 Task: Create a due date automation trigger when advanced on, on the tuesday of the week a card is due add fields without custom field "Resume" set to a date less than 1 working days ago at 11:00 AM.
Action: Mouse moved to (982, 344)
Screenshot: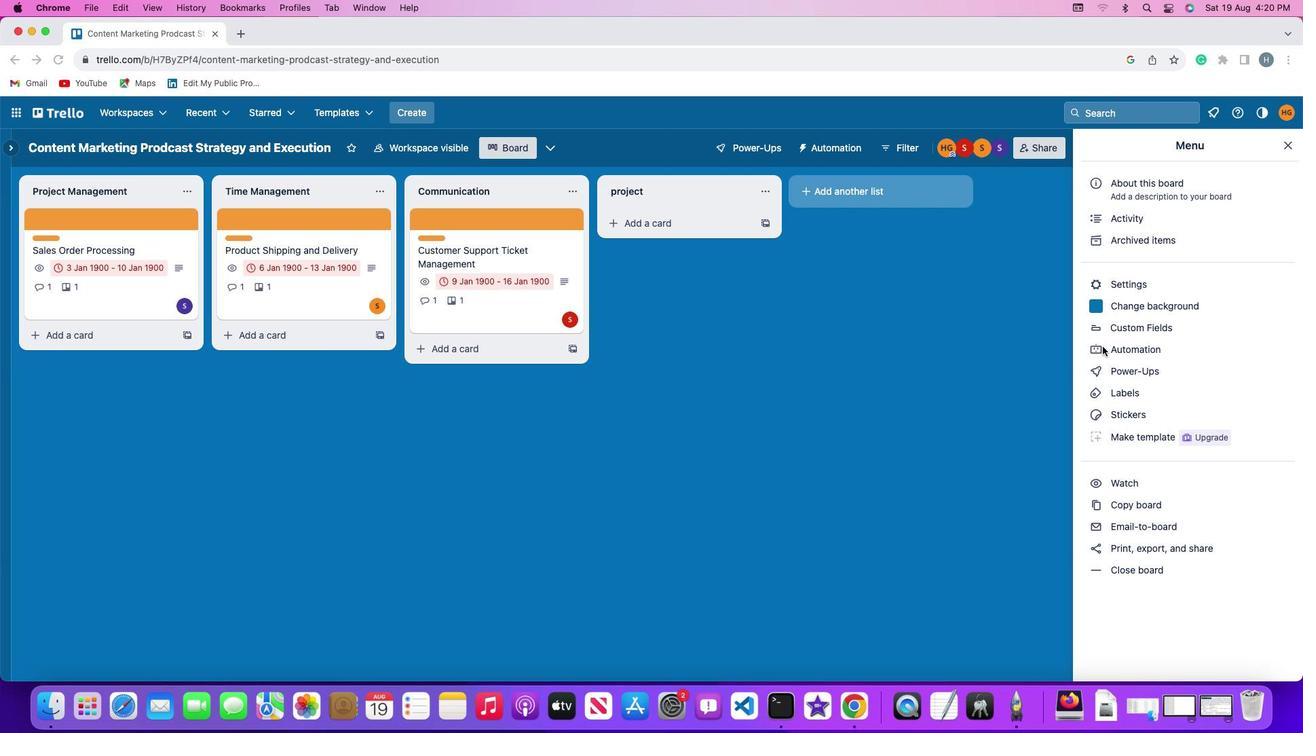 
Action: Mouse pressed left at (982, 344)
Screenshot: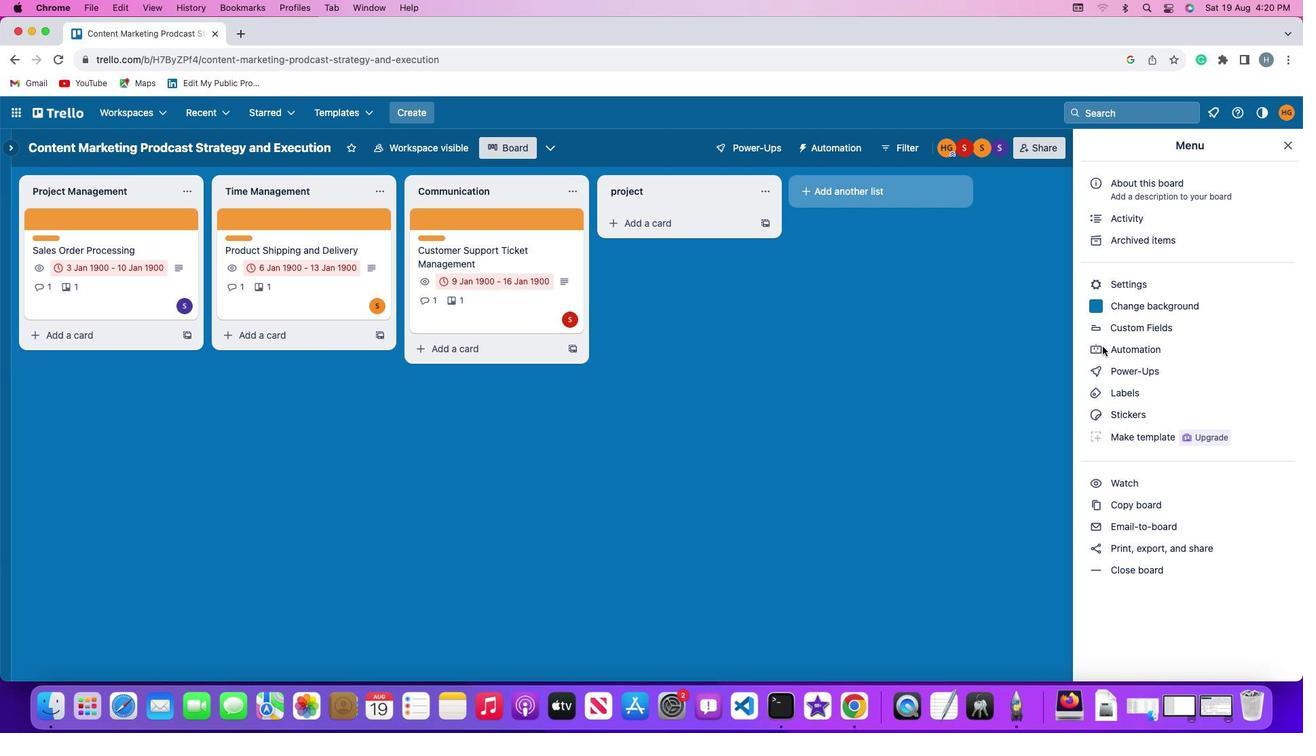 
Action: Mouse pressed left at (982, 344)
Screenshot: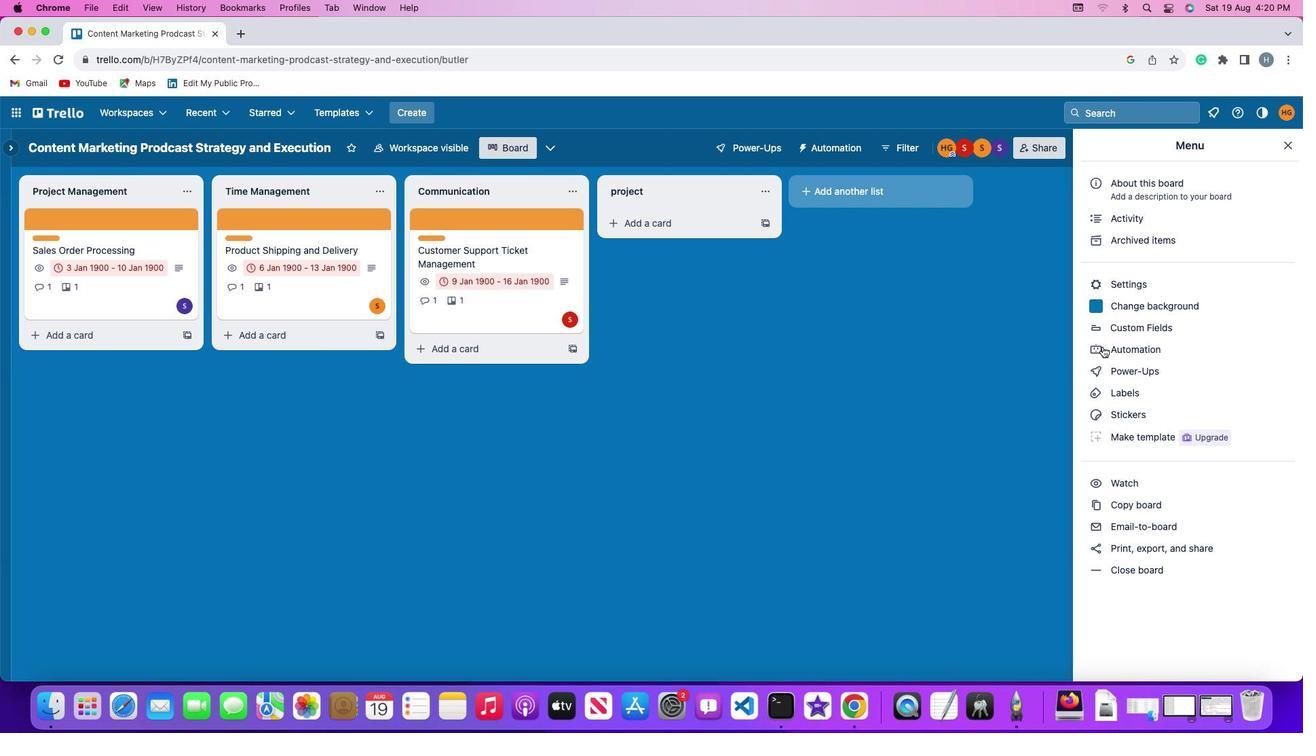 
Action: Mouse moved to (152, 327)
Screenshot: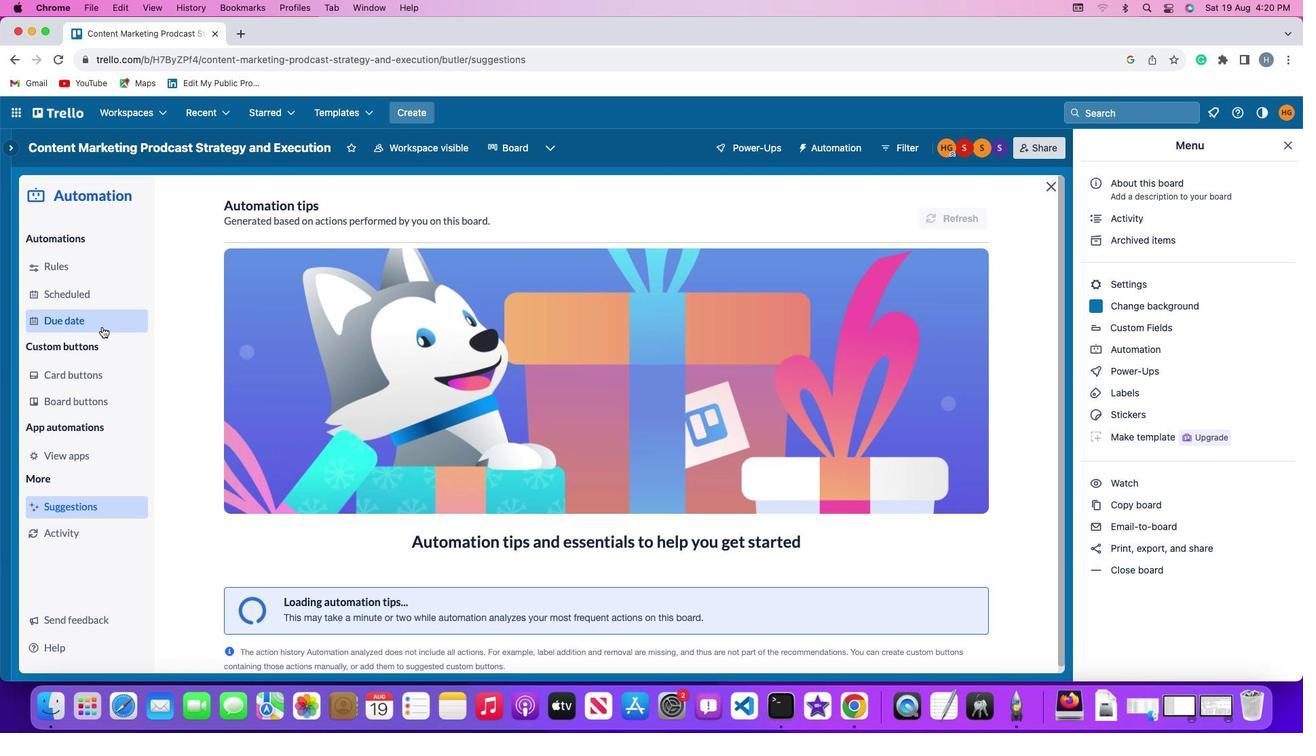 
Action: Mouse pressed left at (152, 327)
Screenshot: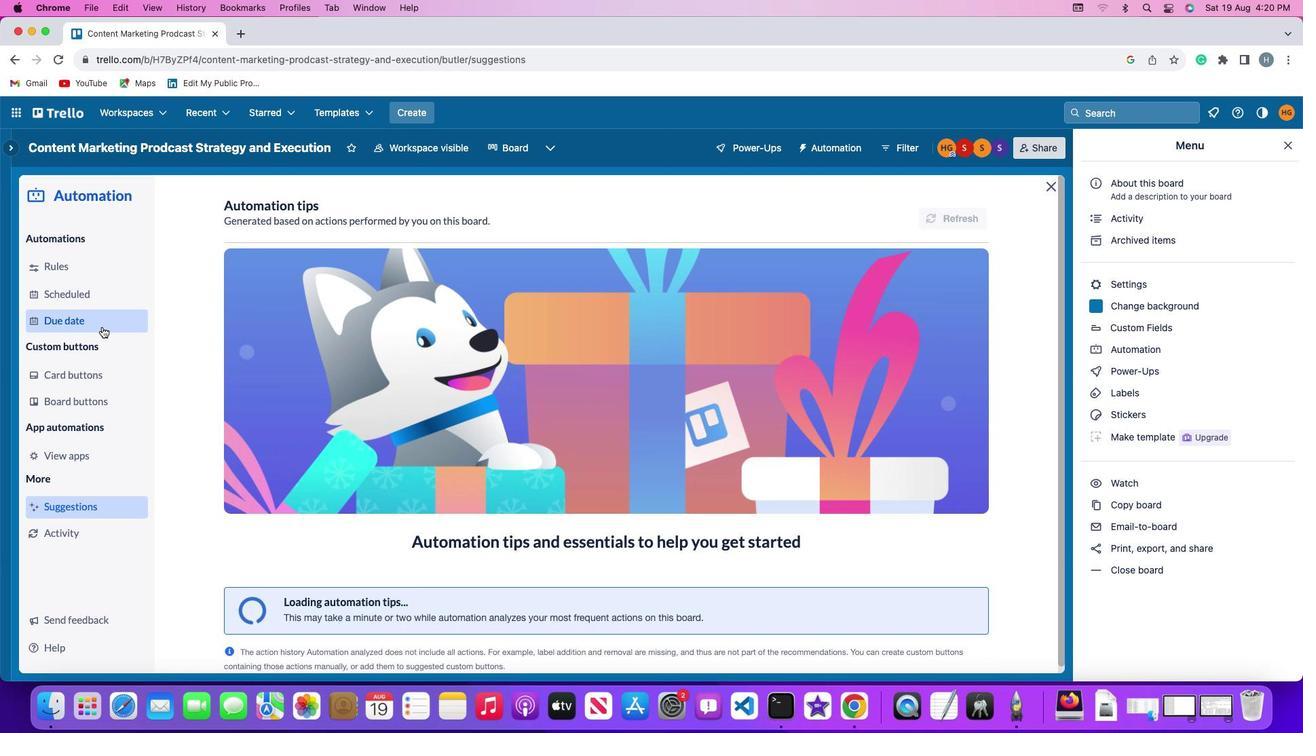 
Action: Mouse moved to (816, 221)
Screenshot: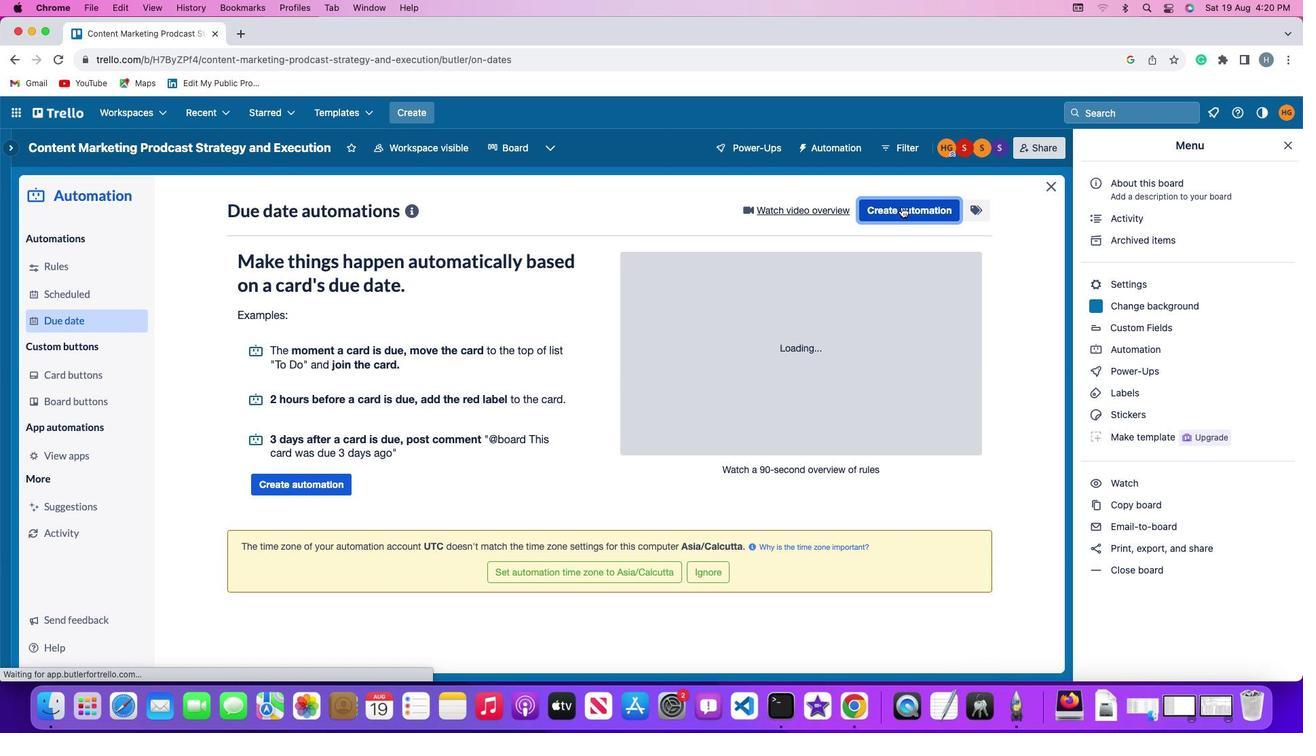 
Action: Mouse pressed left at (816, 221)
Screenshot: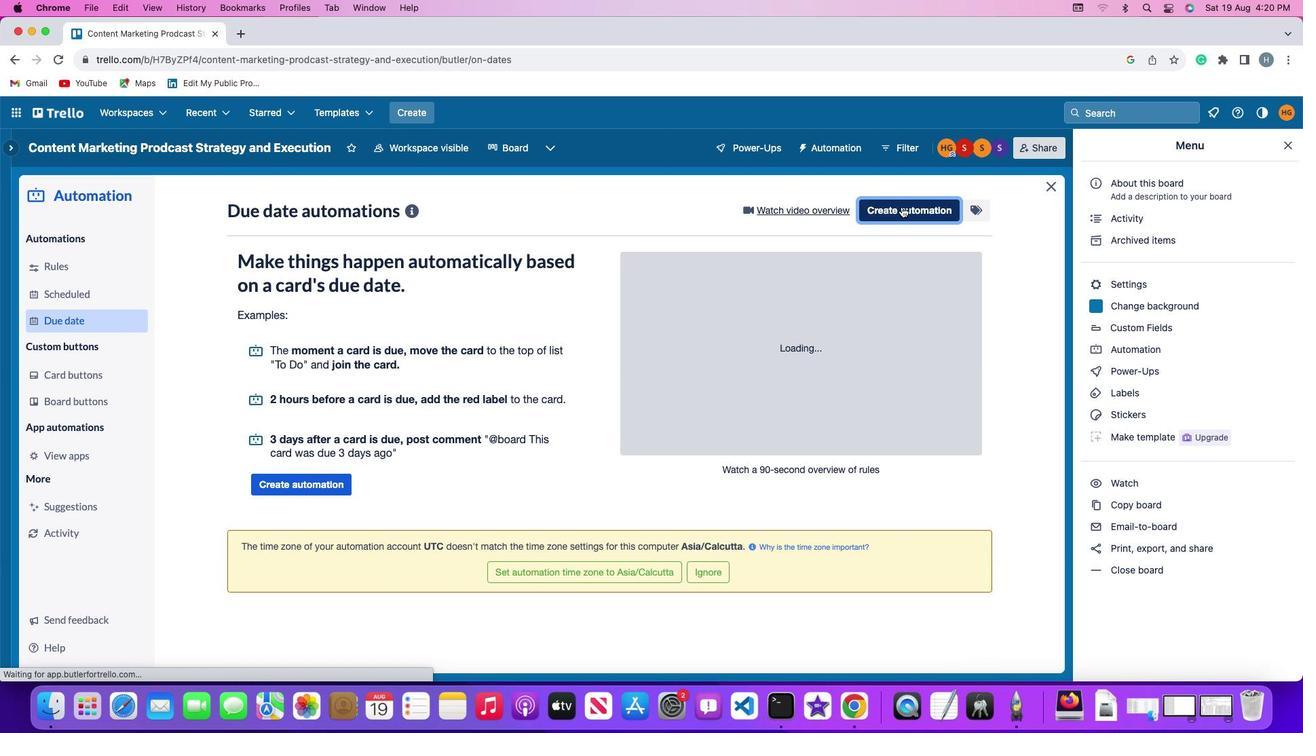 
Action: Mouse moved to (279, 340)
Screenshot: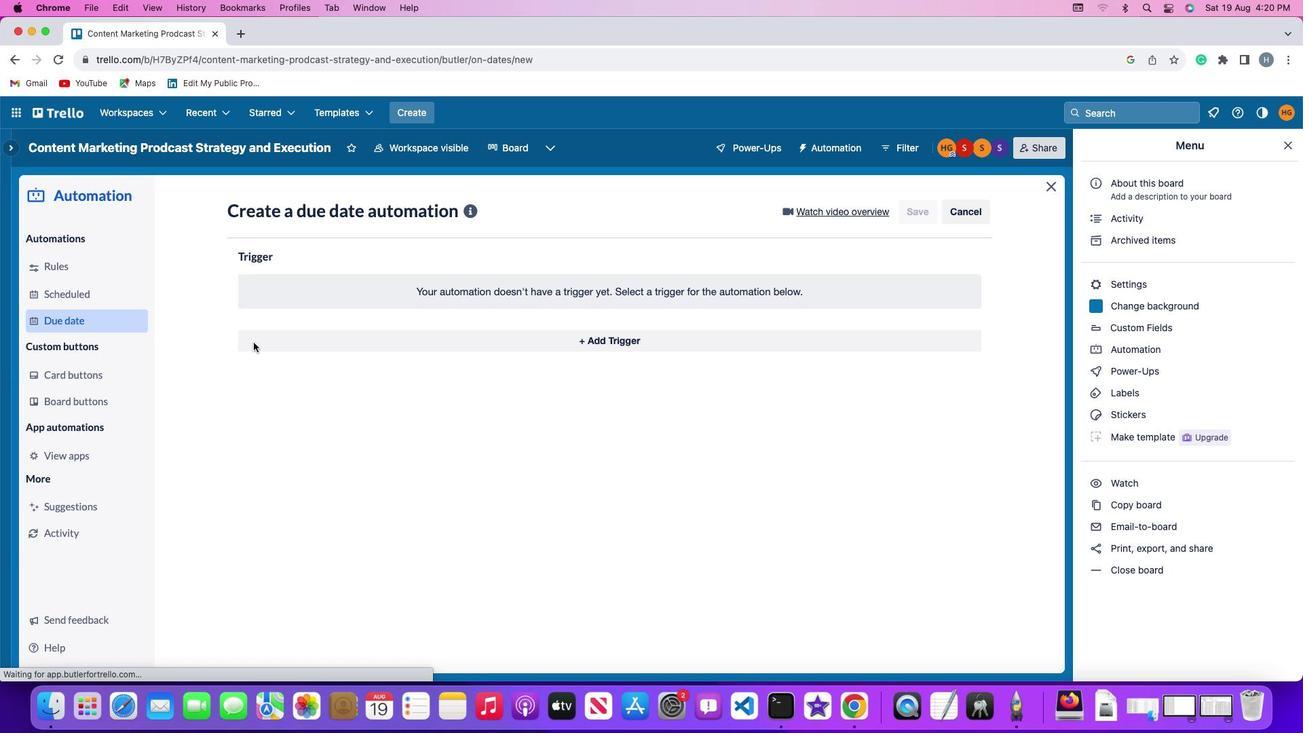 
Action: Mouse pressed left at (279, 340)
Screenshot: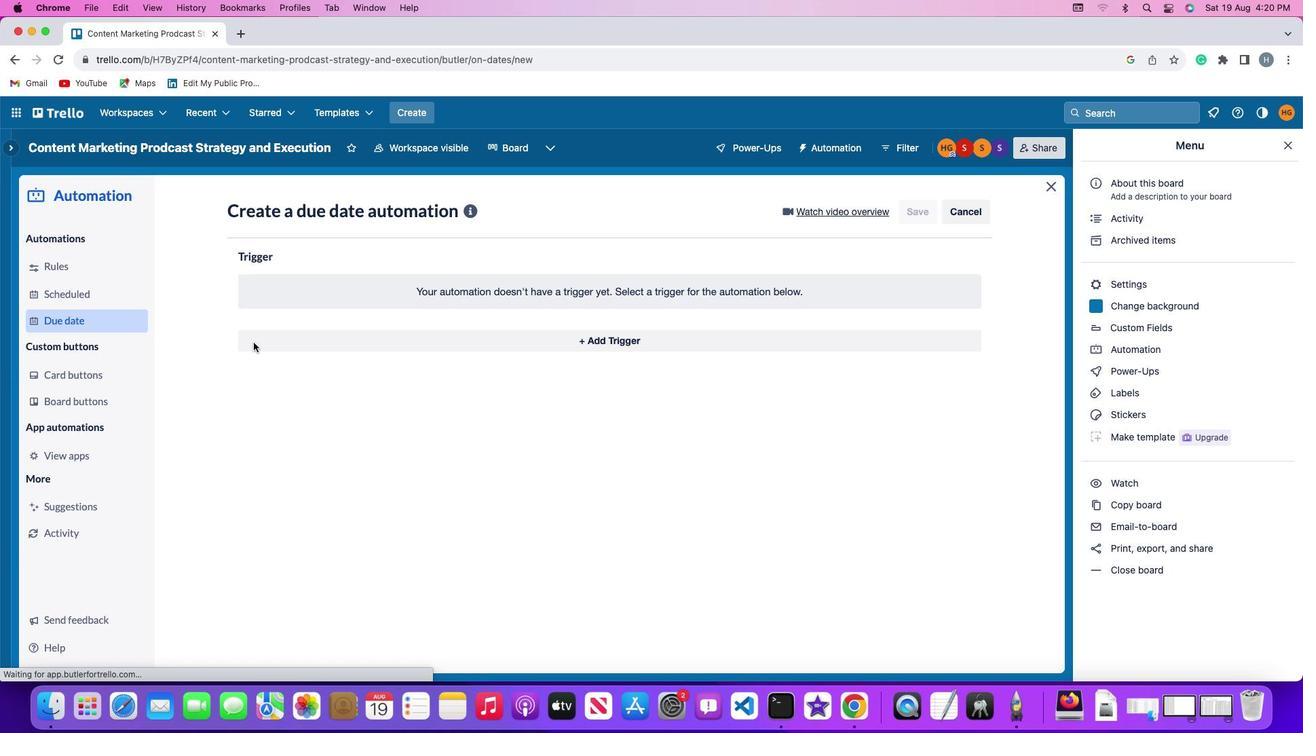 
Action: Mouse moved to (307, 553)
Screenshot: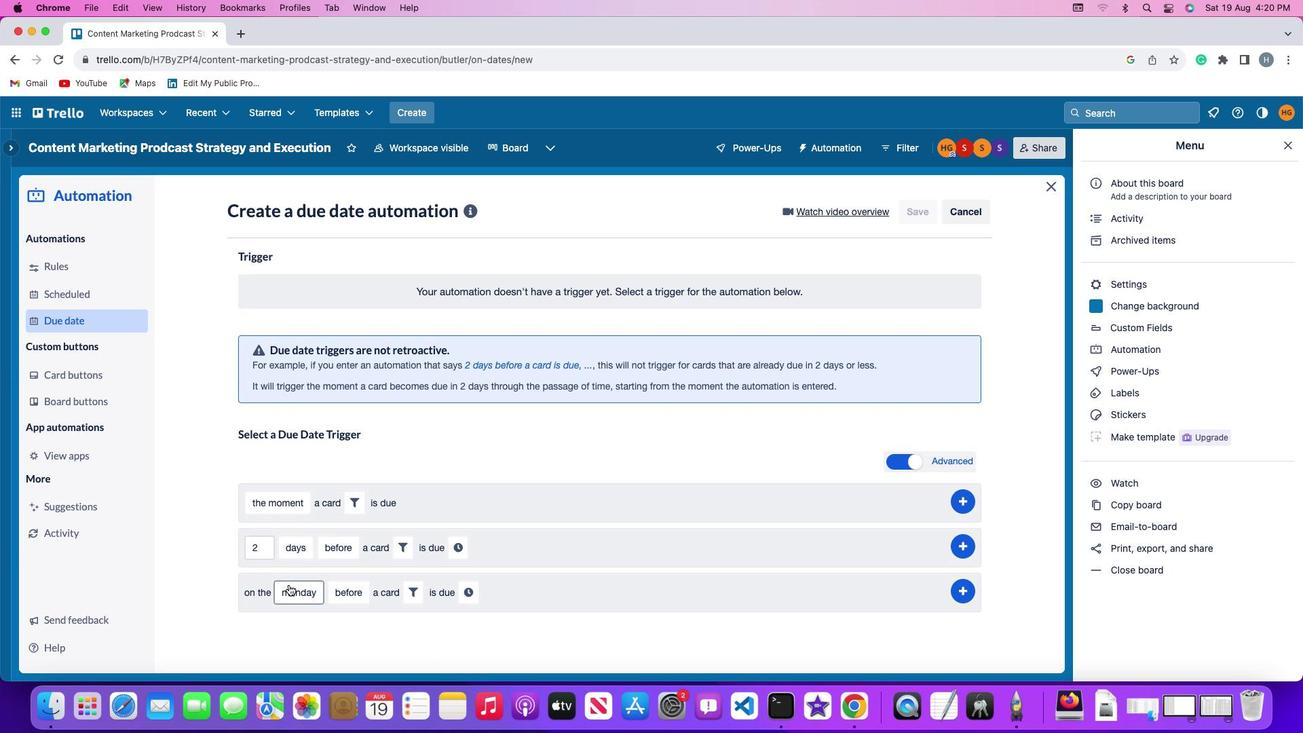 
Action: Mouse pressed left at (307, 553)
Screenshot: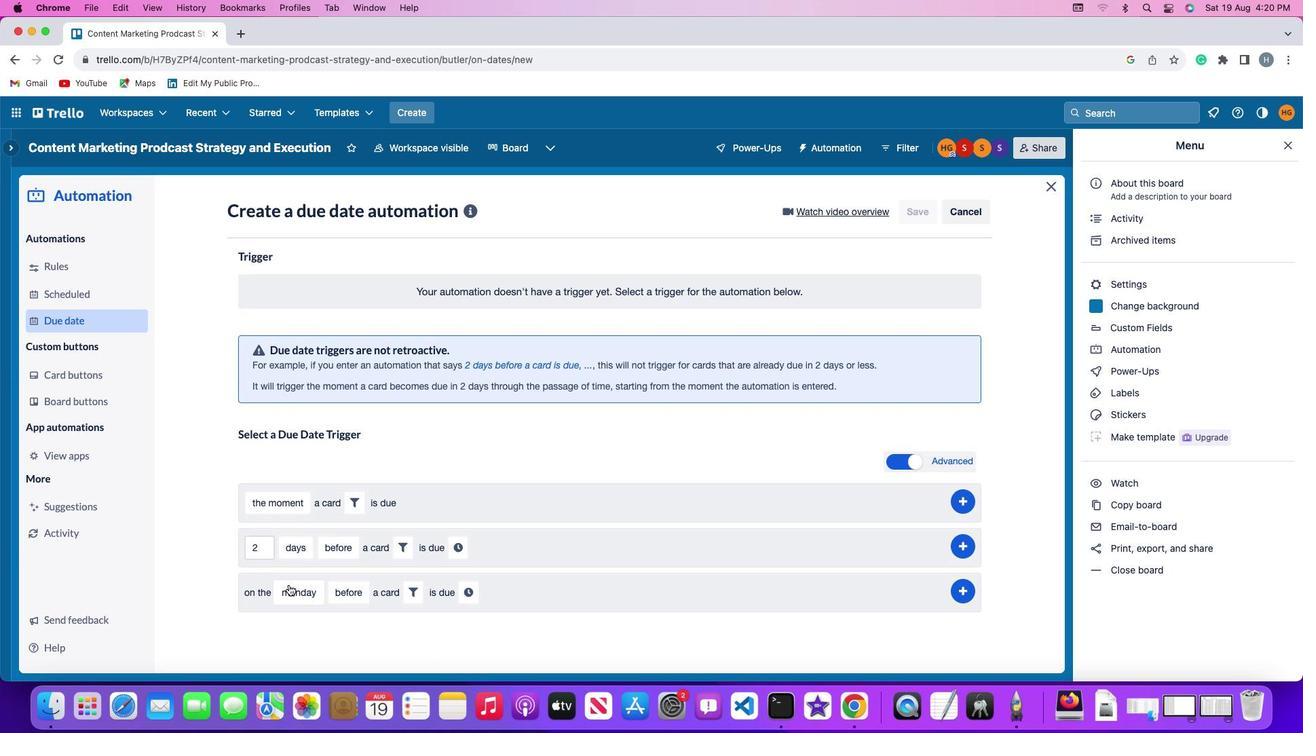 
Action: Mouse moved to (338, 416)
Screenshot: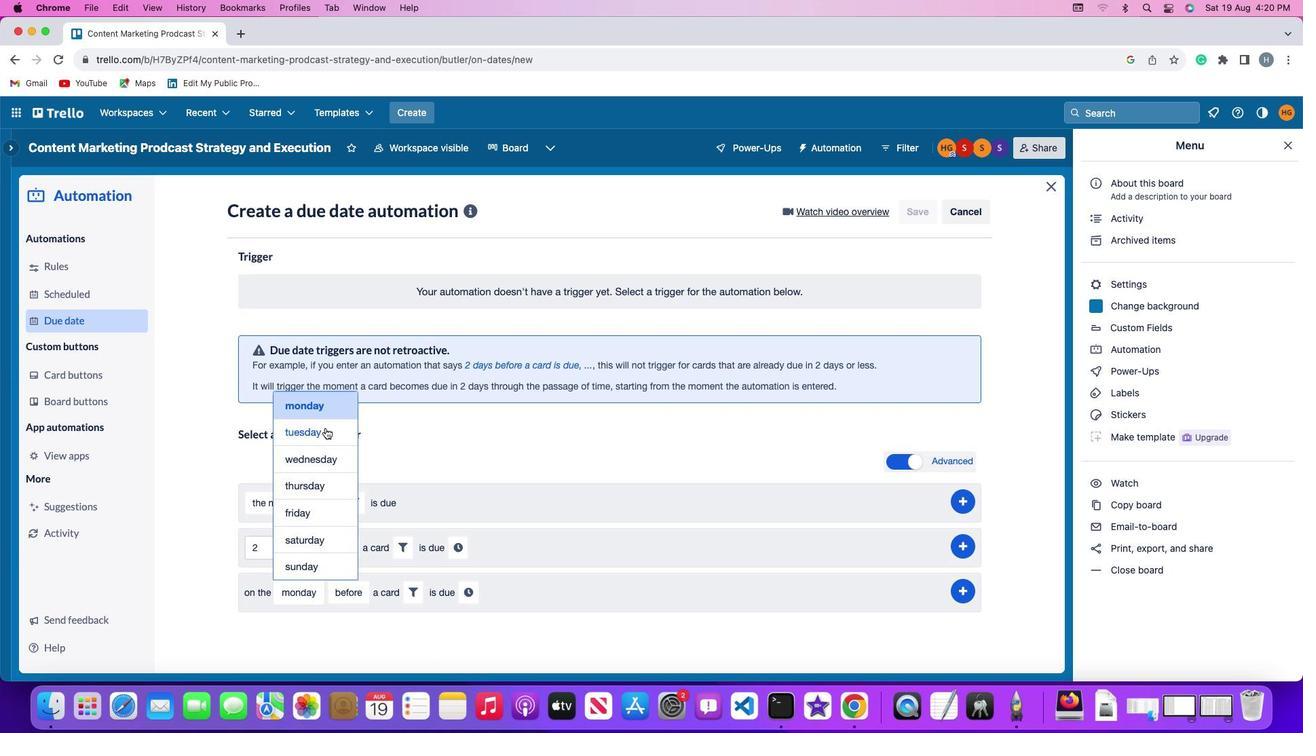 
Action: Mouse pressed left at (338, 416)
Screenshot: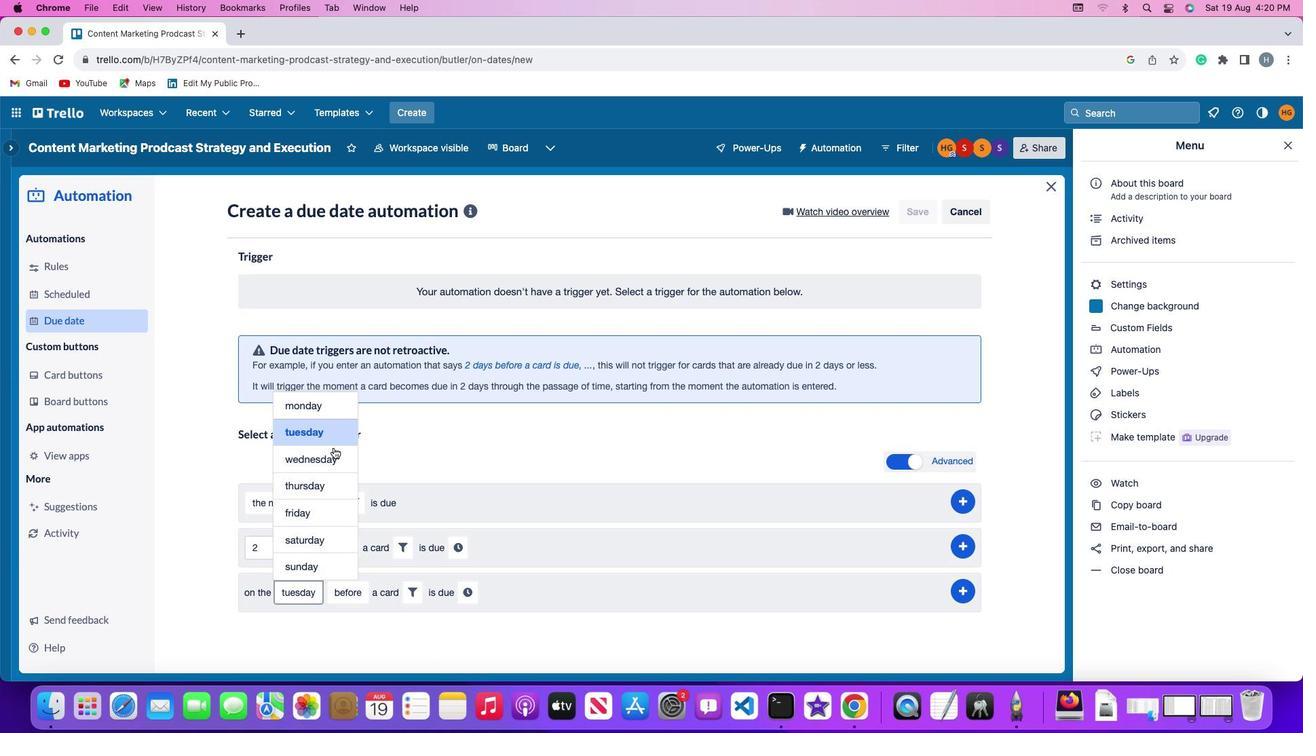 
Action: Mouse moved to (359, 560)
Screenshot: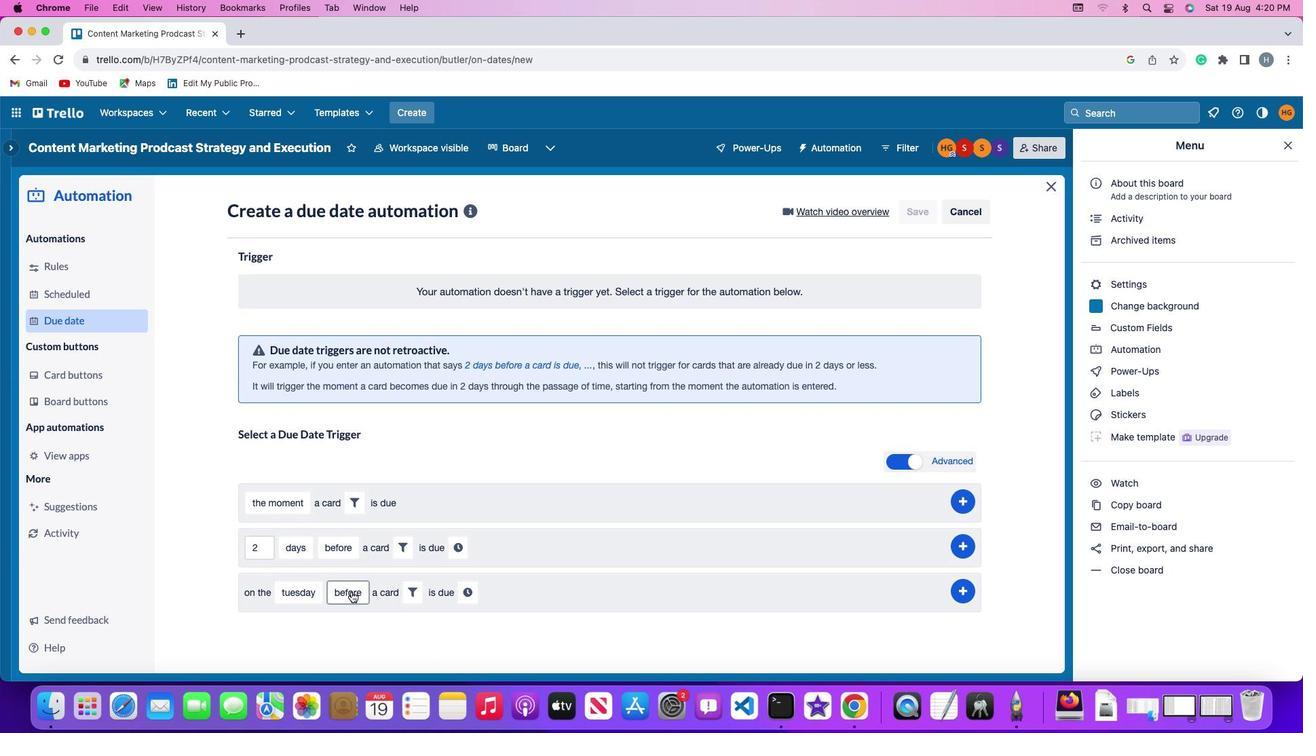 
Action: Mouse pressed left at (359, 560)
Screenshot: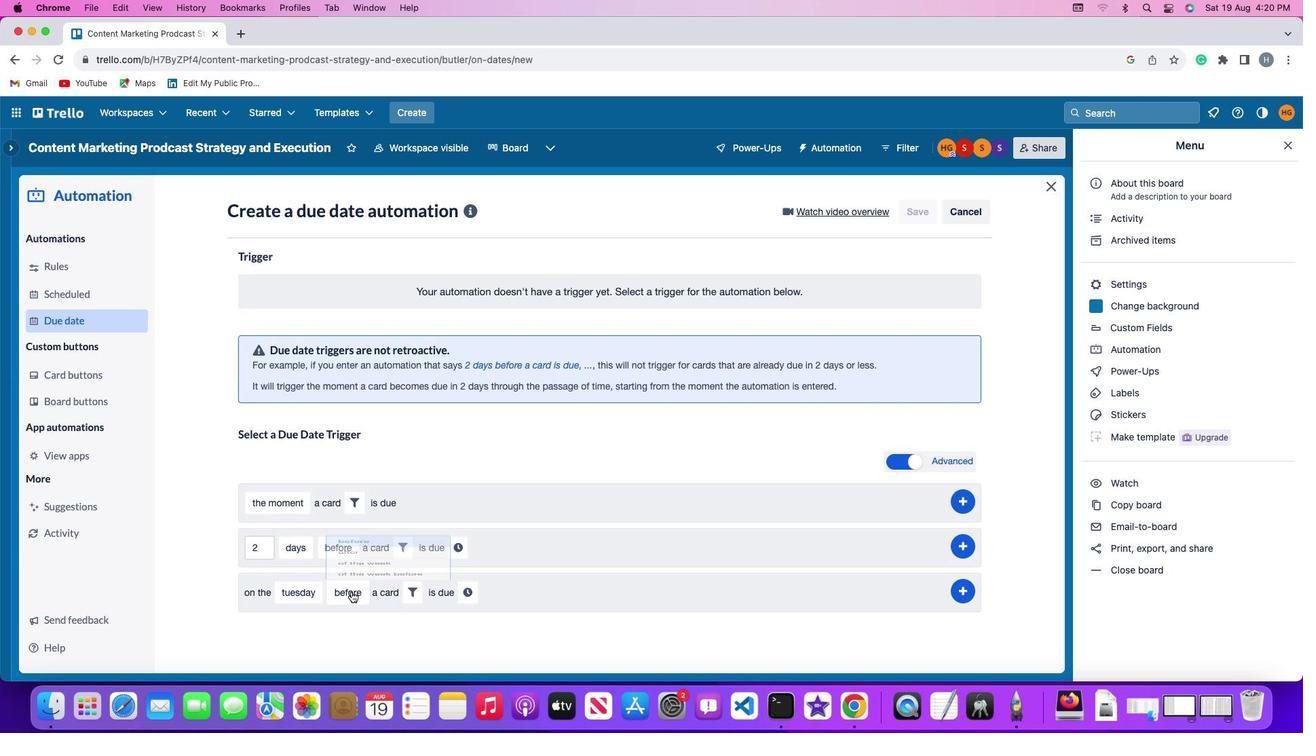 
Action: Mouse moved to (384, 512)
Screenshot: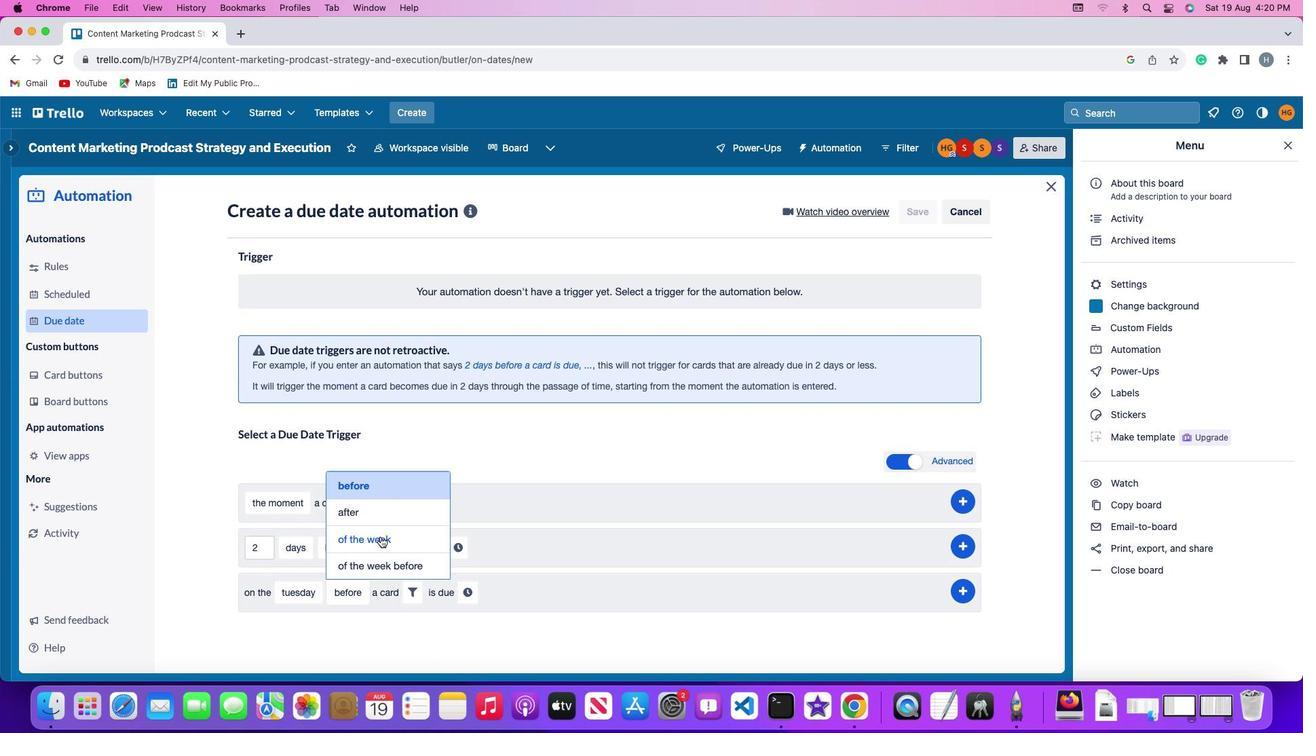 
Action: Mouse pressed left at (384, 512)
Screenshot: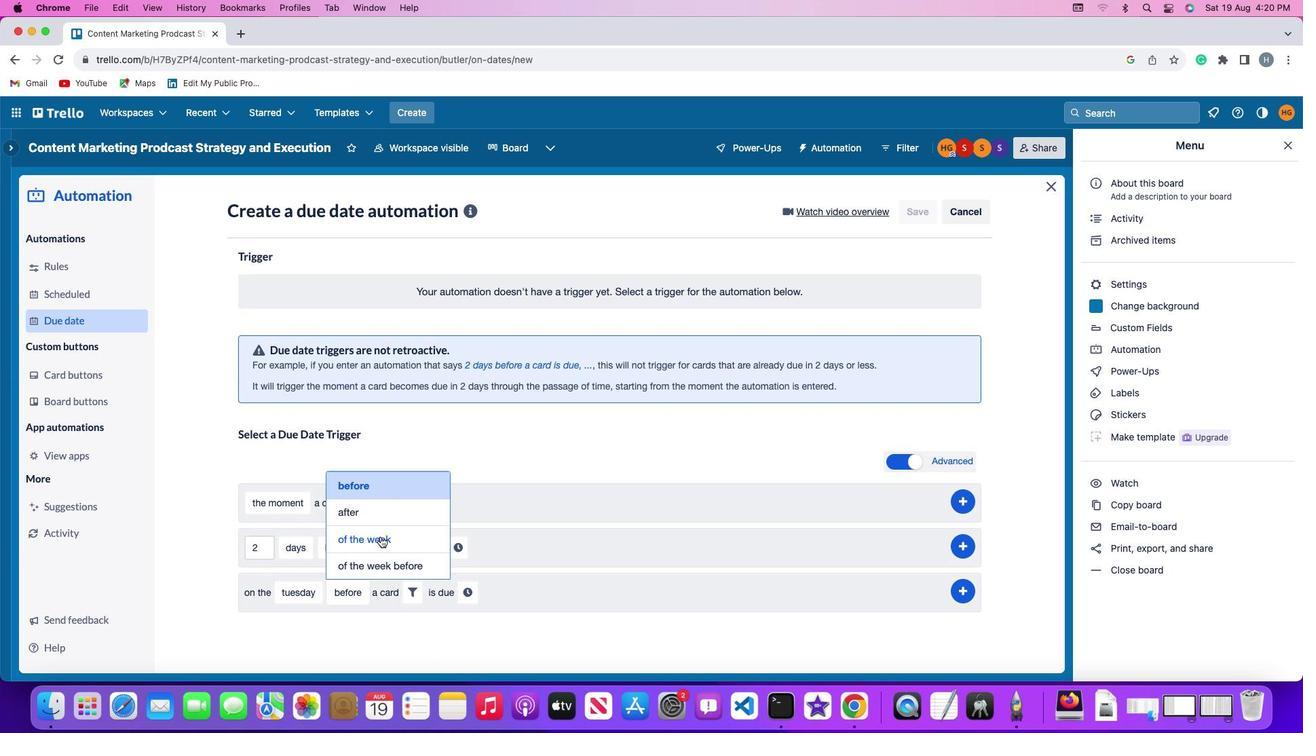 
Action: Mouse moved to (433, 560)
Screenshot: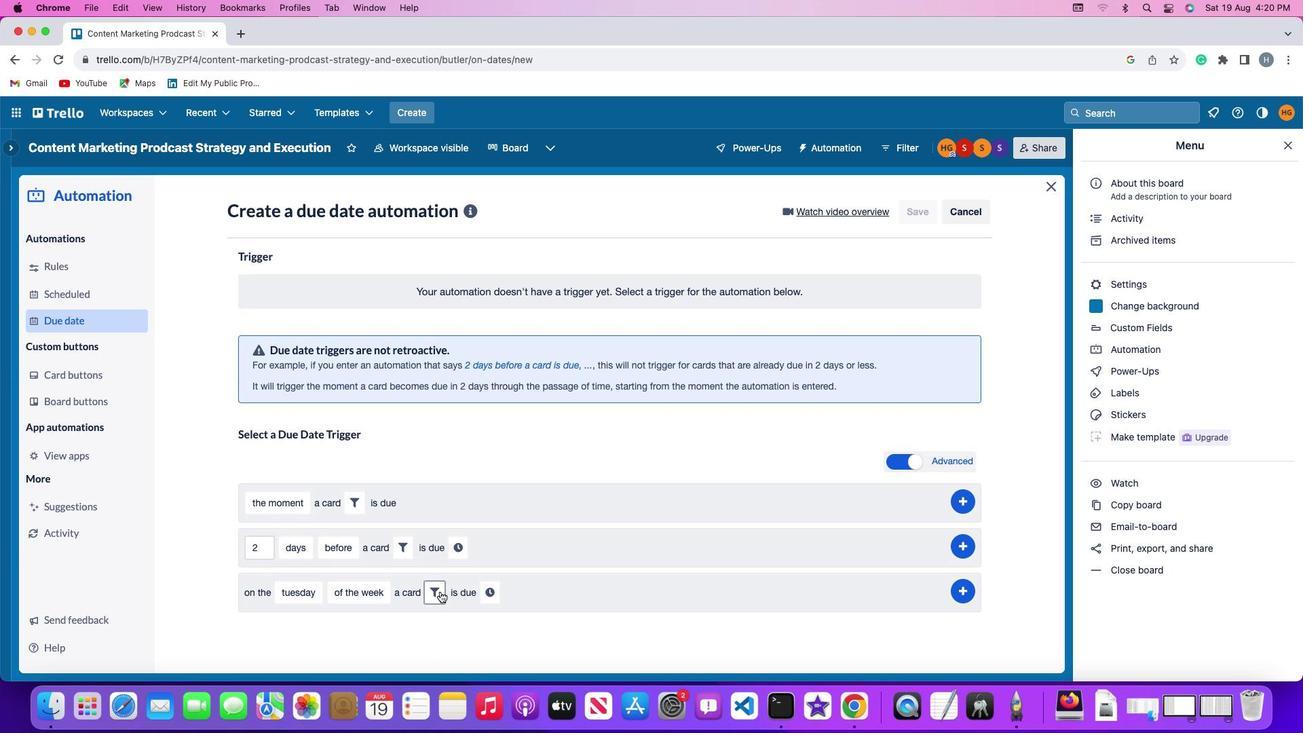 
Action: Mouse pressed left at (433, 560)
Screenshot: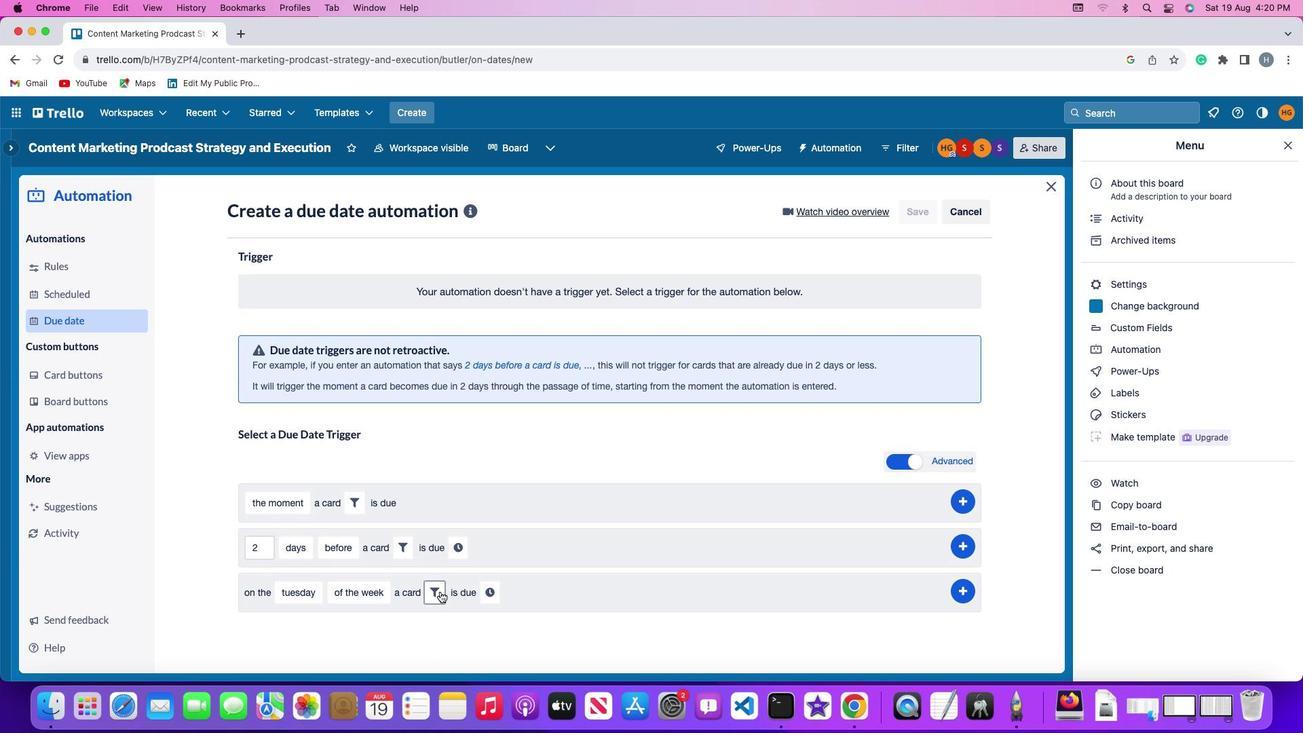 
Action: Mouse moved to (608, 602)
Screenshot: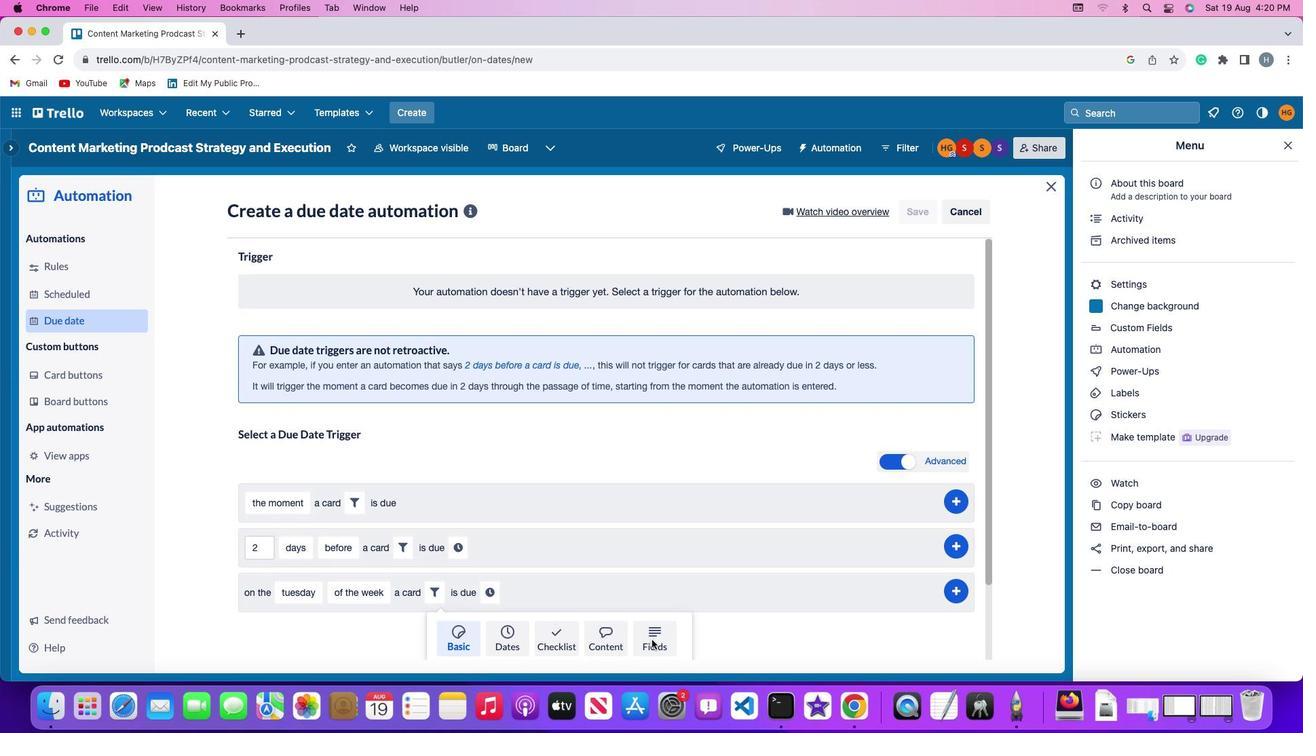 
Action: Mouse pressed left at (608, 602)
Screenshot: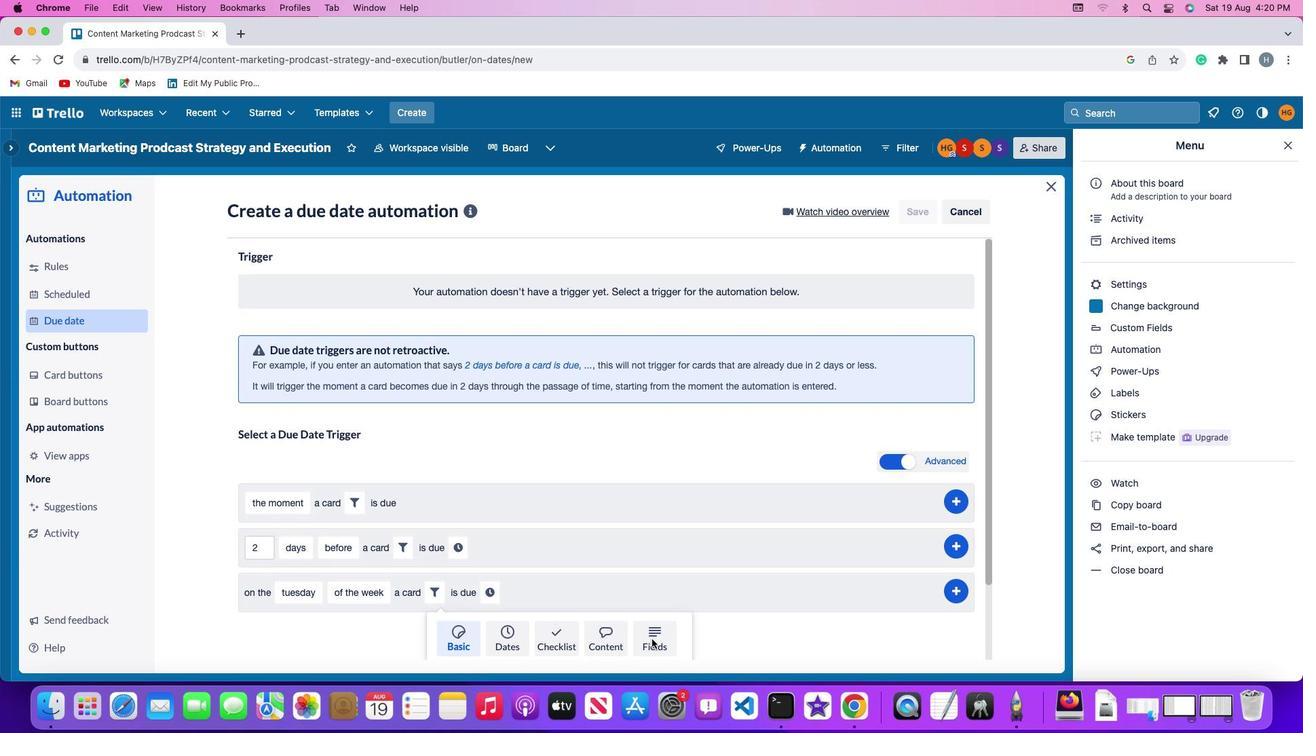 
Action: Mouse moved to (378, 588)
Screenshot: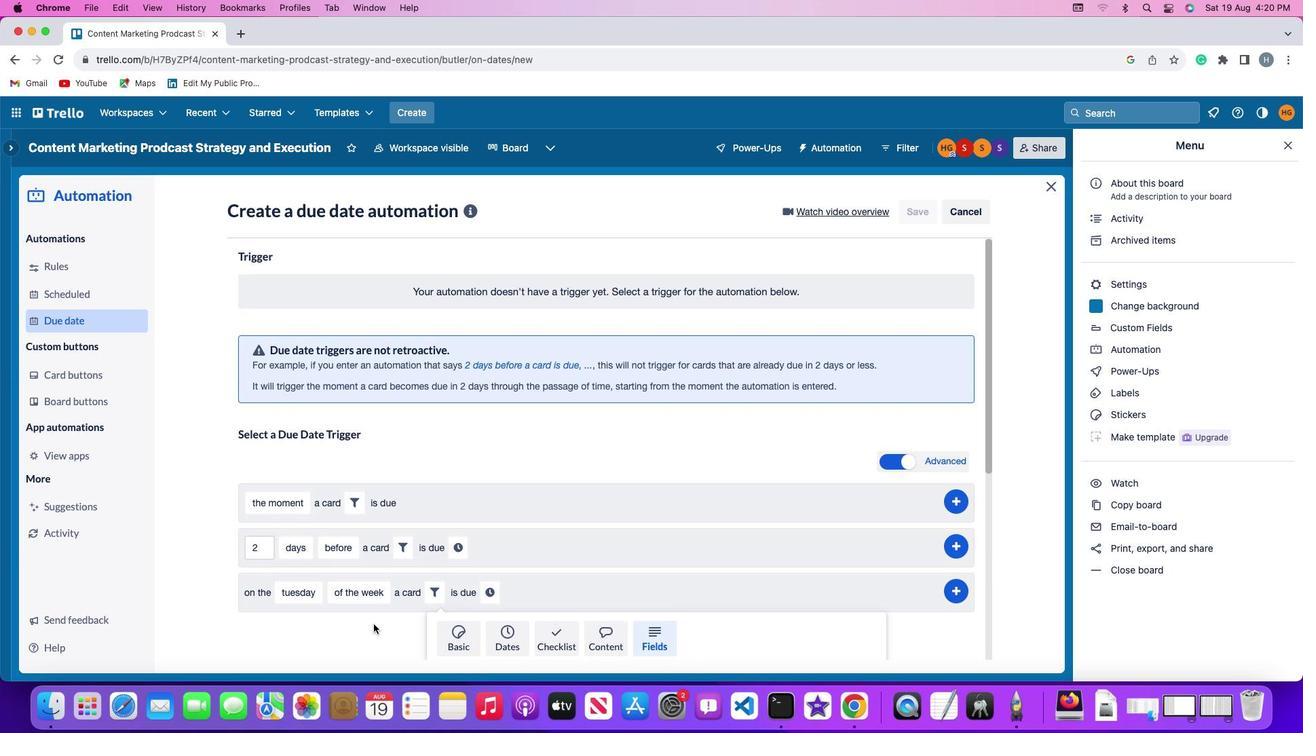 
Action: Mouse scrolled (378, 588) with delta (68, 38)
Screenshot: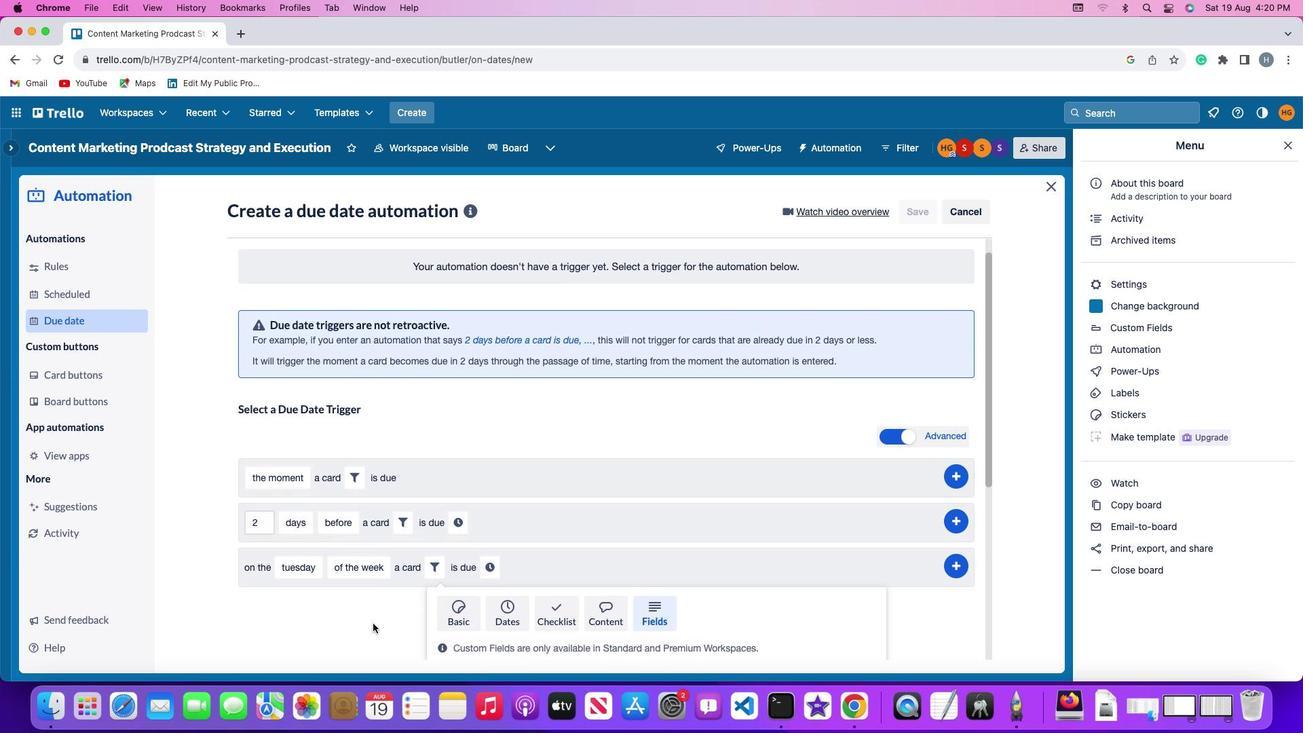 
Action: Mouse scrolled (378, 588) with delta (68, 38)
Screenshot: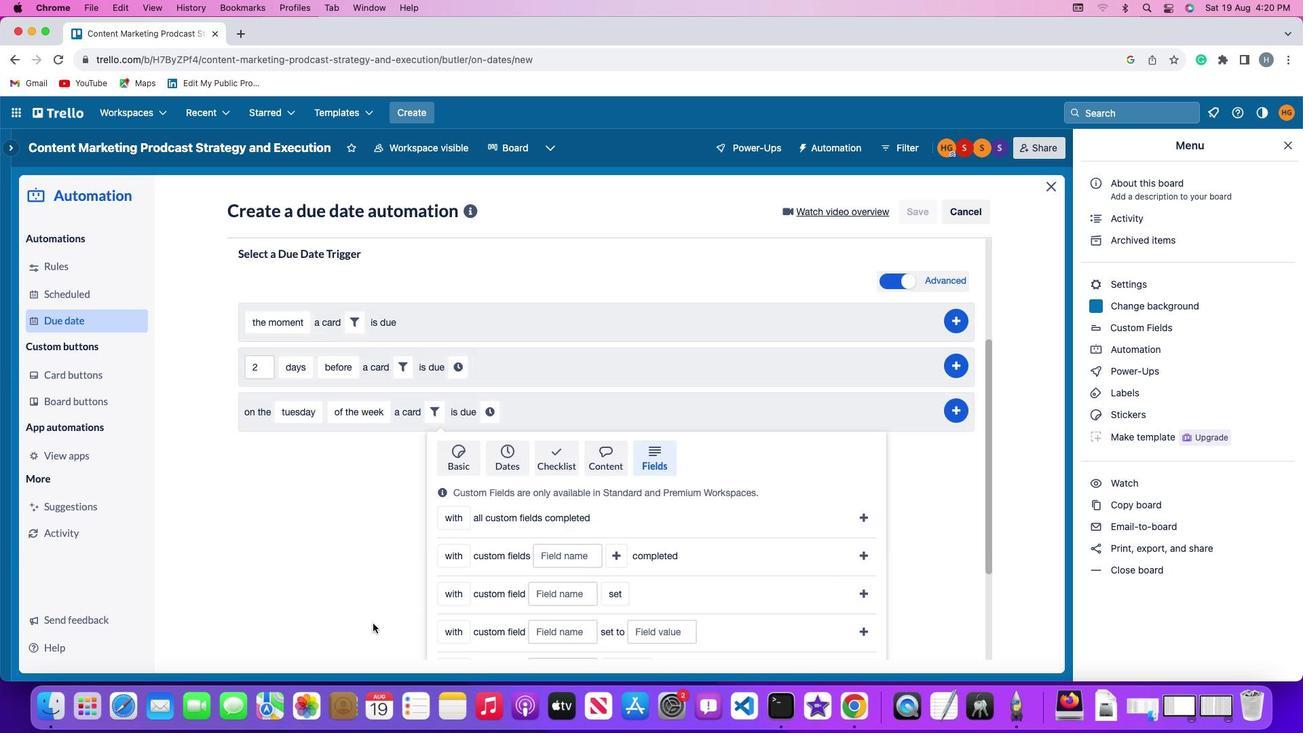 
Action: Mouse scrolled (378, 588) with delta (68, 37)
Screenshot: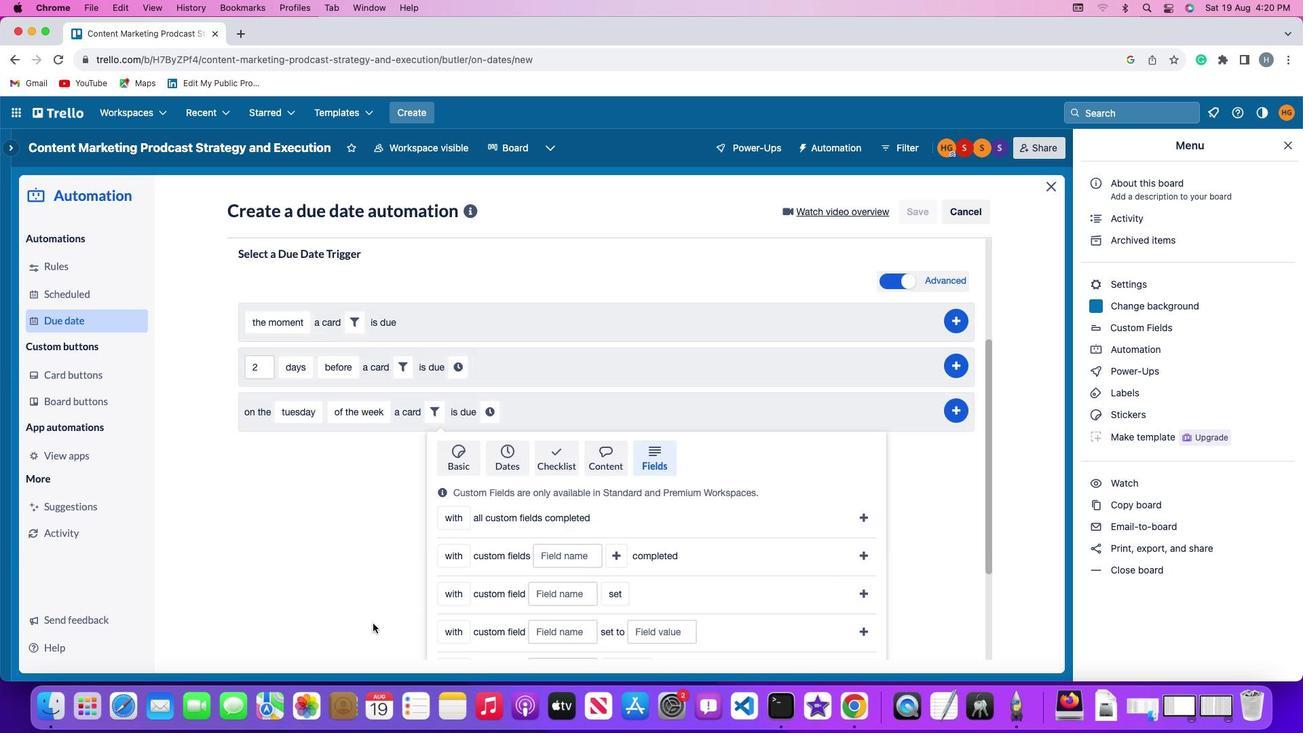 
Action: Mouse scrolled (378, 588) with delta (68, 36)
Screenshot: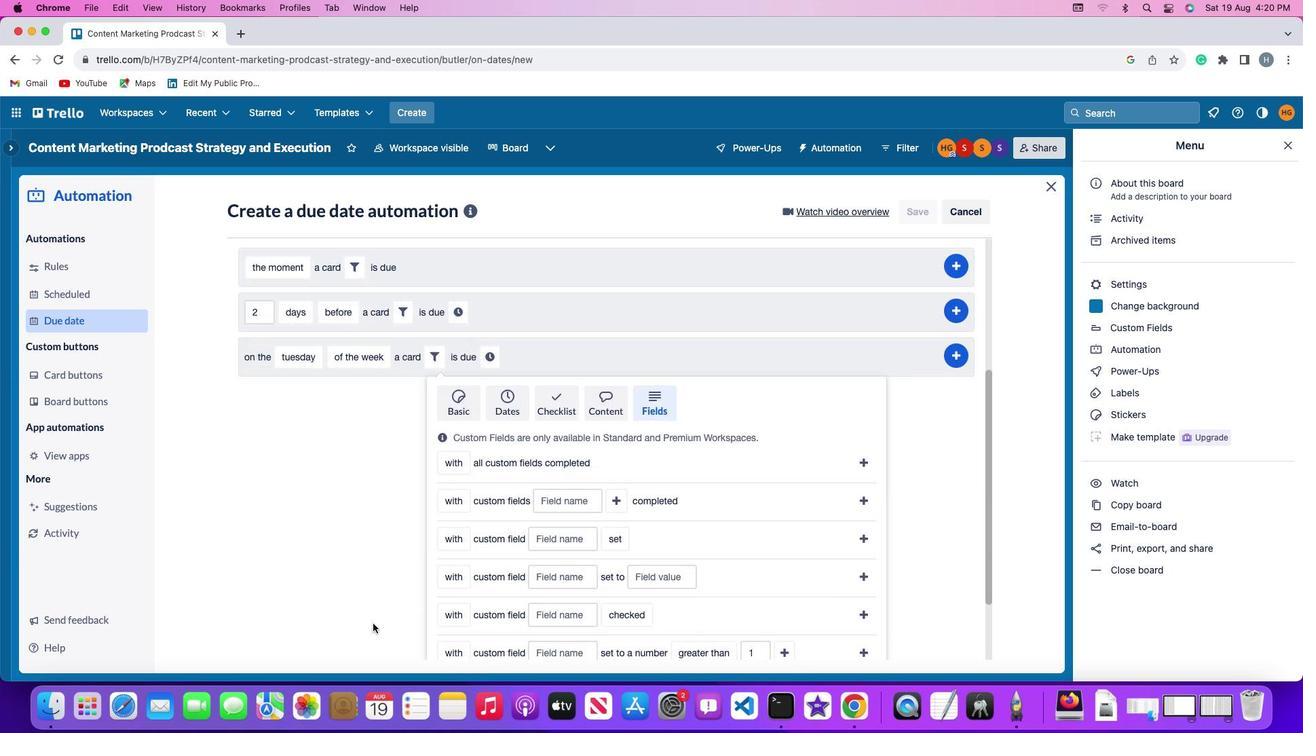 
Action: Mouse moved to (378, 588)
Screenshot: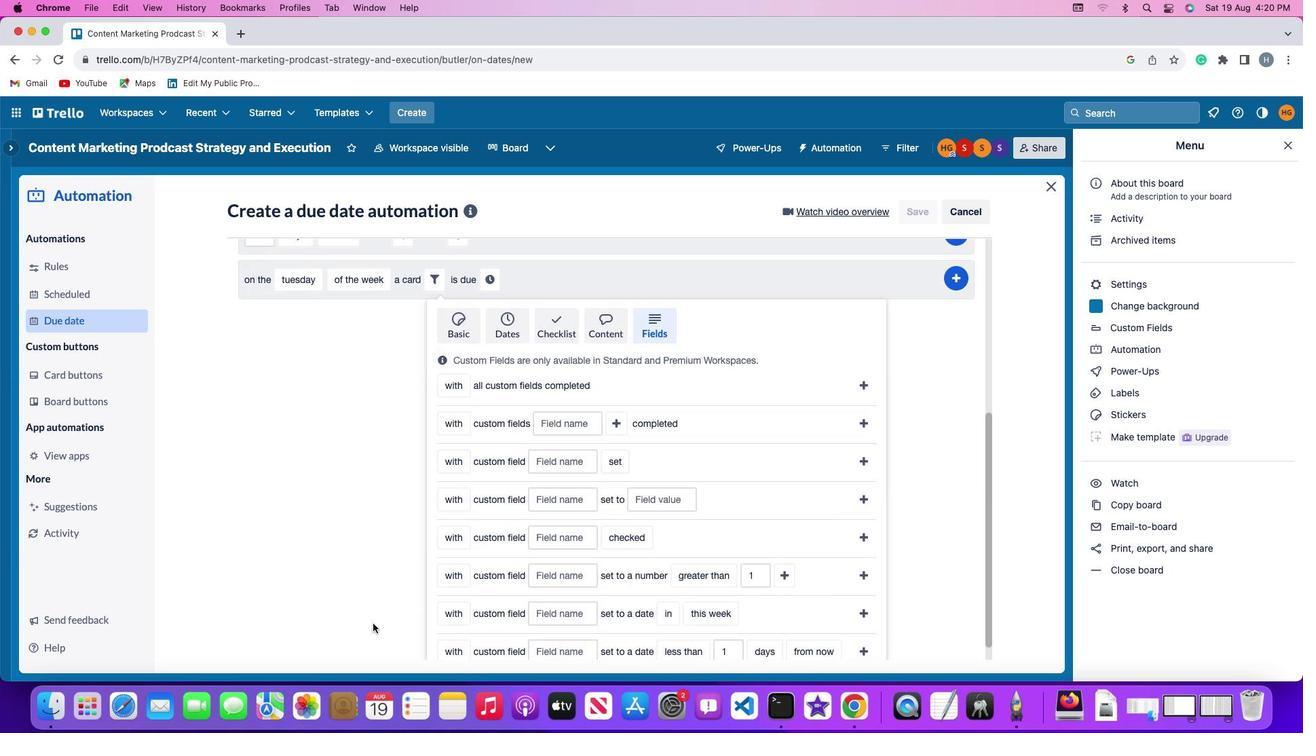 
Action: Mouse scrolled (378, 588) with delta (68, 35)
Screenshot: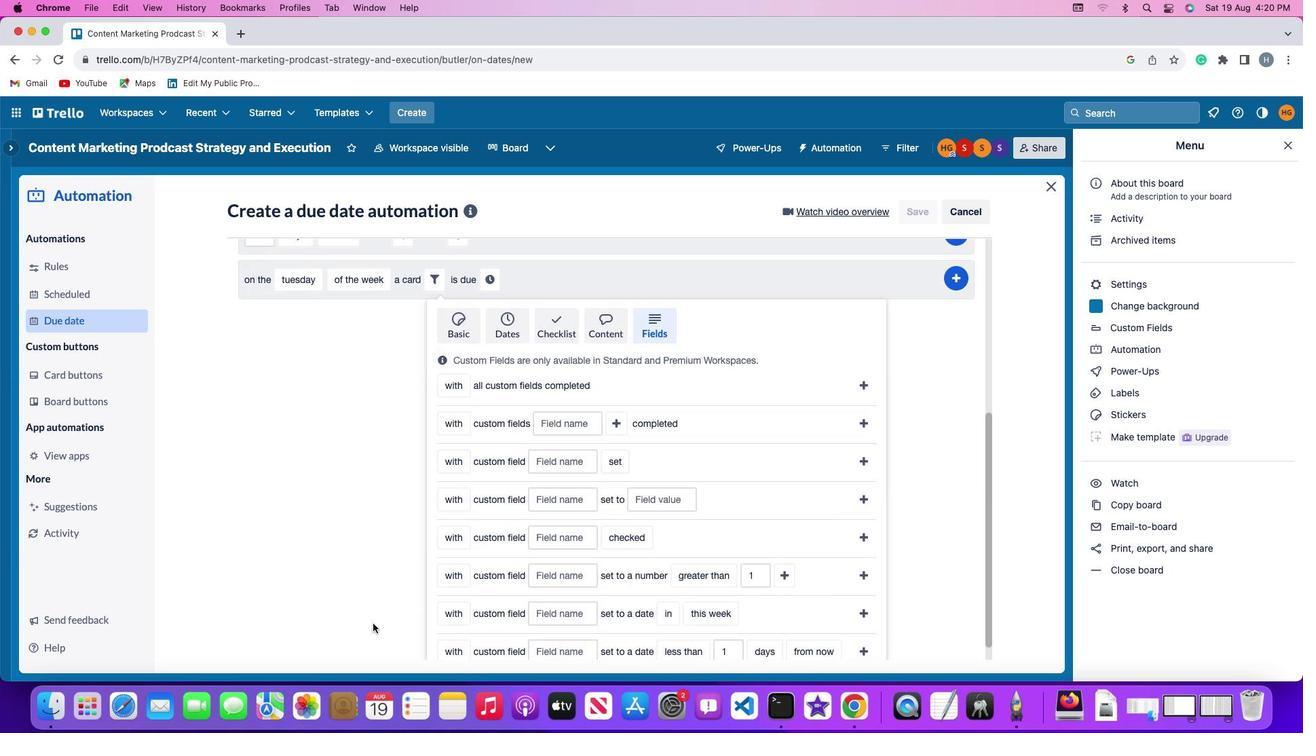 
Action: Mouse moved to (378, 588)
Screenshot: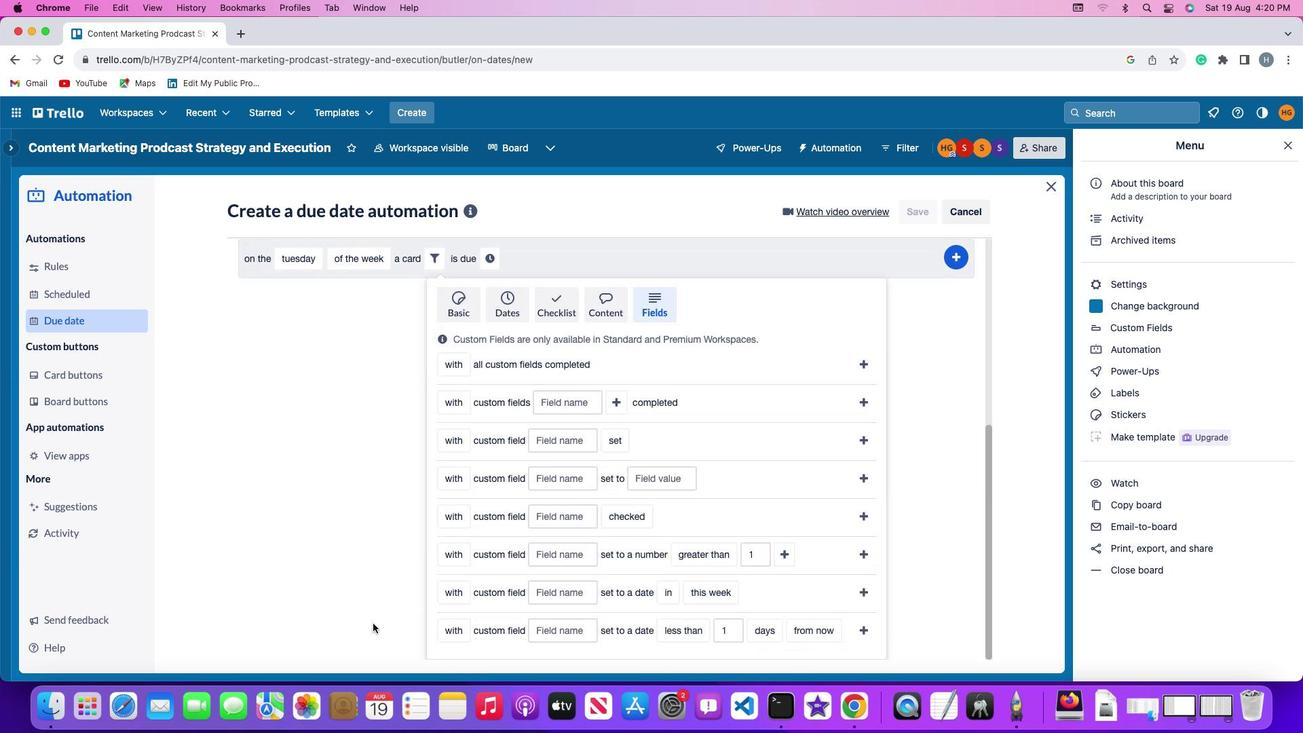 
Action: Mouse scrolled (378, 588) with delta (68, 38)
Screenshot: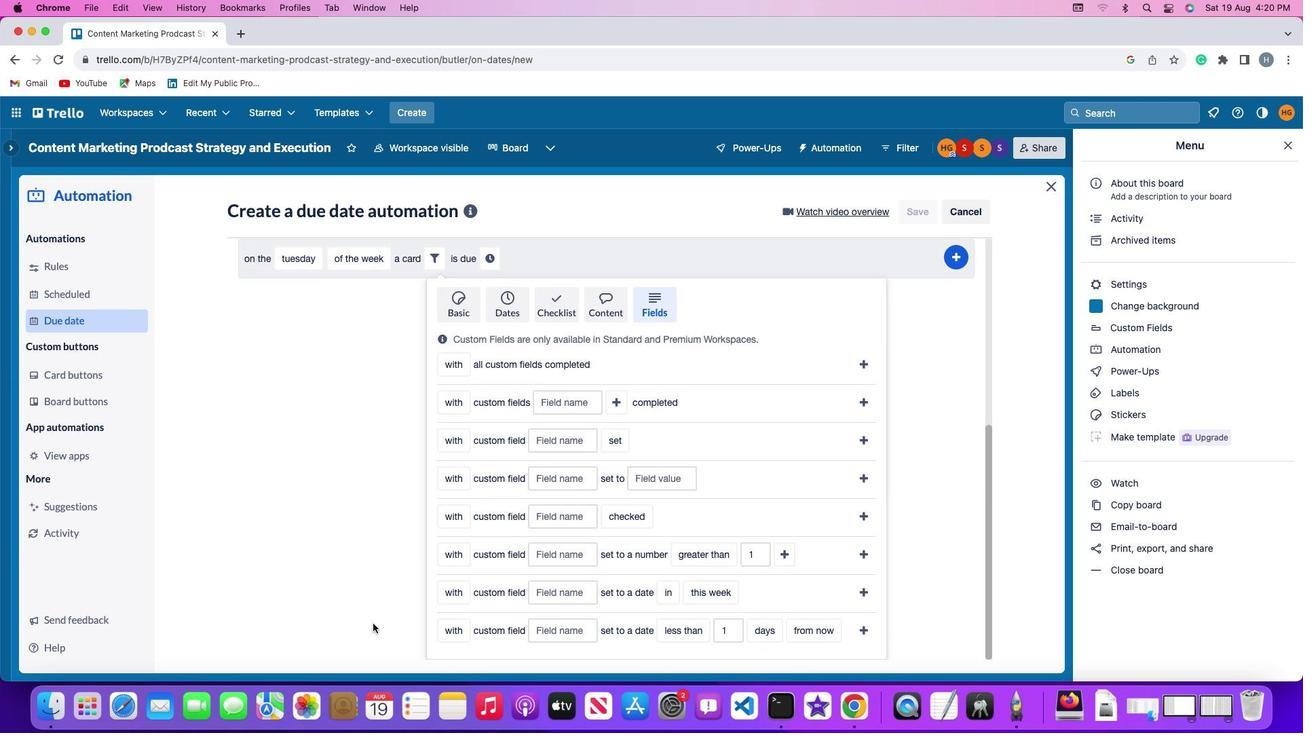 
Action: Mouse scrolled (378, 588) with delta (68, 38)
Screenshot: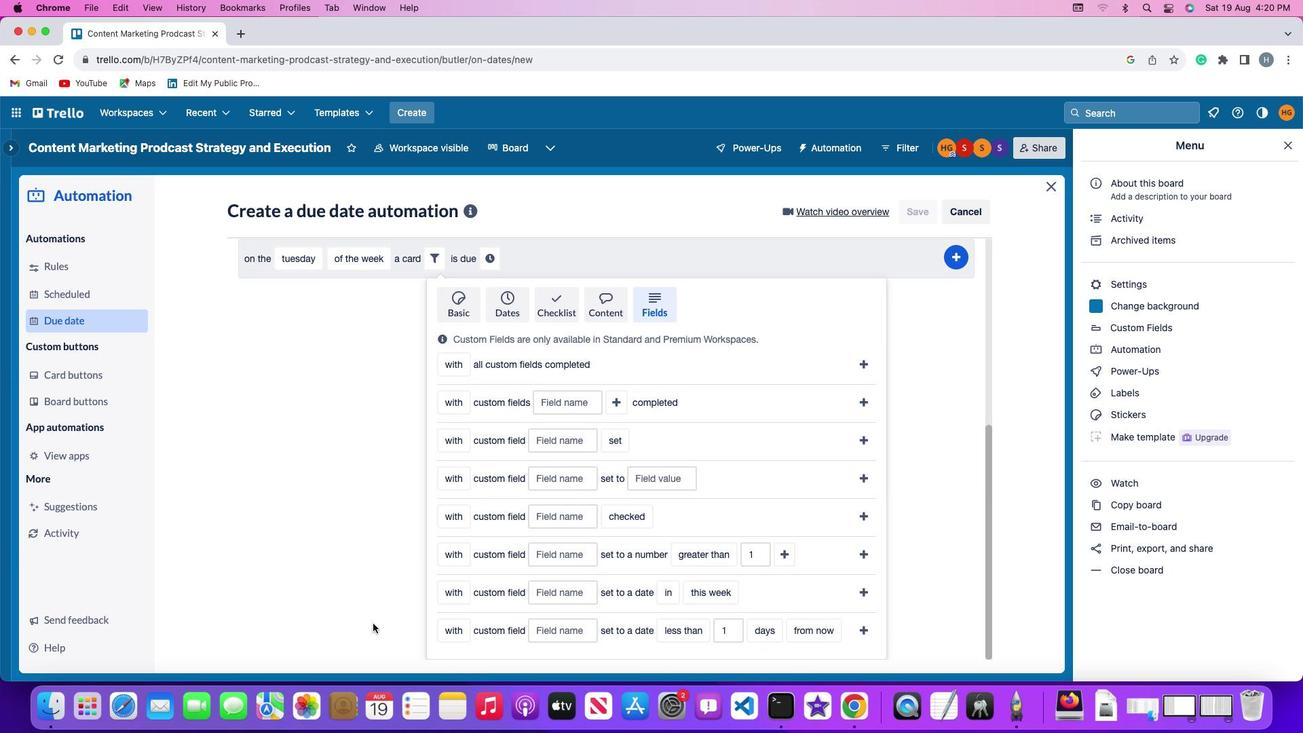 
Action: Mouse scrolled (378, 588) with delta (68, 37)
Screenshot: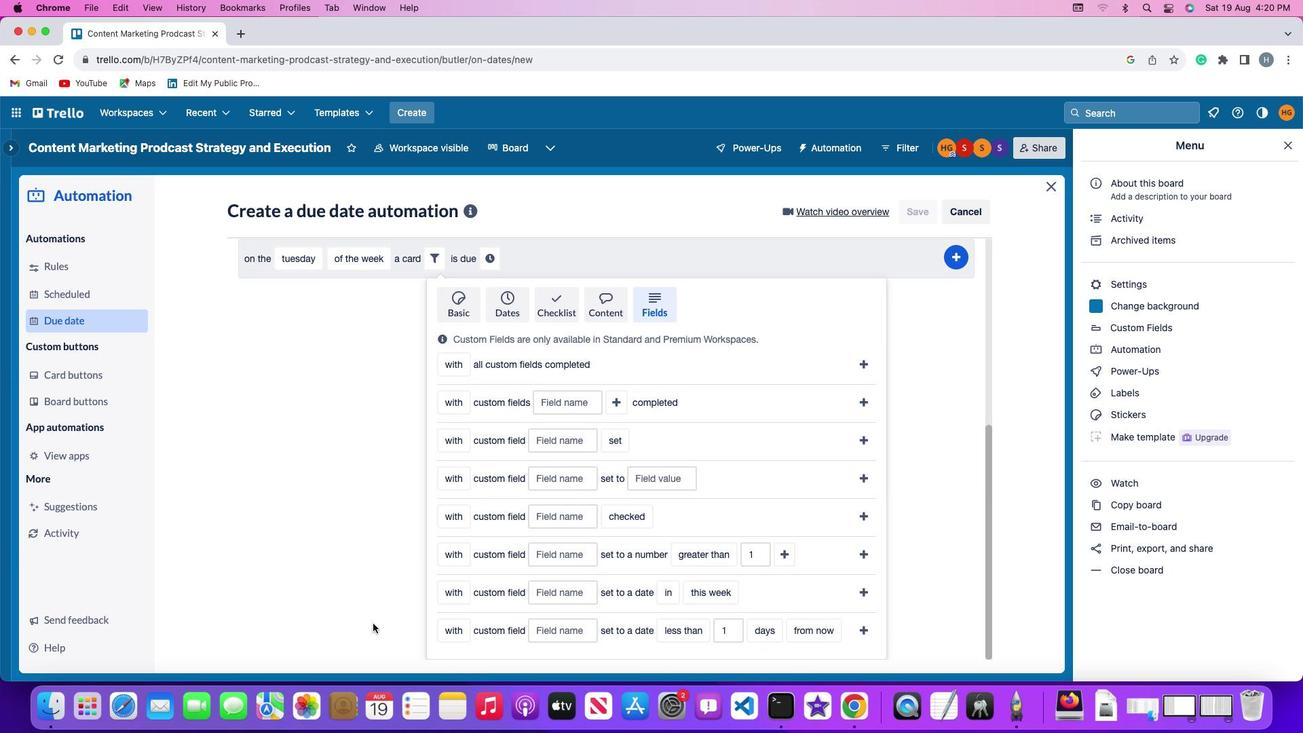 
Action: Mouse scrolled (378, 588) with delta (68, 36)
Screenshot: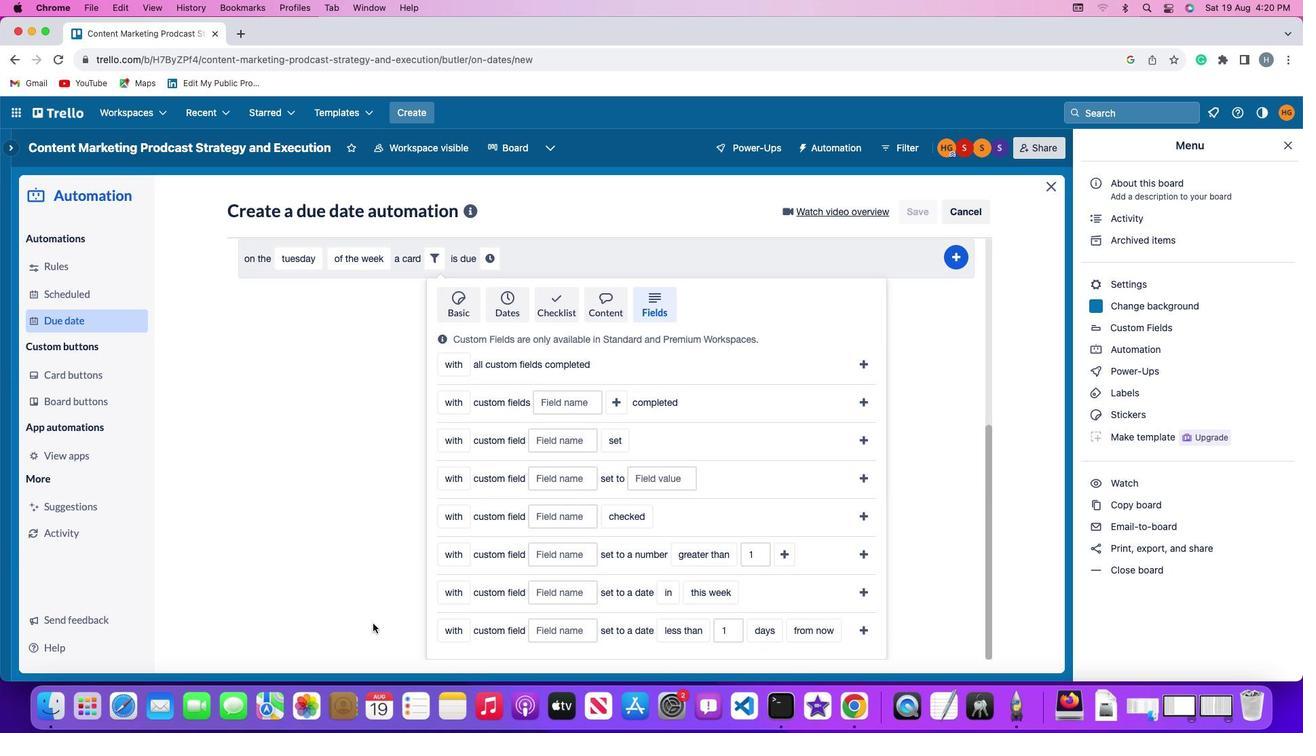 
Action: Mouse moved to (443, 592)
Screenshot: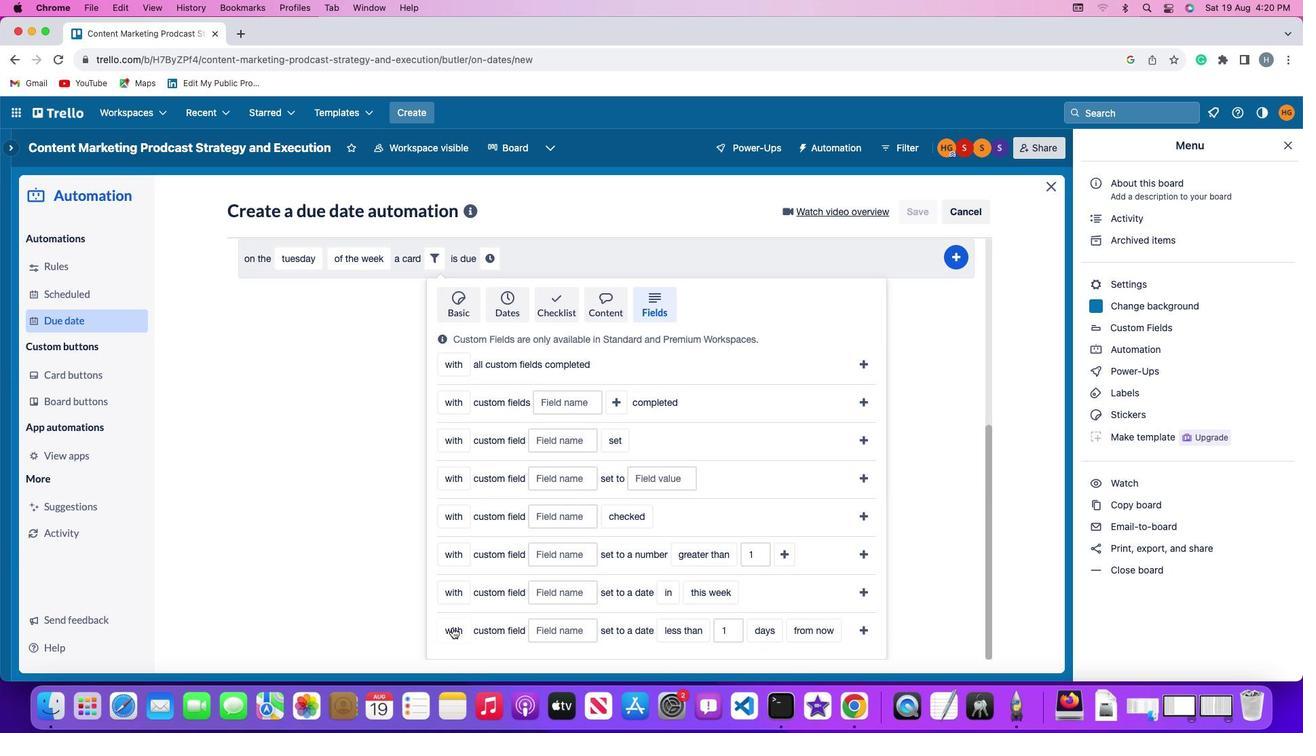
Action: Mouse pressed left at (443, 592)
Screenshot: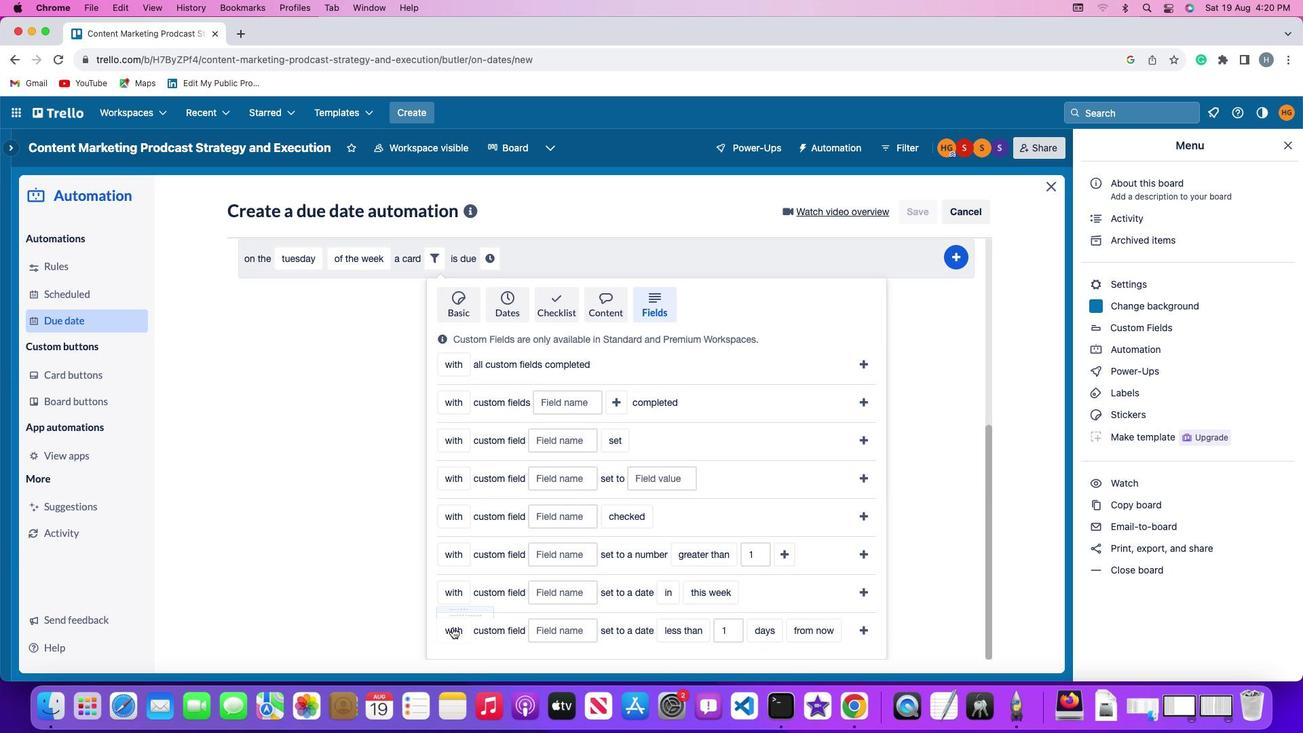 
Action: Mouse moved to (446, 575)
Screenshot: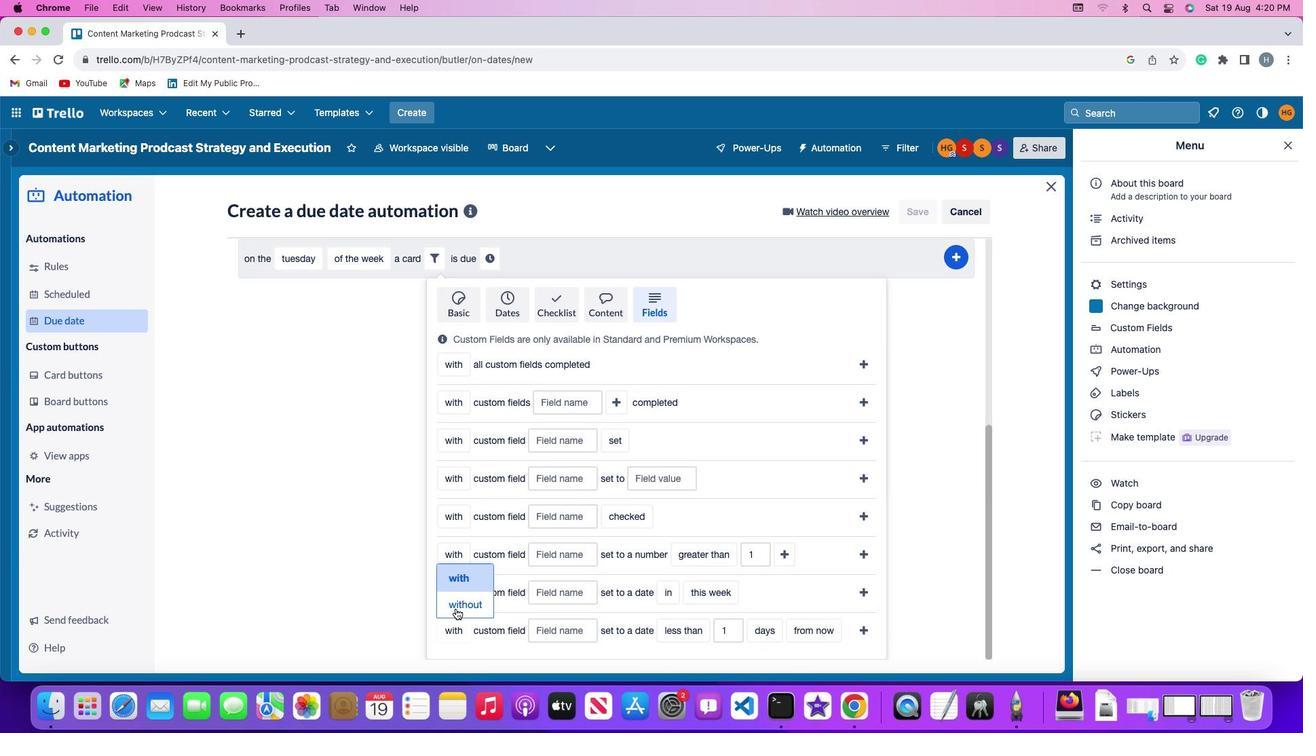 
Action: Mouse pressed left at (446, 575)
Screenshot: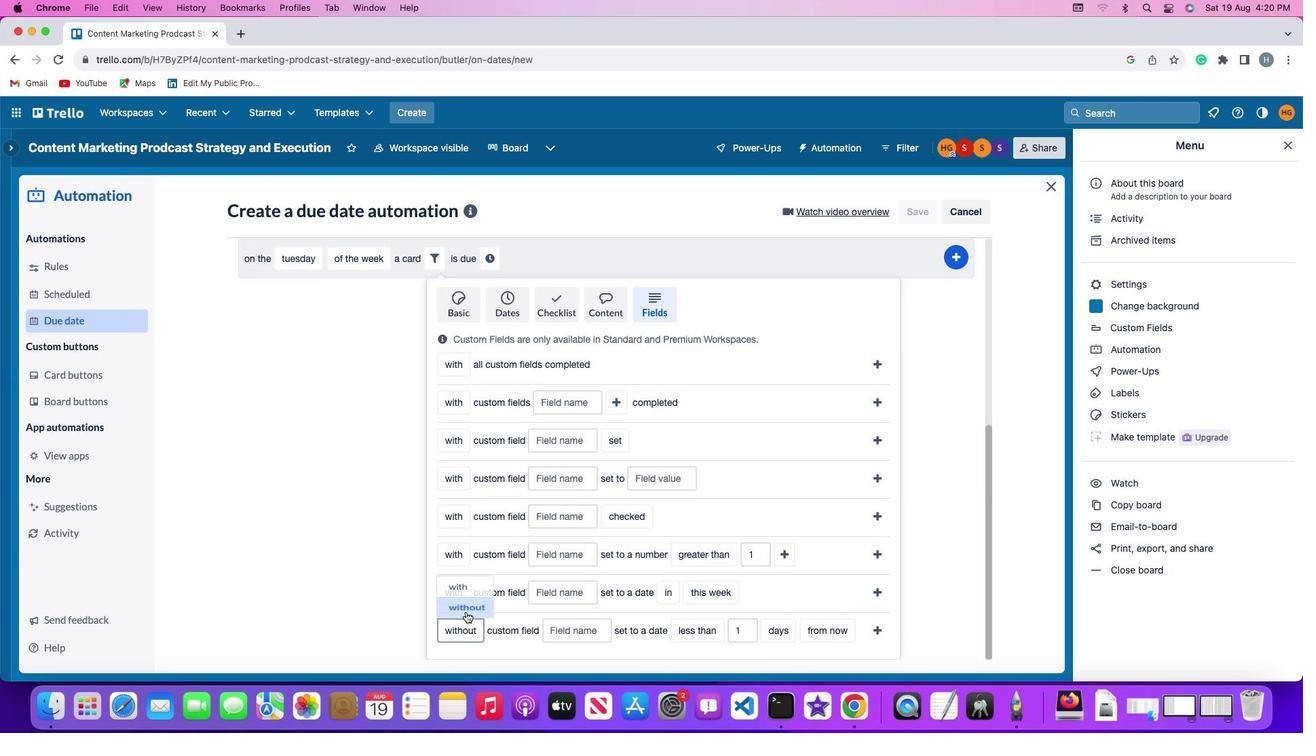 
Action: Mouse moved to (540, 595)
Screenshot: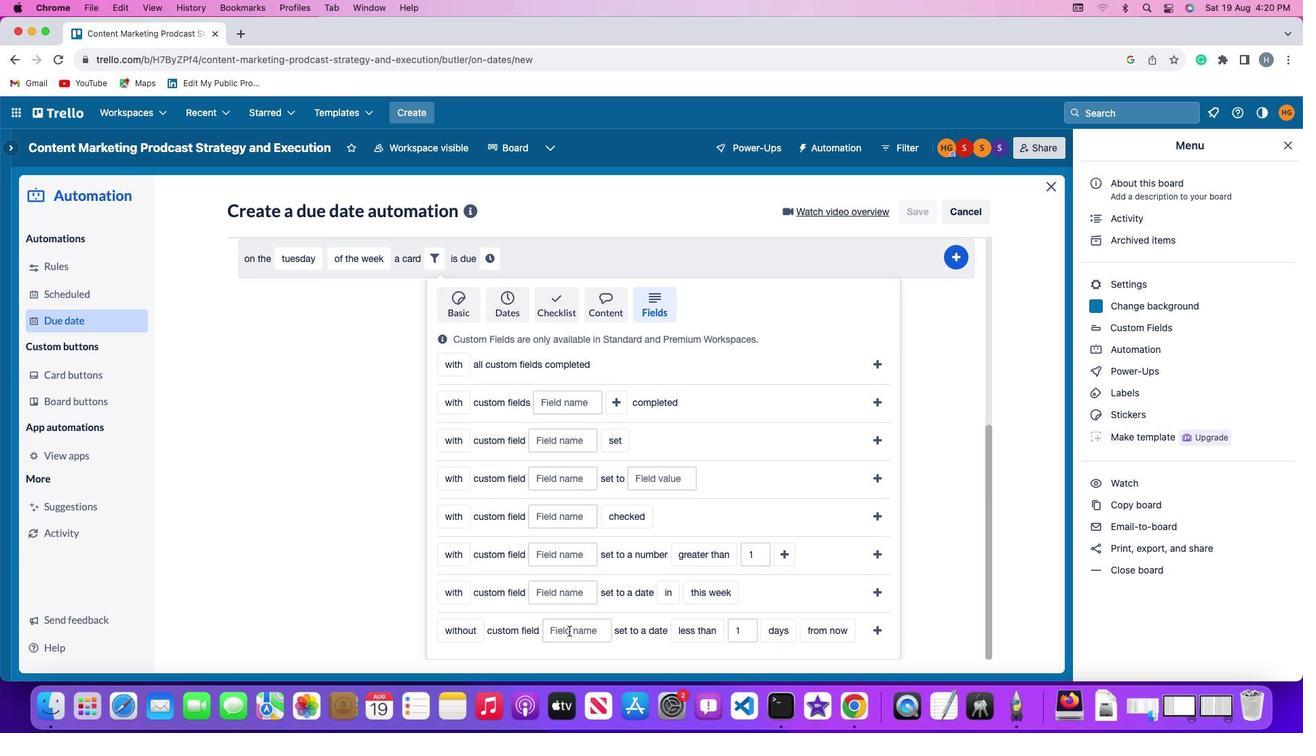 
Action: Mouse pressed left at (540, 595)
Screenshot: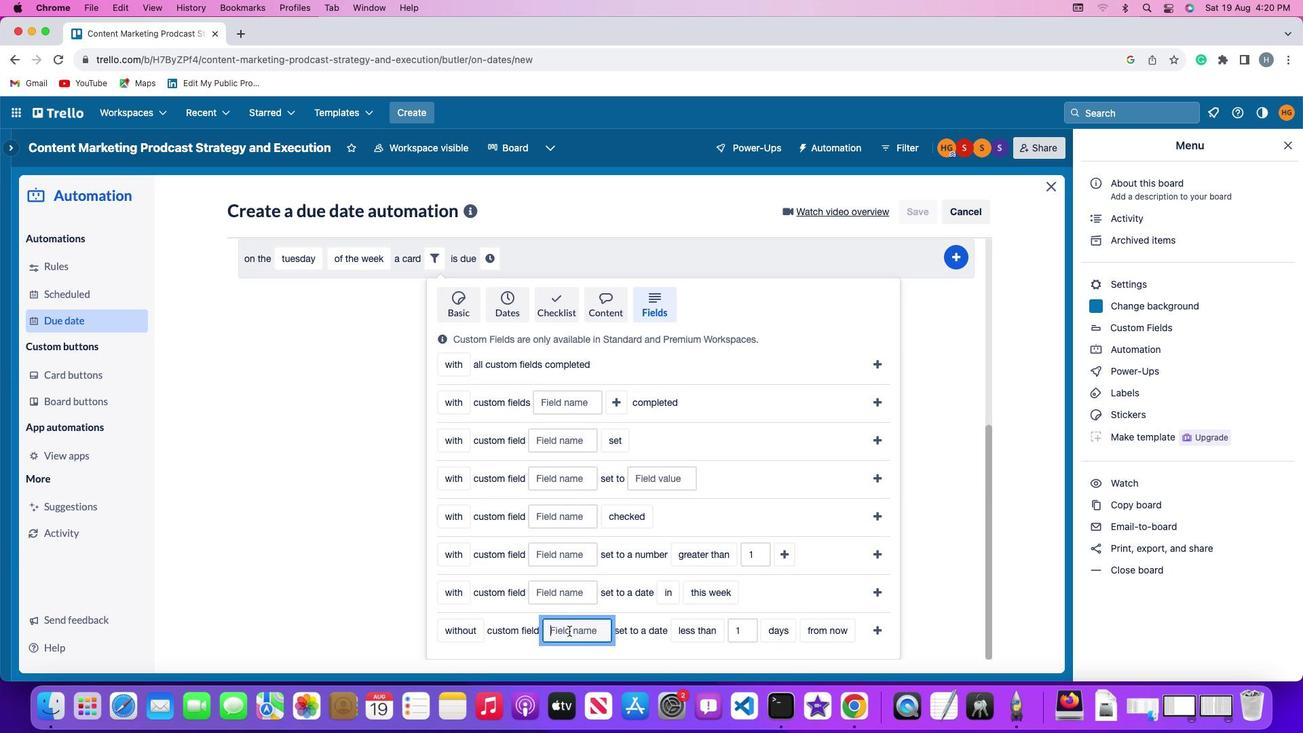 
Action: Mouse moved to (542, 594)
Screenshot: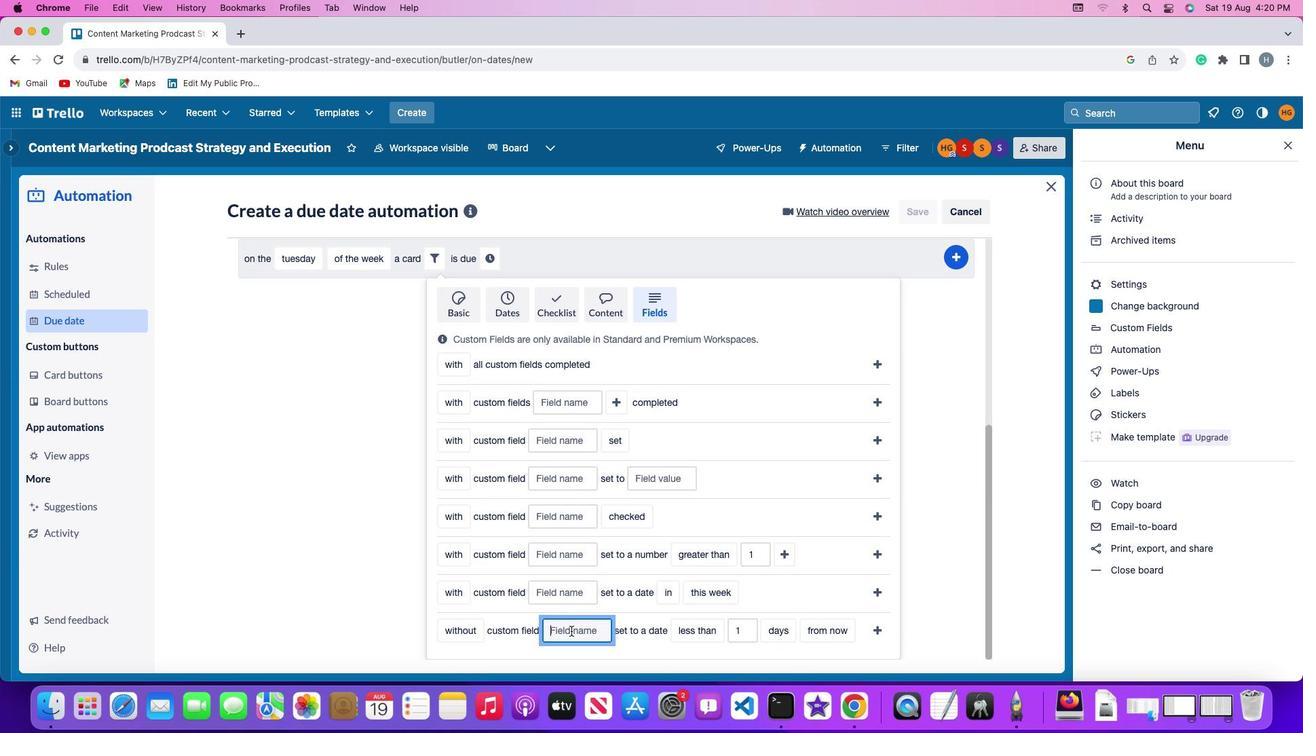 
Action: Key pressed Key.shift'R''e''s''u''m''e'
Screenshot: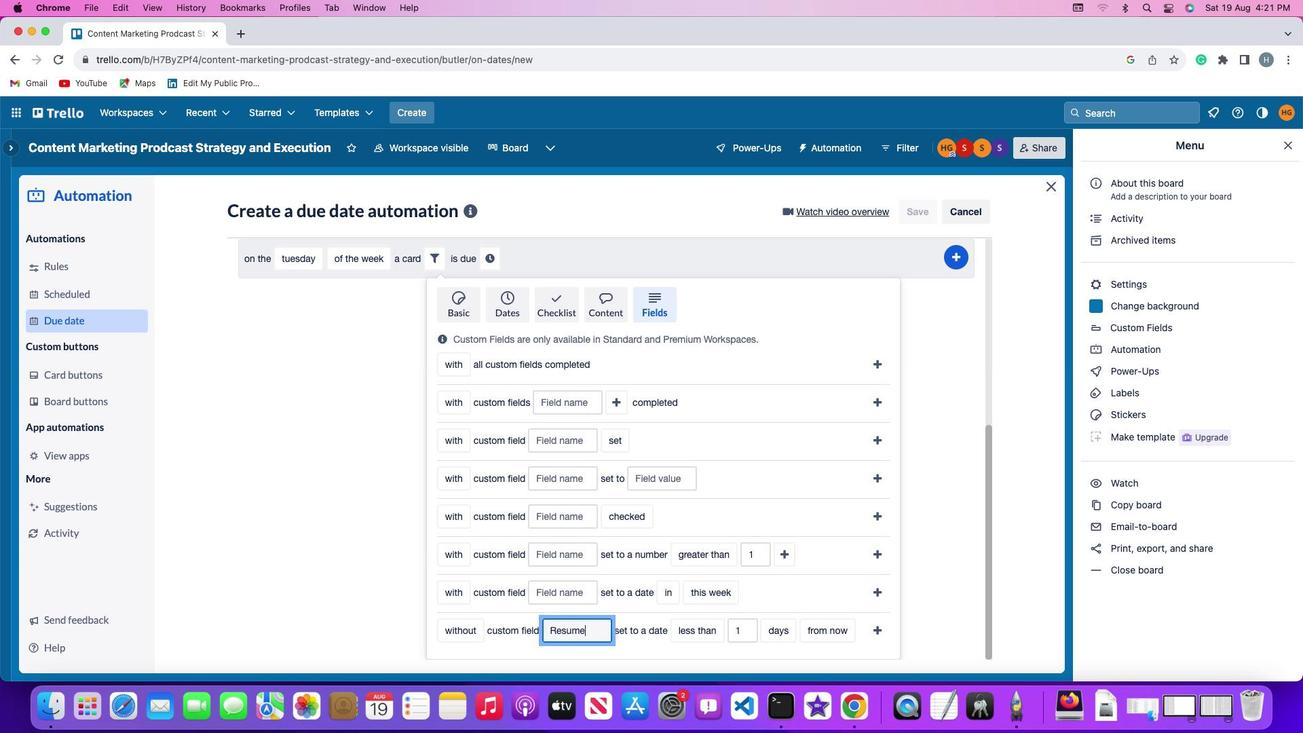 
Action: Mouse moved to (641, 592)
Screenshot: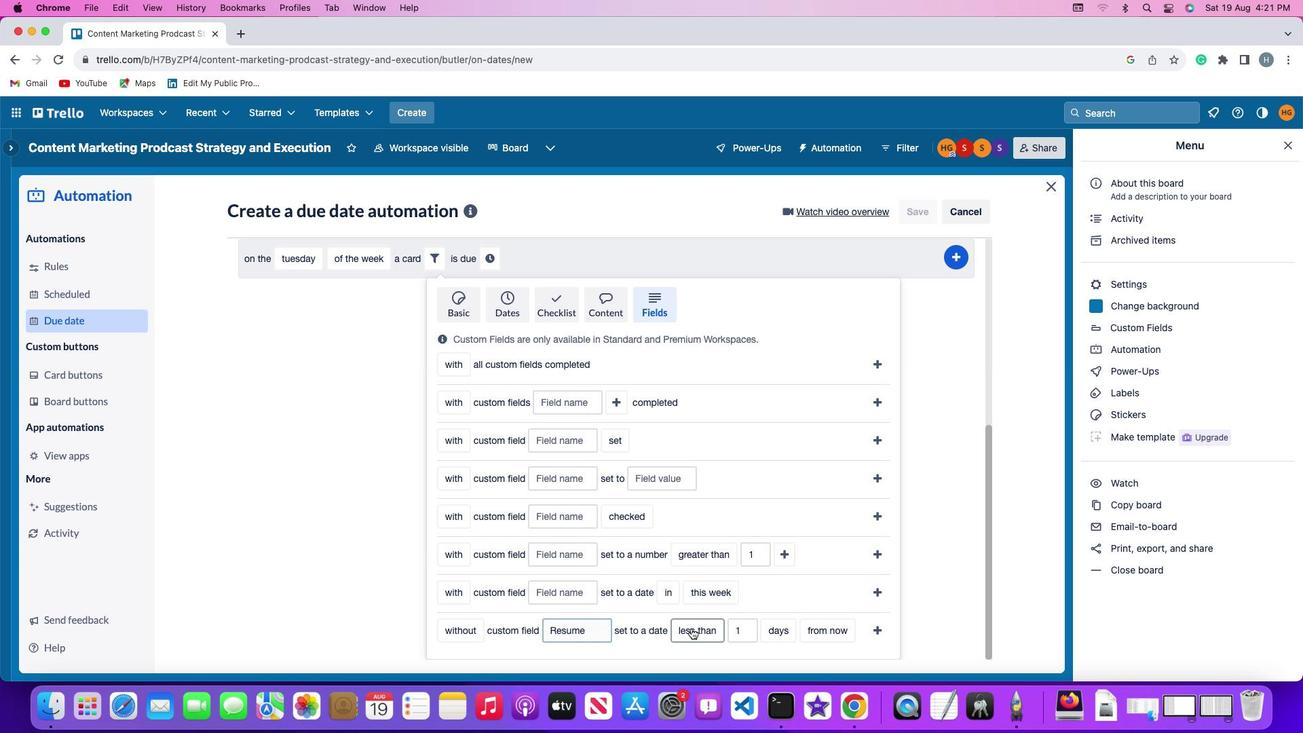 
Action: Mouse pressed left at (641, 592)
Screenshot: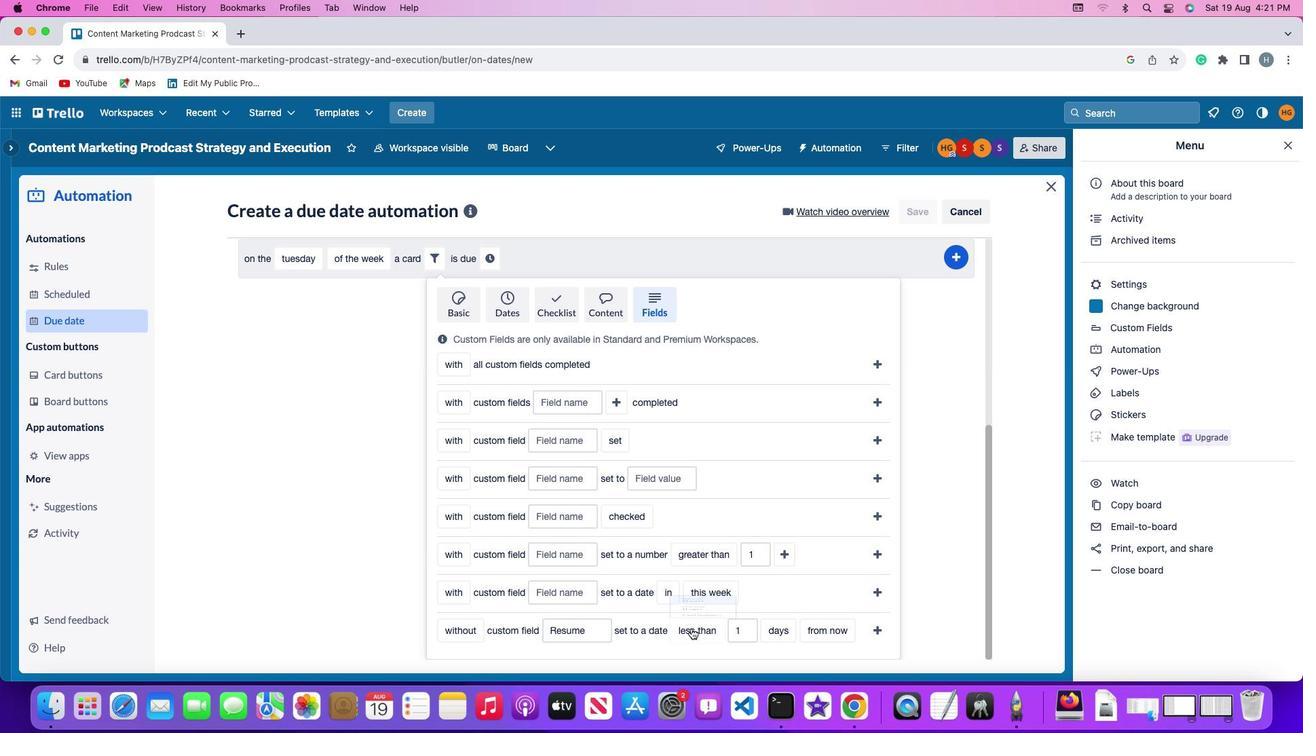 
Action: Mouse moved to (655, 517)
Screenshot: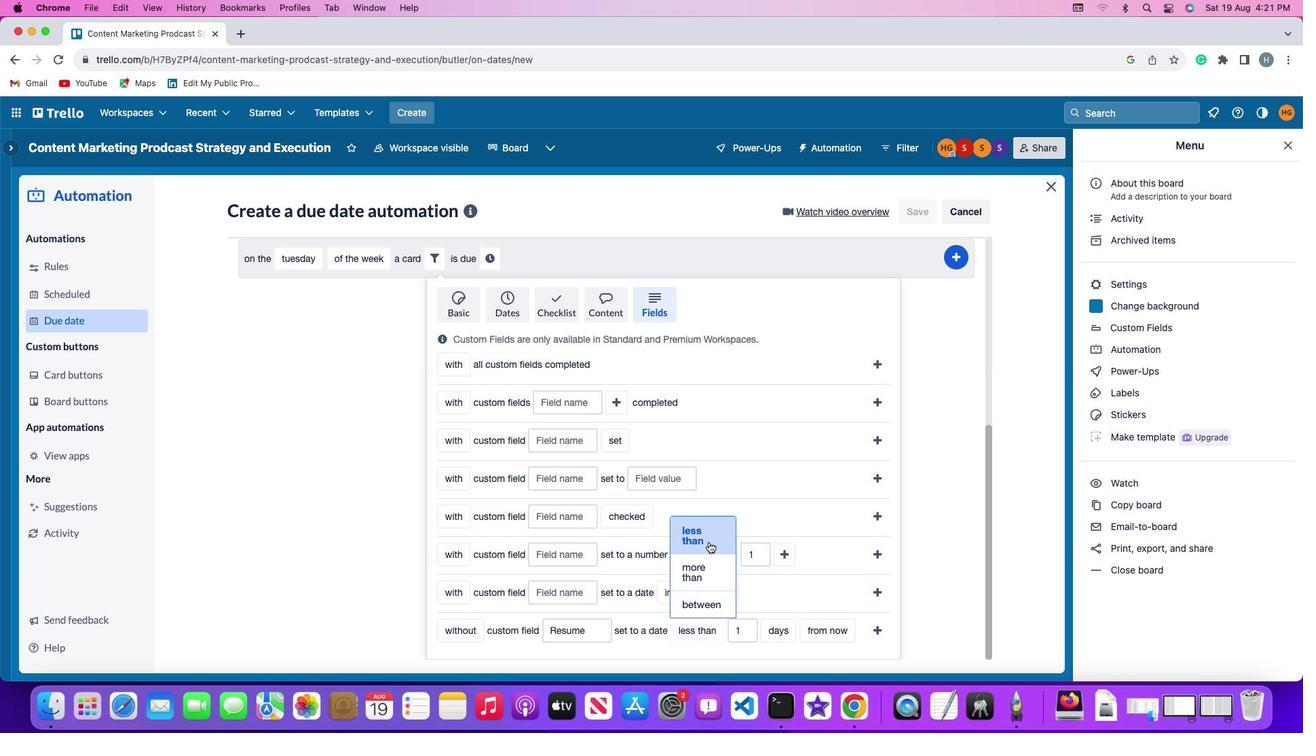 
Action: Mouse pressed left at (655, 517)
Screenshot: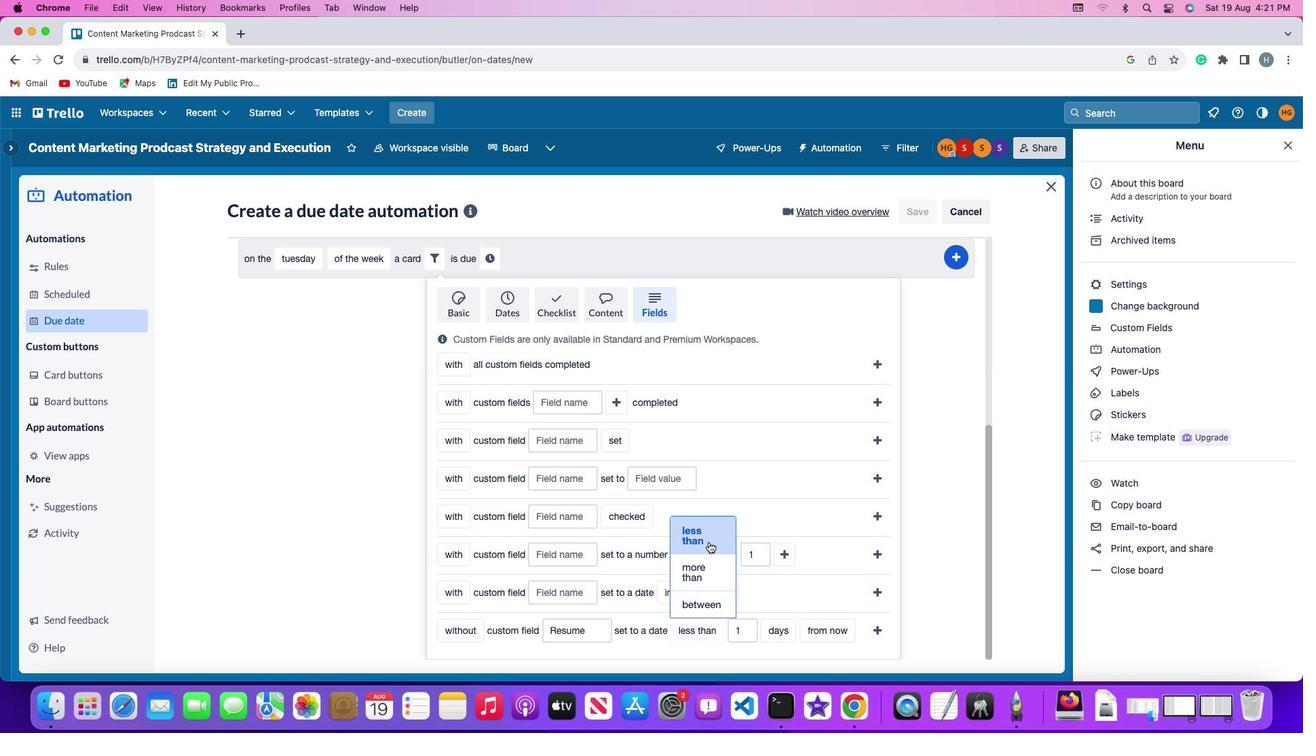 
Action: Mouse moved to (689, 599)
Screenshot: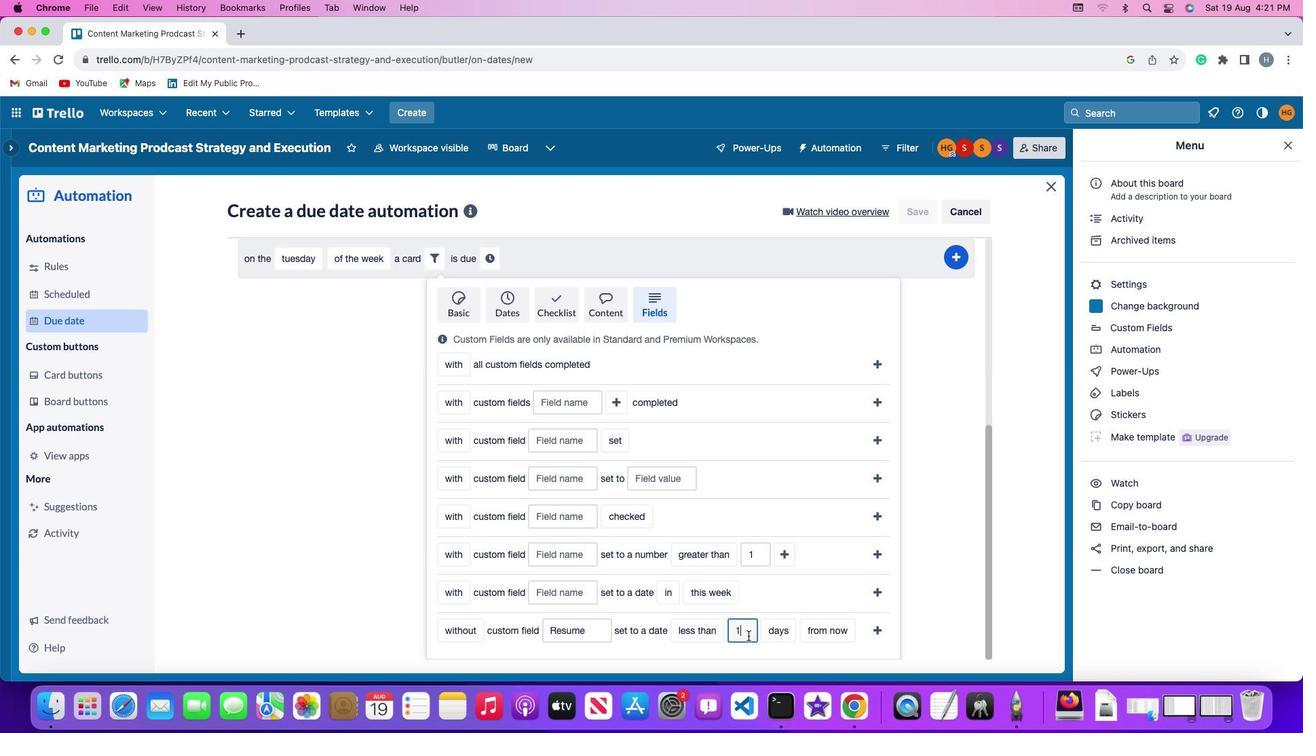 
Action: Mouse pressed left at (689, 599)
Screenshot: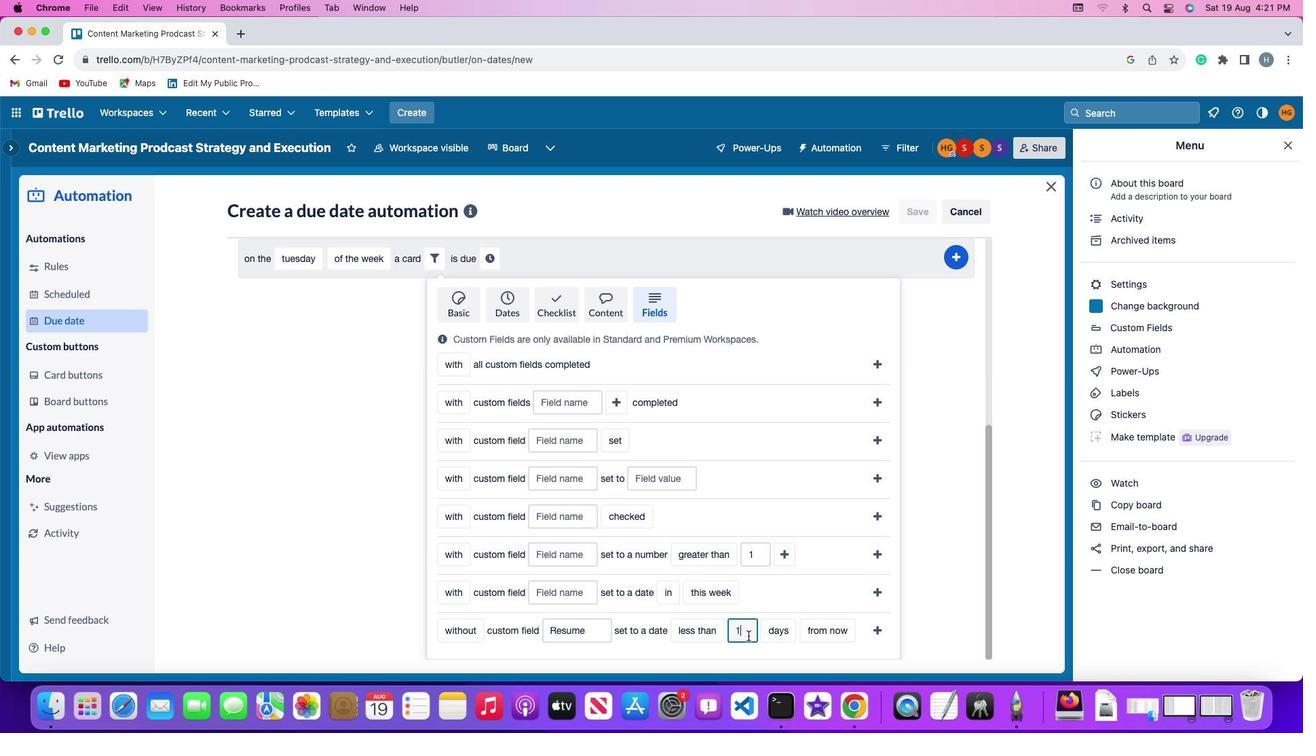 
Action: Mouse moved to (689, 599)
Screenshot: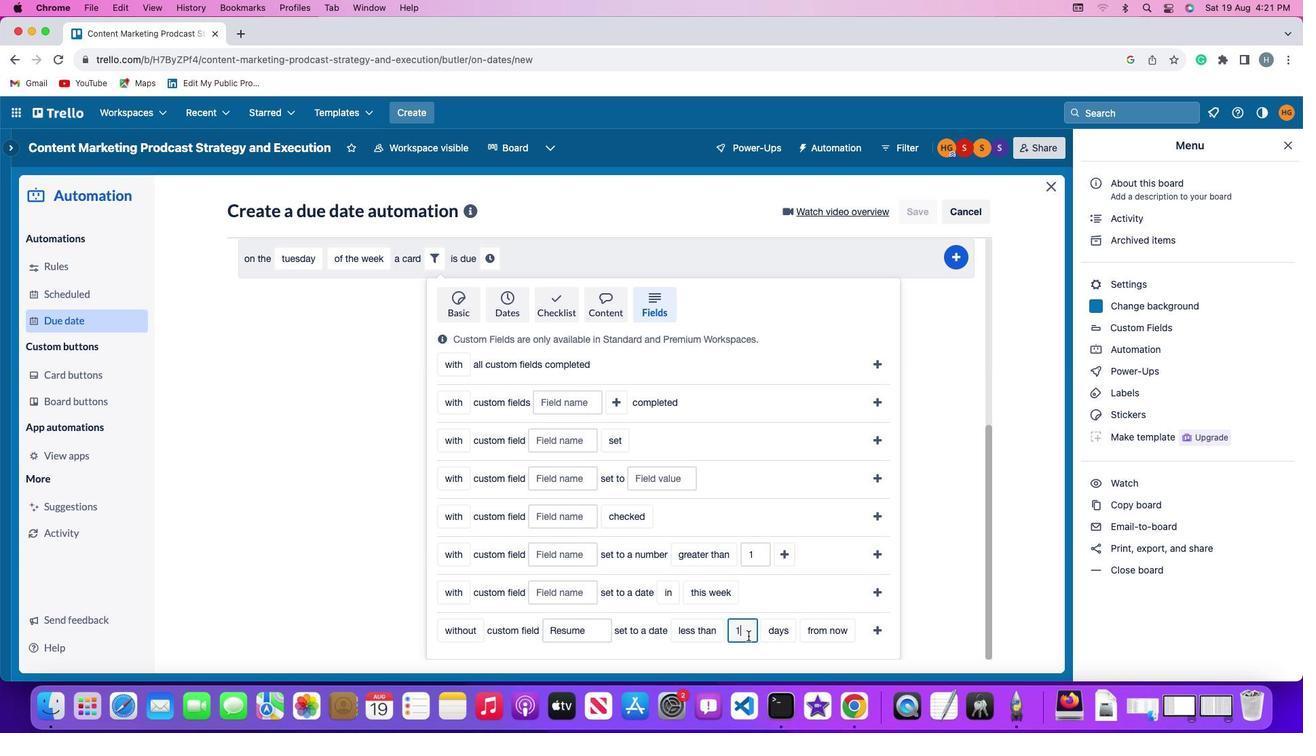 
Action: Key pressed Key.backspace
Screenshot: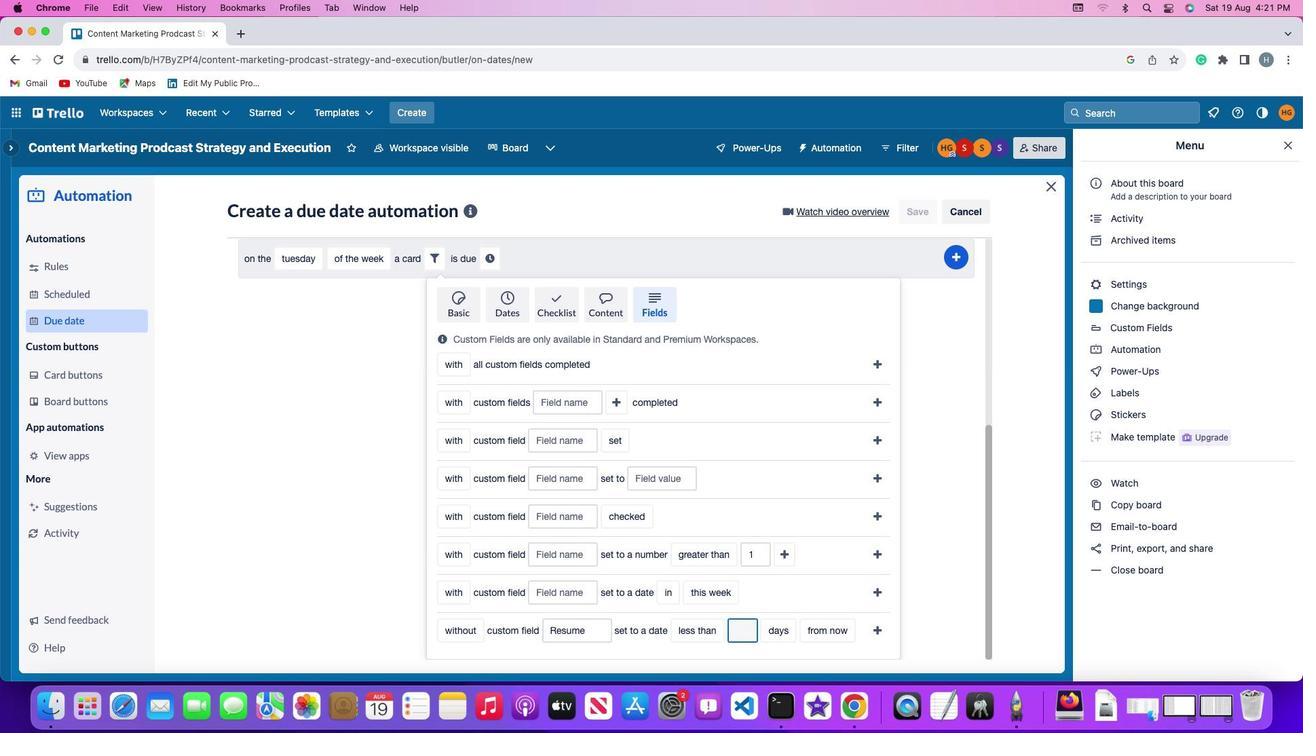 
Action: Mouse moved to (689, 598)
Screenshot: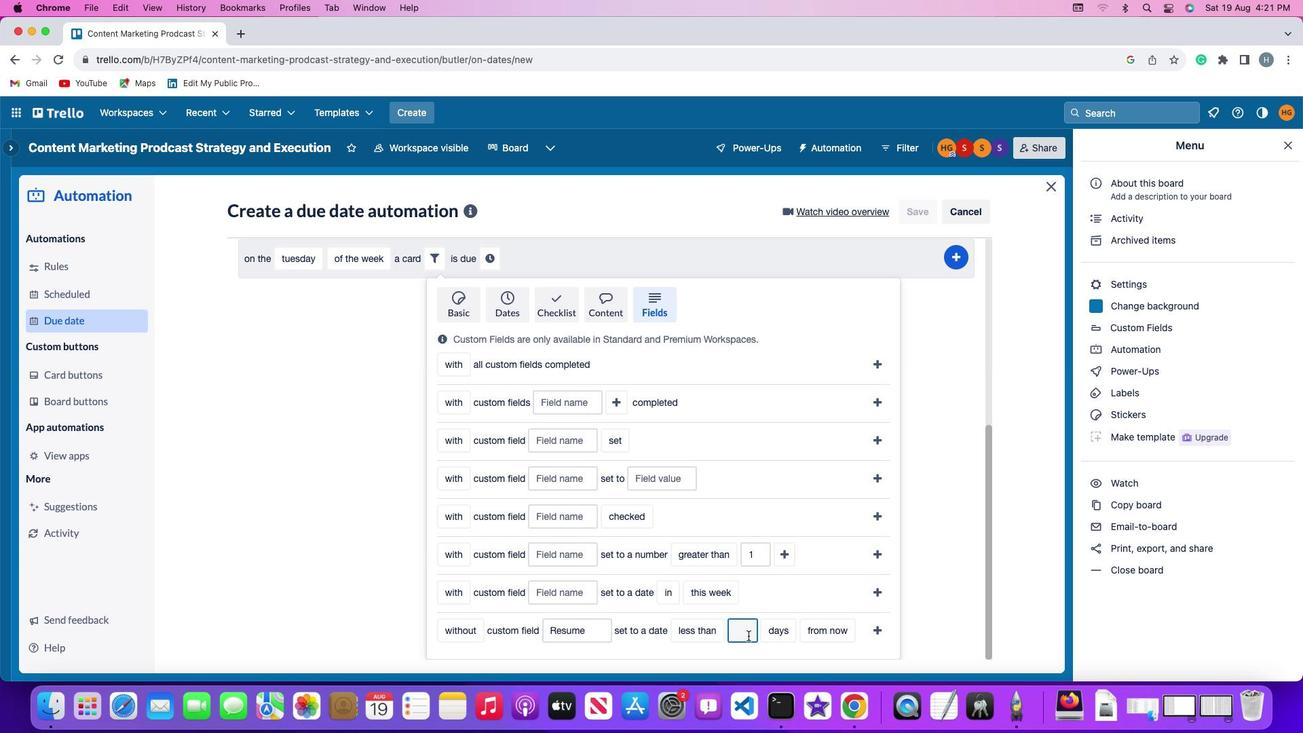 
Action: Key pressed '1'
Screenshot: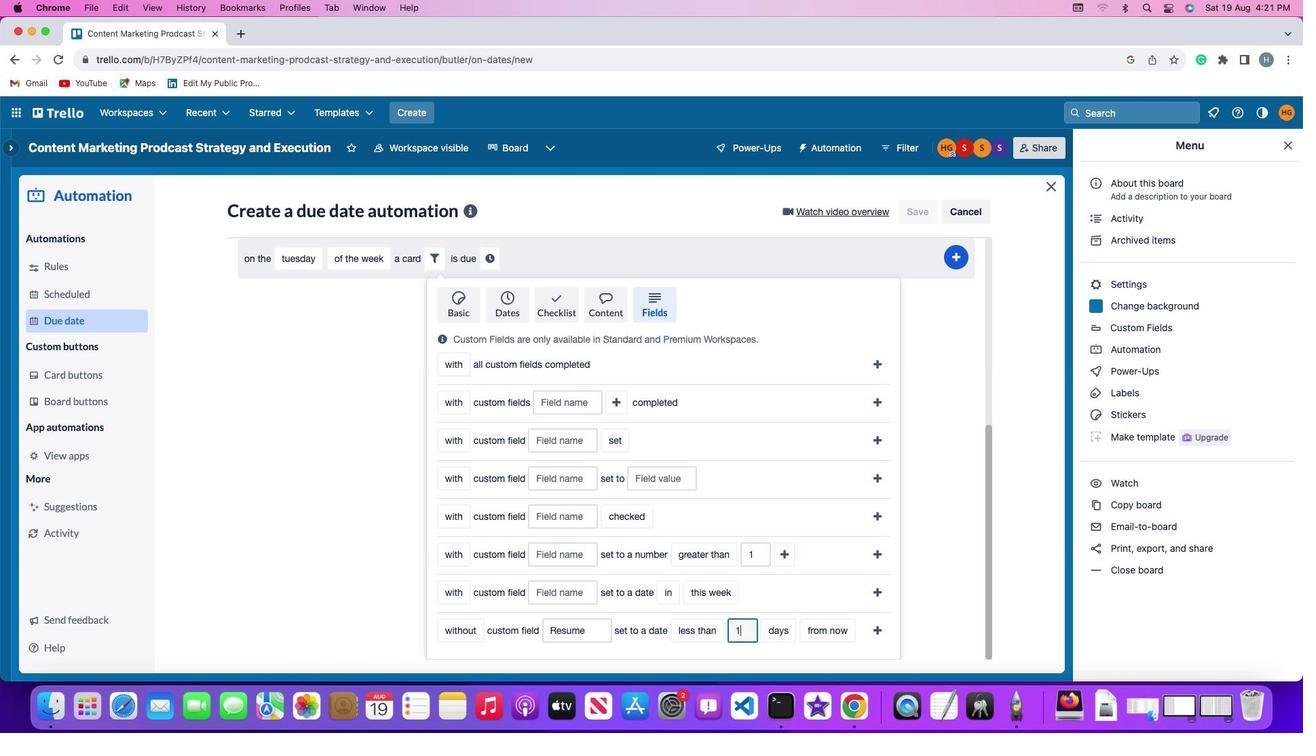 
Action: Mouse moved to (727, 596)
Screenshot: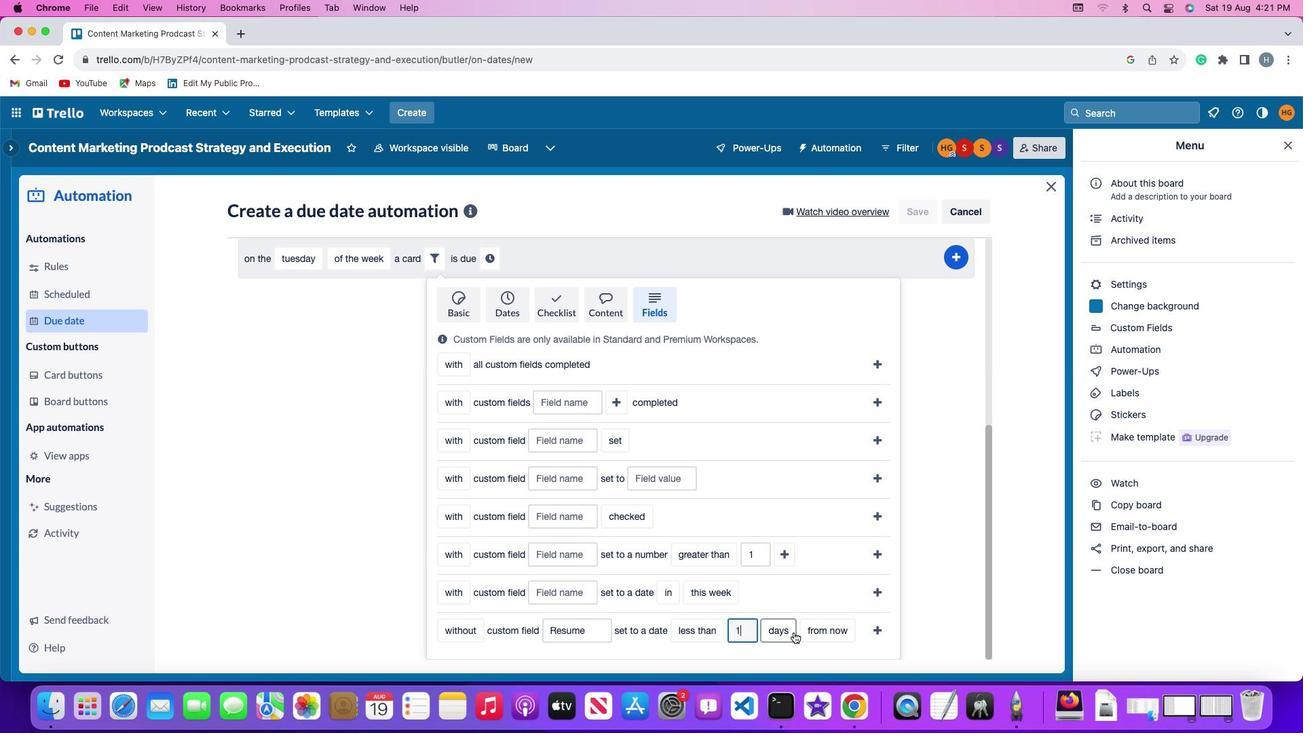 
Action: Mouse pressed left at (727, 596)
Screenshot: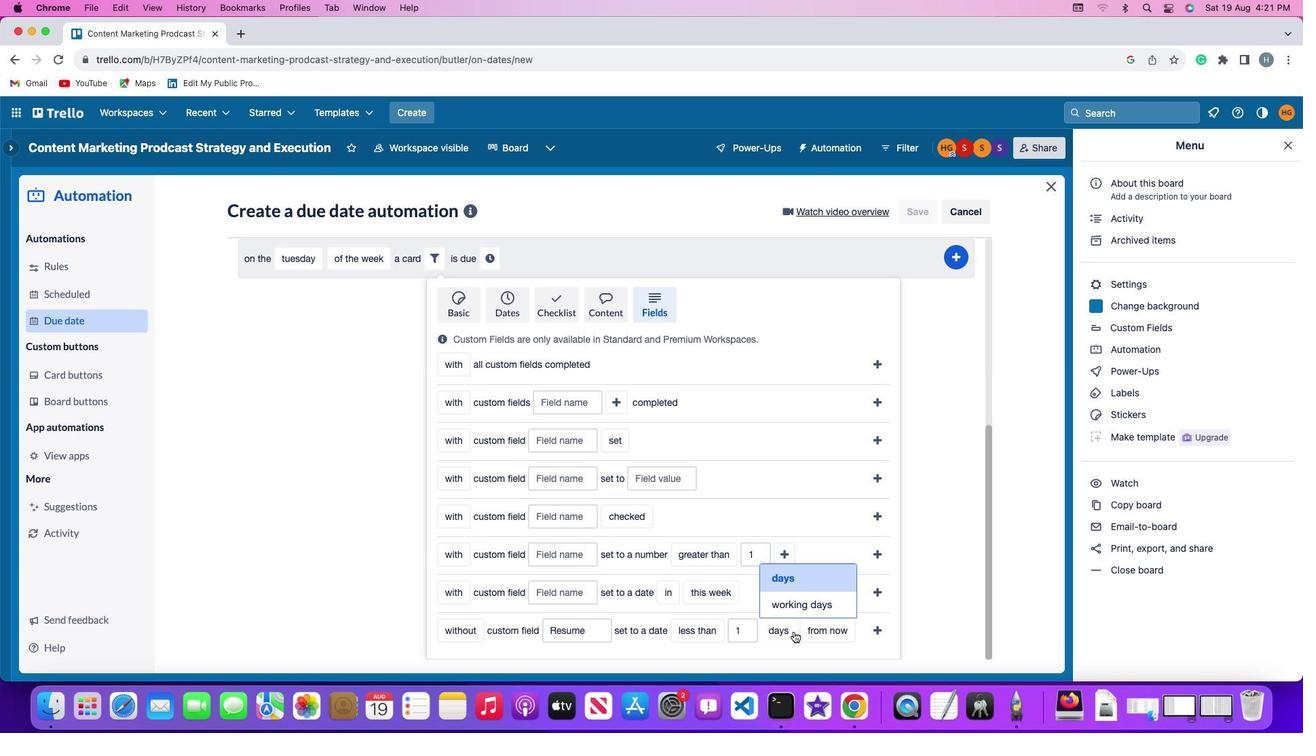 
Action: Mouse moved to (724, 575)
Screenshot: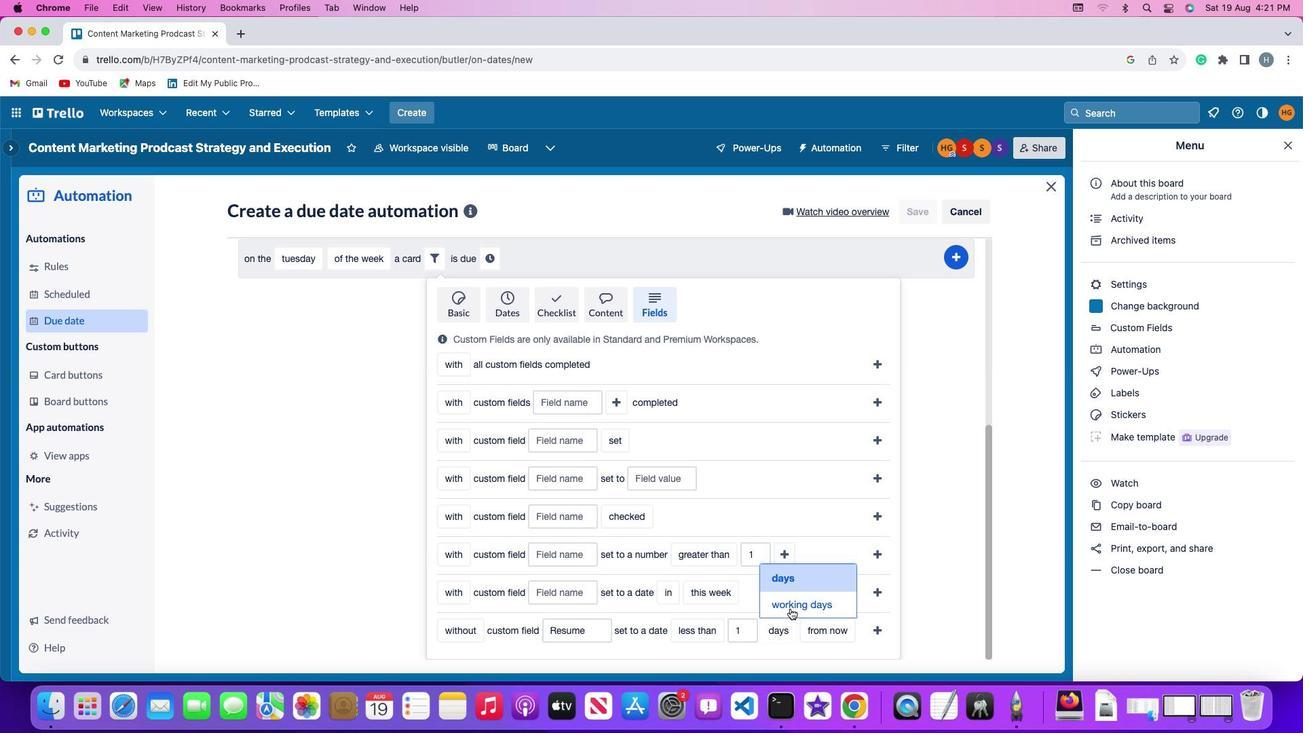 
Action: Mouse pressed left at (724, 575)
Screenshot: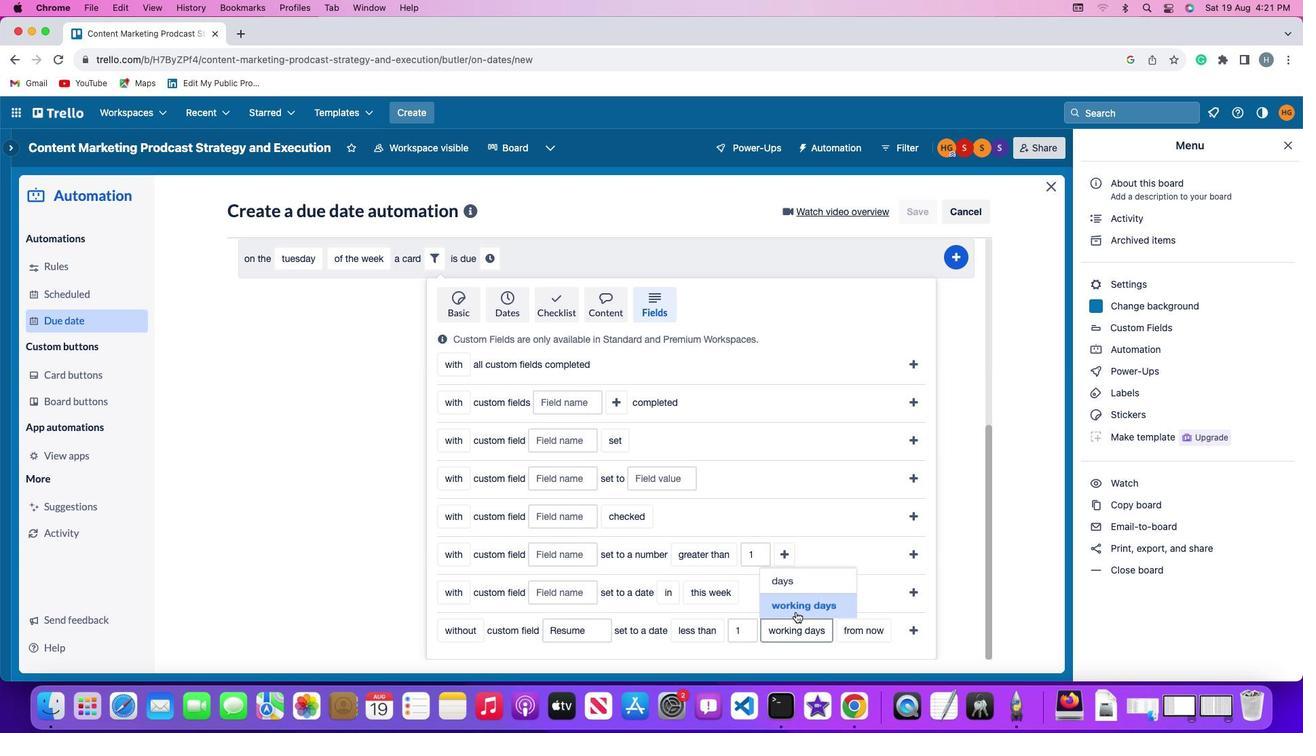 
Action: Mouse moved to (770, 592)
Screenshot: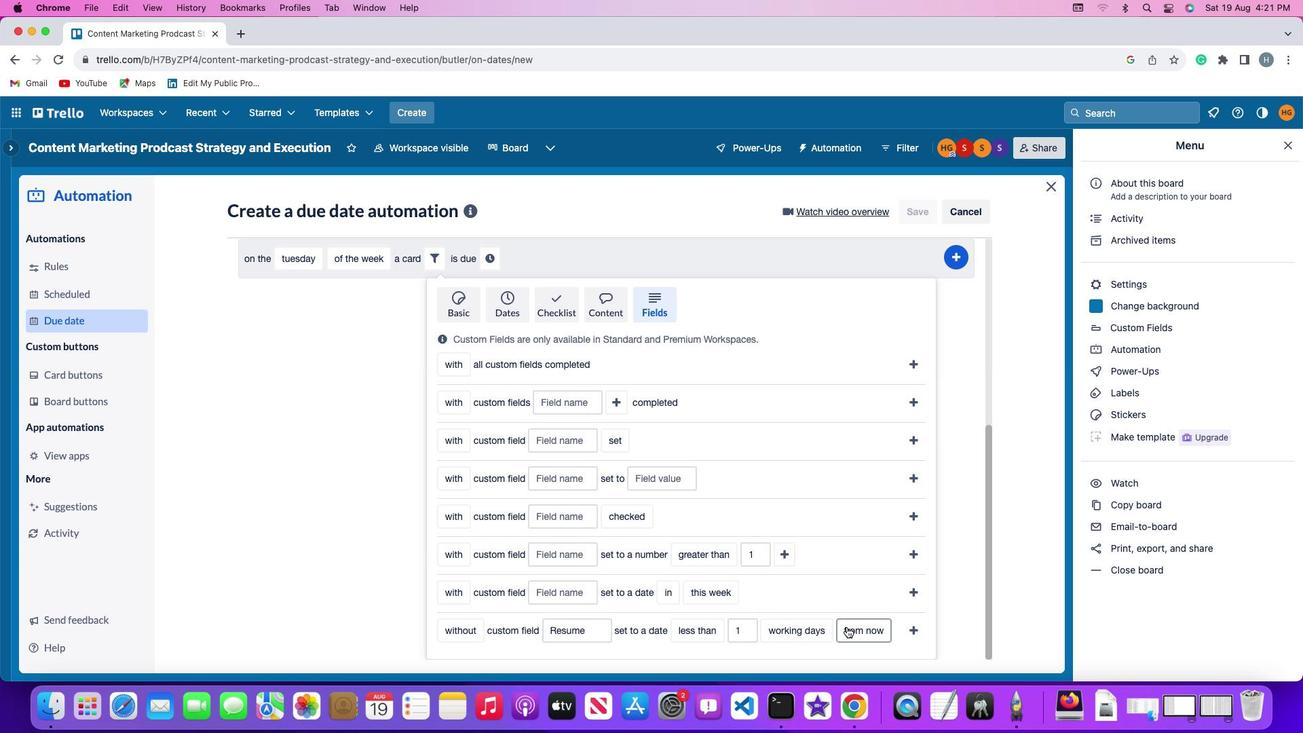 
Action: Mouse pressed left at (770, 592)
Screenshot: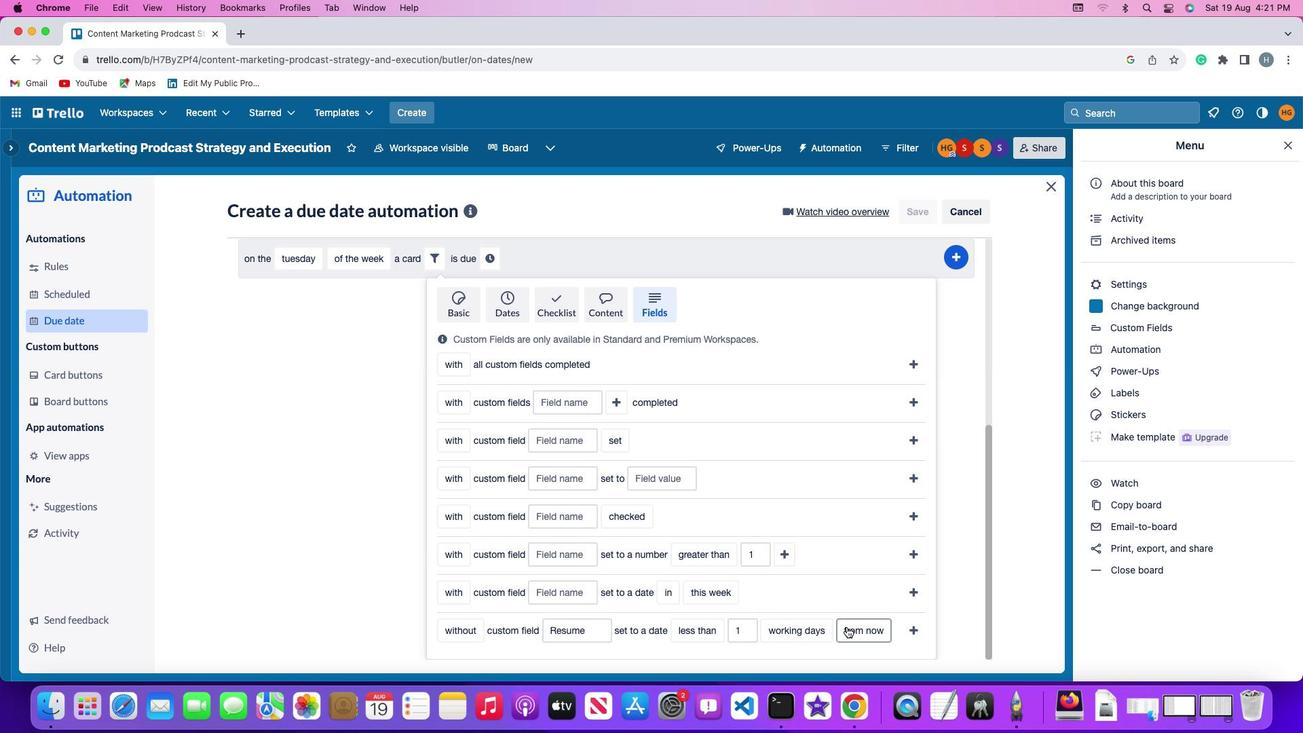 
Action: Mouse moved to (772, 580)
Screenshot: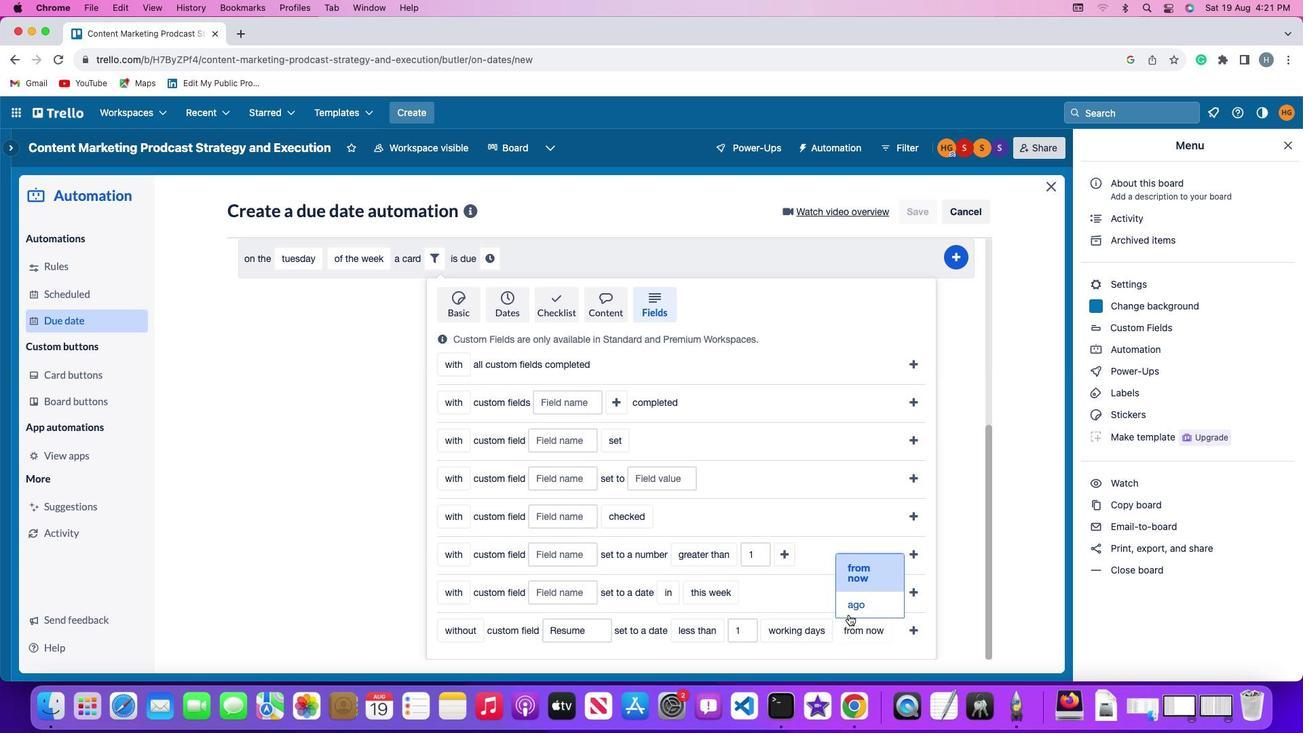
Action: Mouse pressed left at (772, 580)
Screenshot: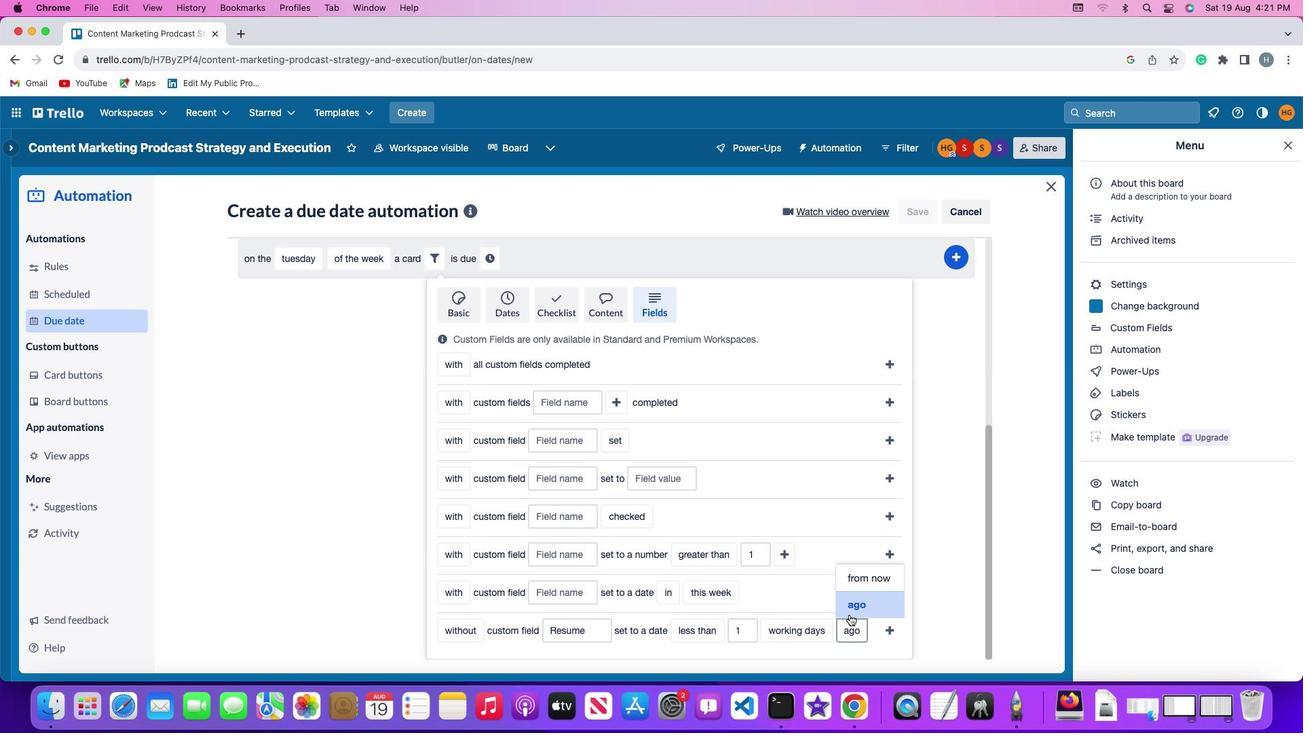 
Action: Mouse moved to (810, 592)
Screenshot: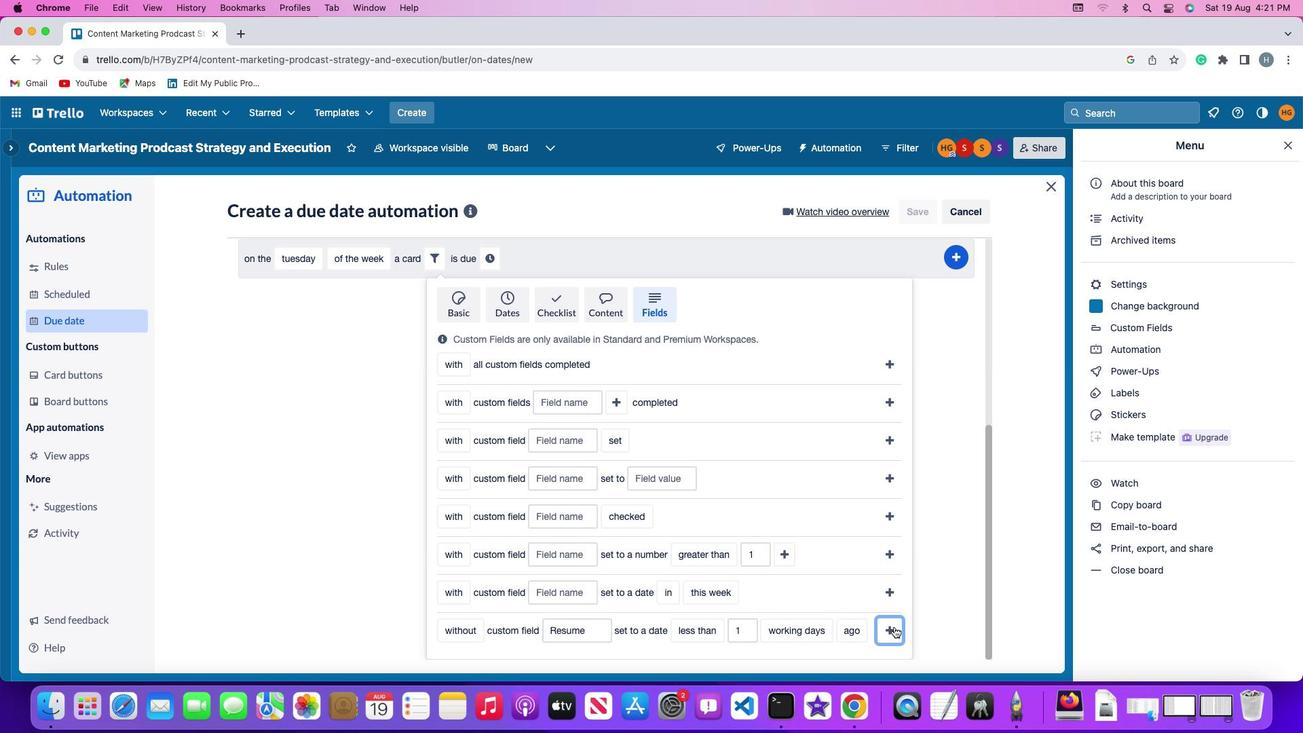 
Action: Mouse pressed left at (810, 592)
Screenshot: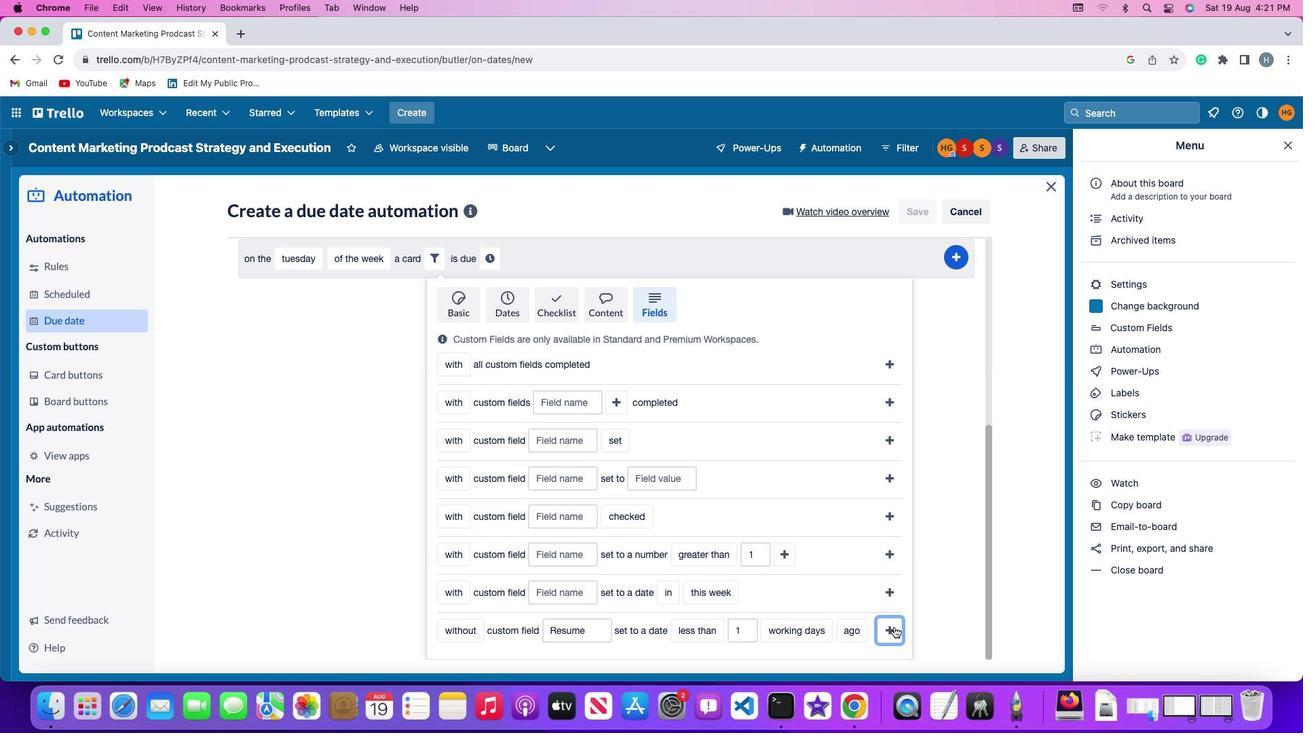
Action: Mouse moved to (758, 556)
Screenshot: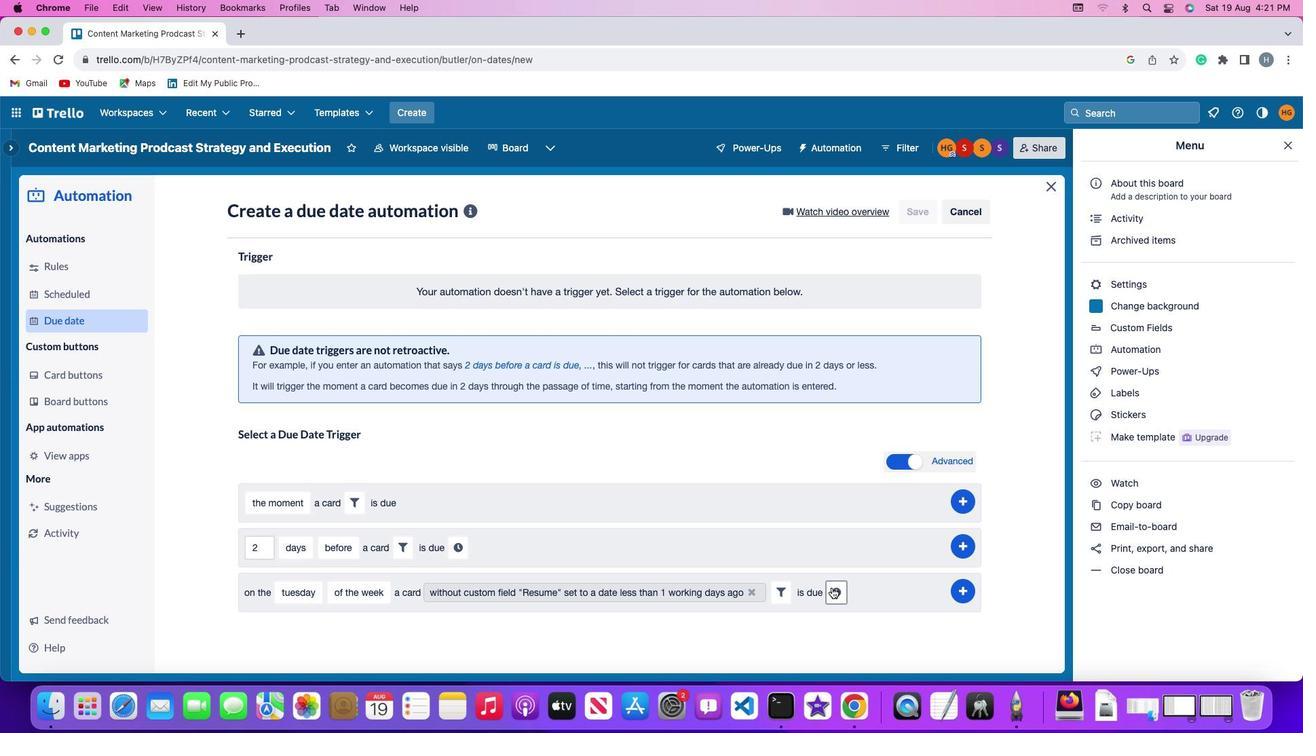 
Action: Mouse pressed left at (758, 556)
Screenshot: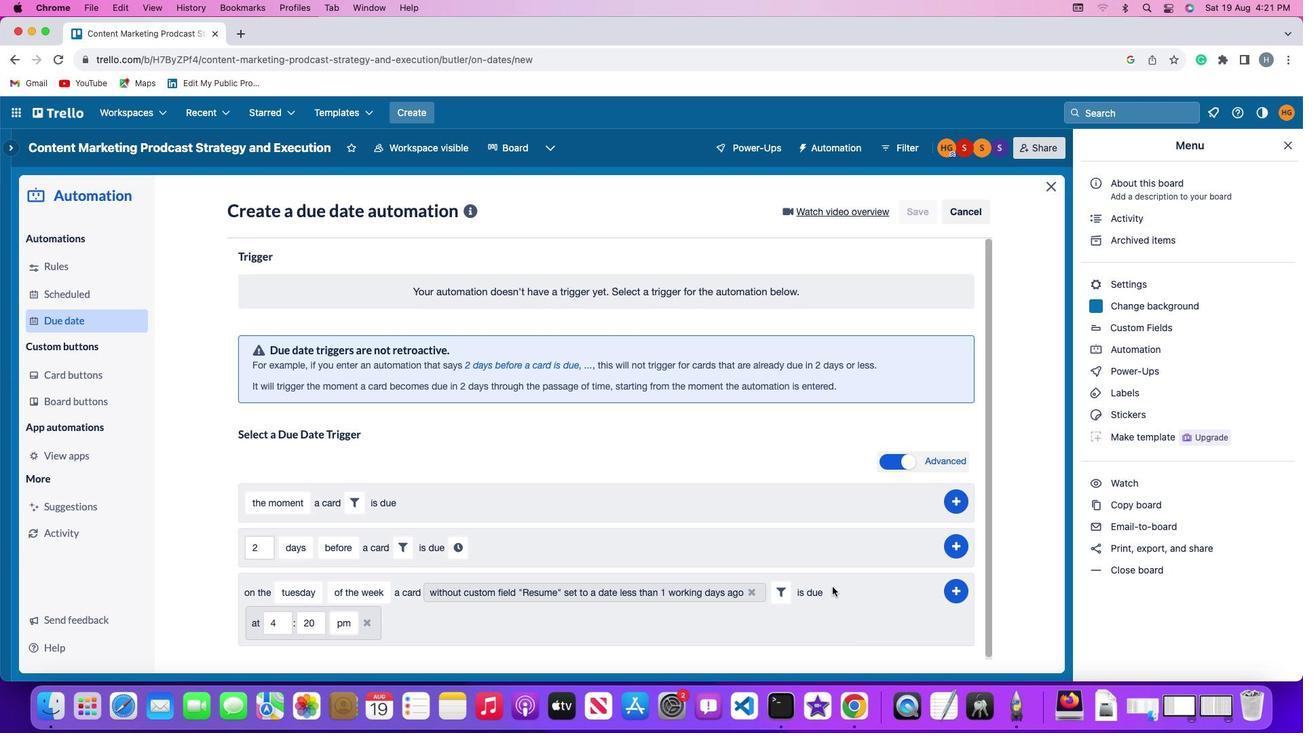 
Action: Mouse moved to (304, 588)
Screenshot: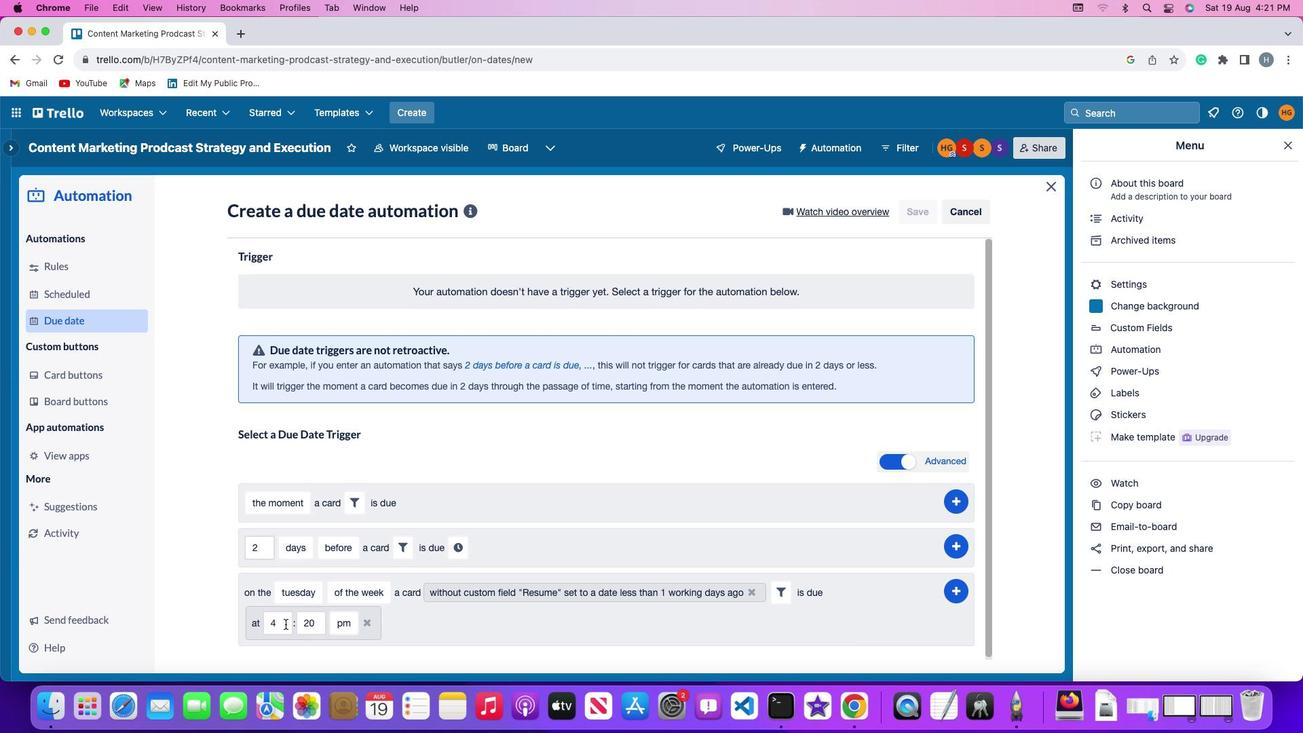 
Action: Mouse pressed left at (304, 588)
Screenshot: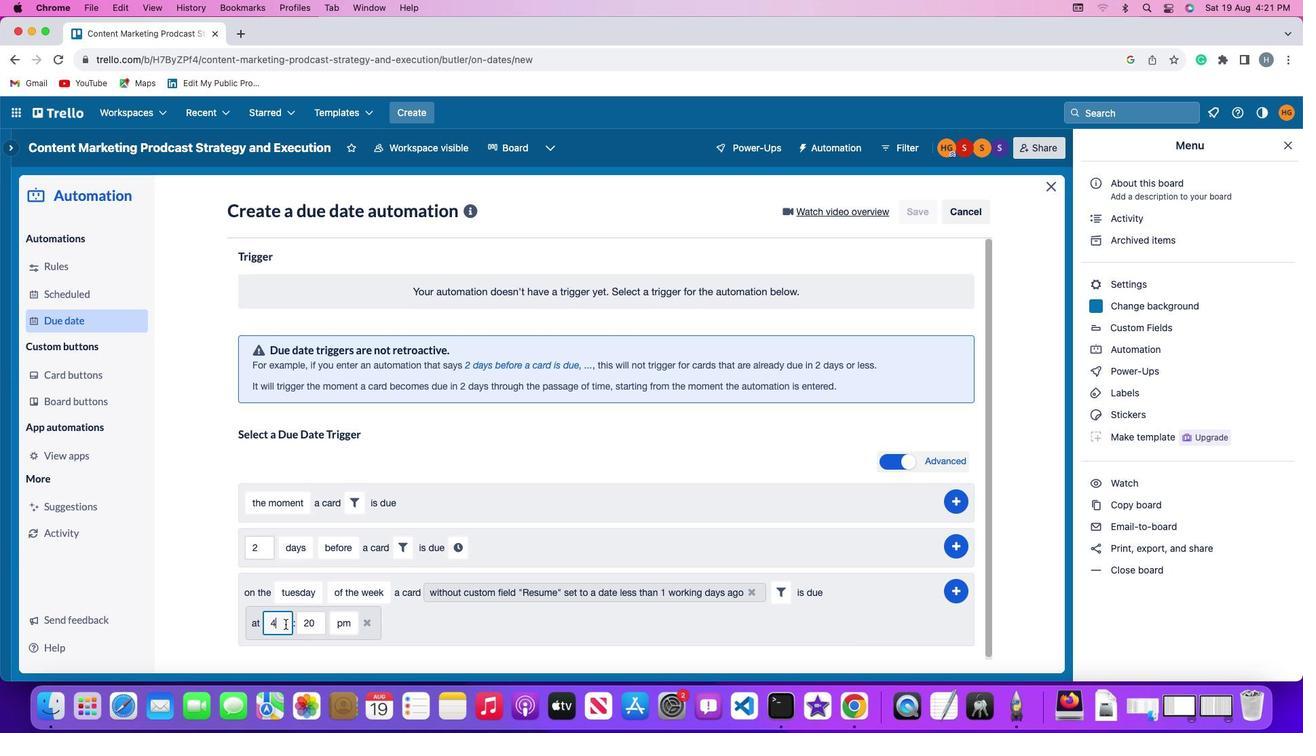 
Action: Key pressed Key.backspace'1''1'
Screenshot: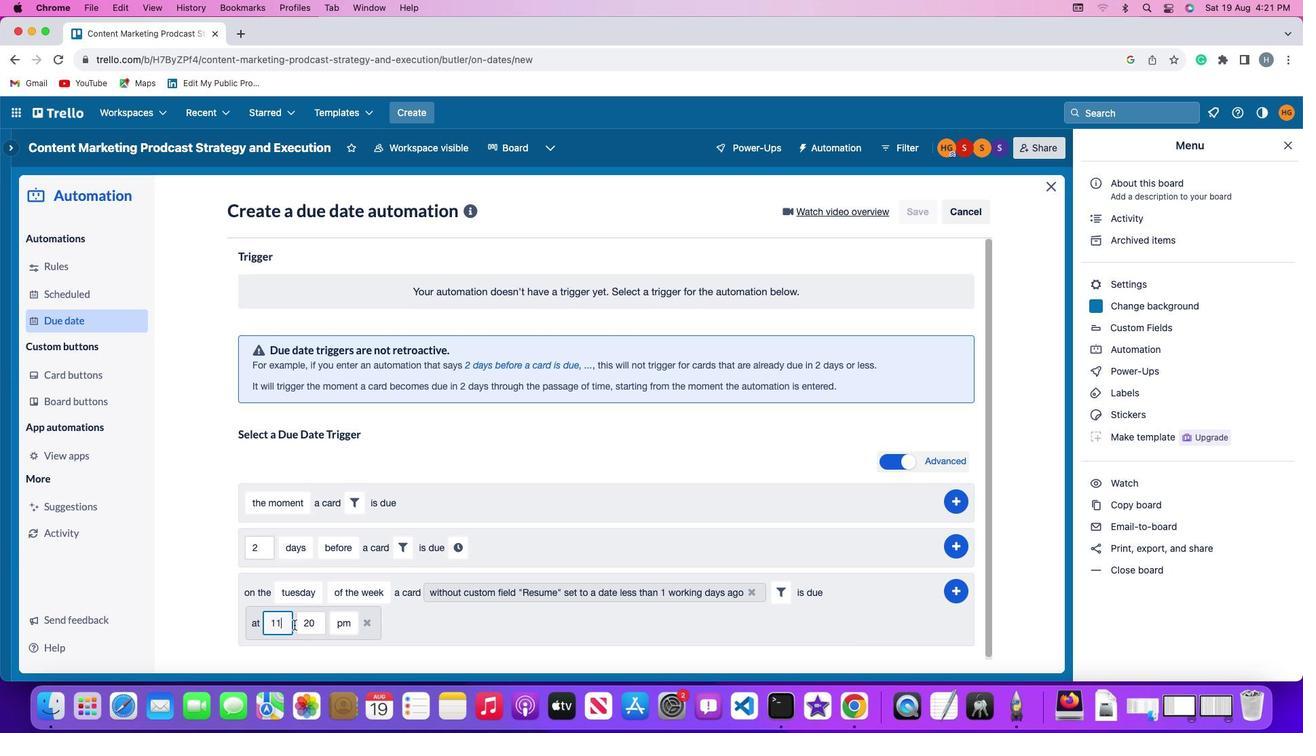 
Action: Mouse moved to (336, 587)
Screenshot: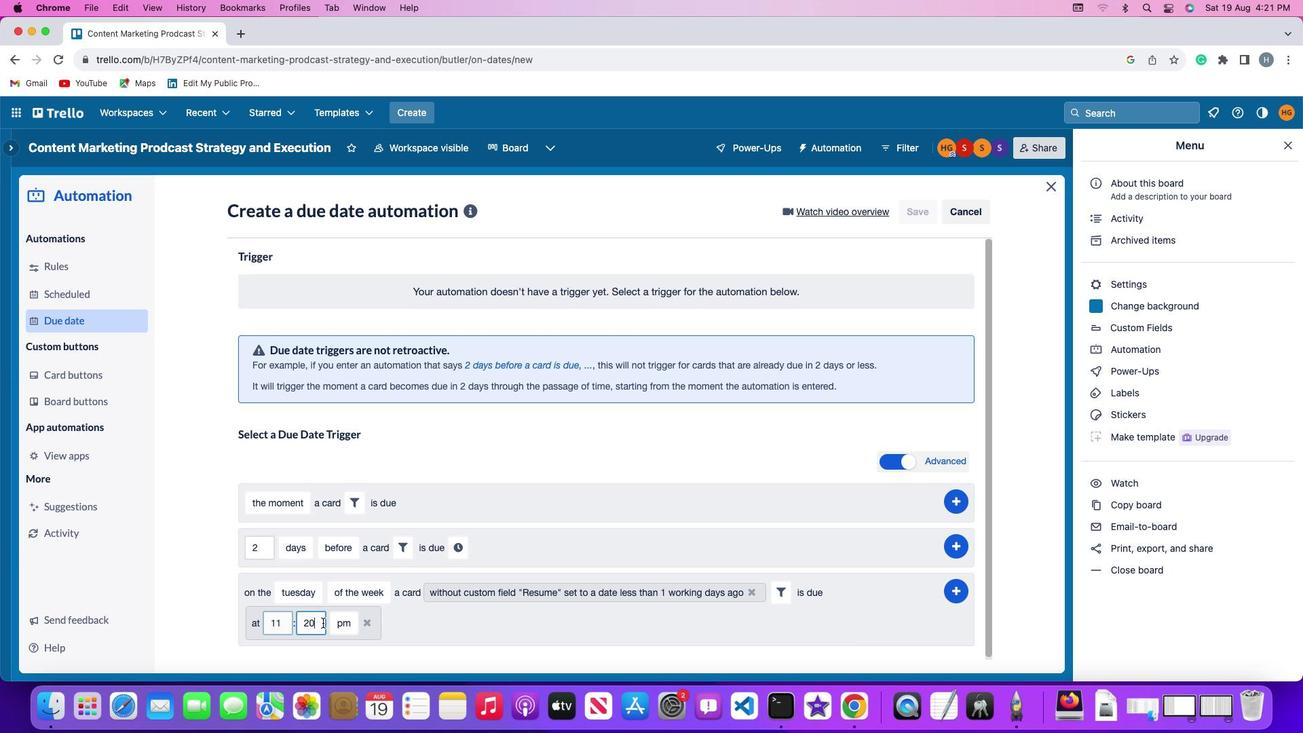 
Action: Mouse pressed left at (336, 587)
Screenshot: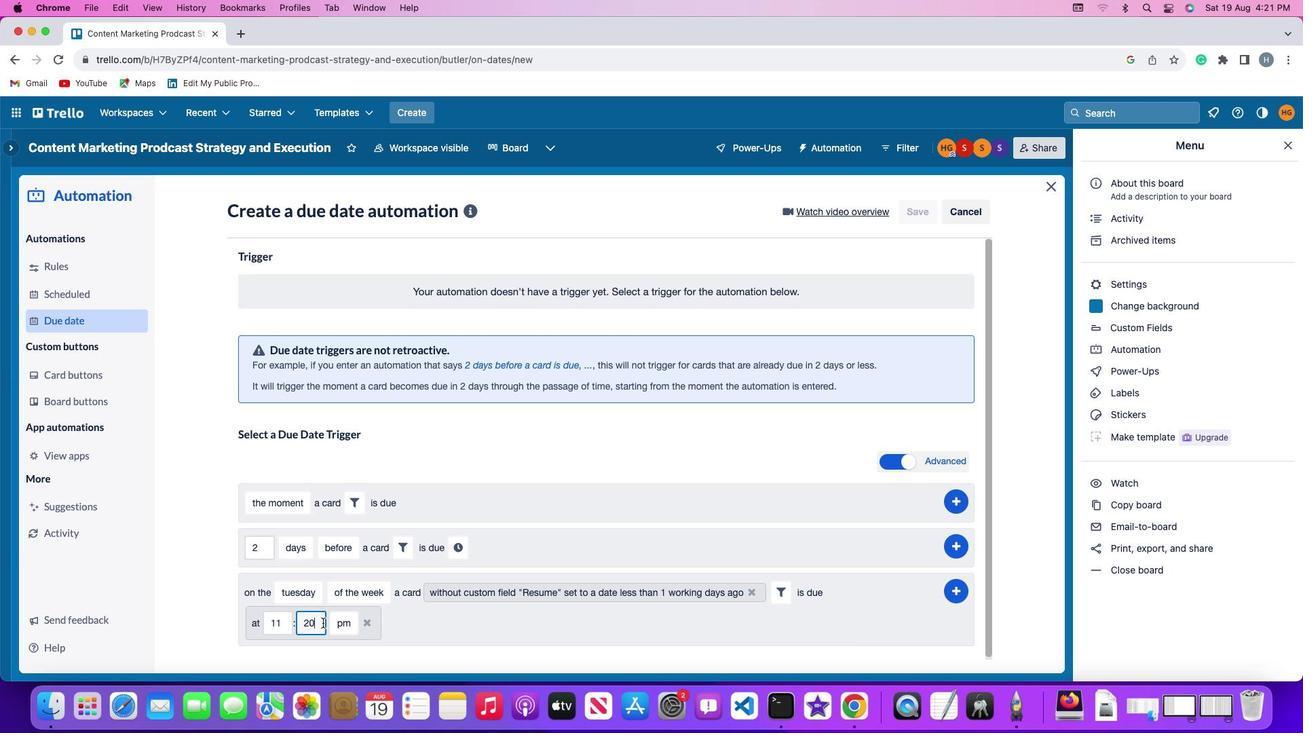 
Action: Mouse moved to (336, 587)
Screenshot: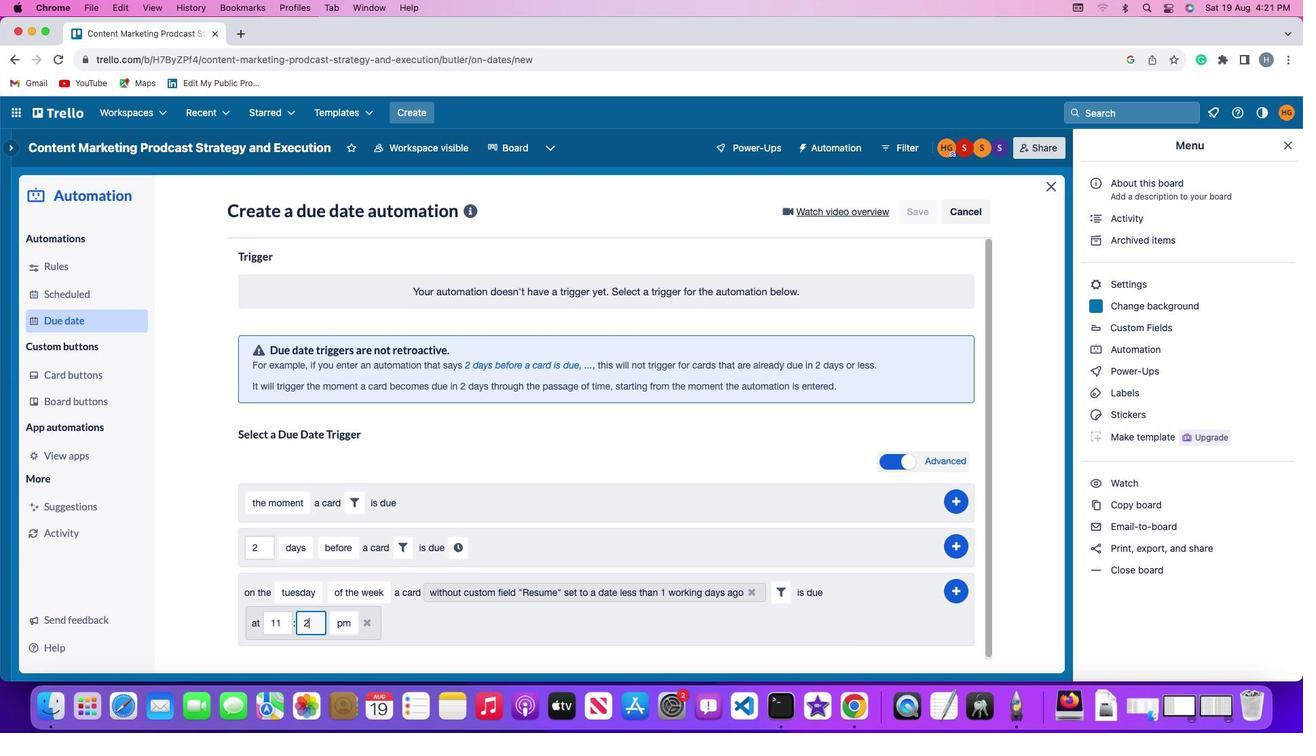 
Action: Key pressed Key.backspaceKey.backspace'0''0'
Screenshot: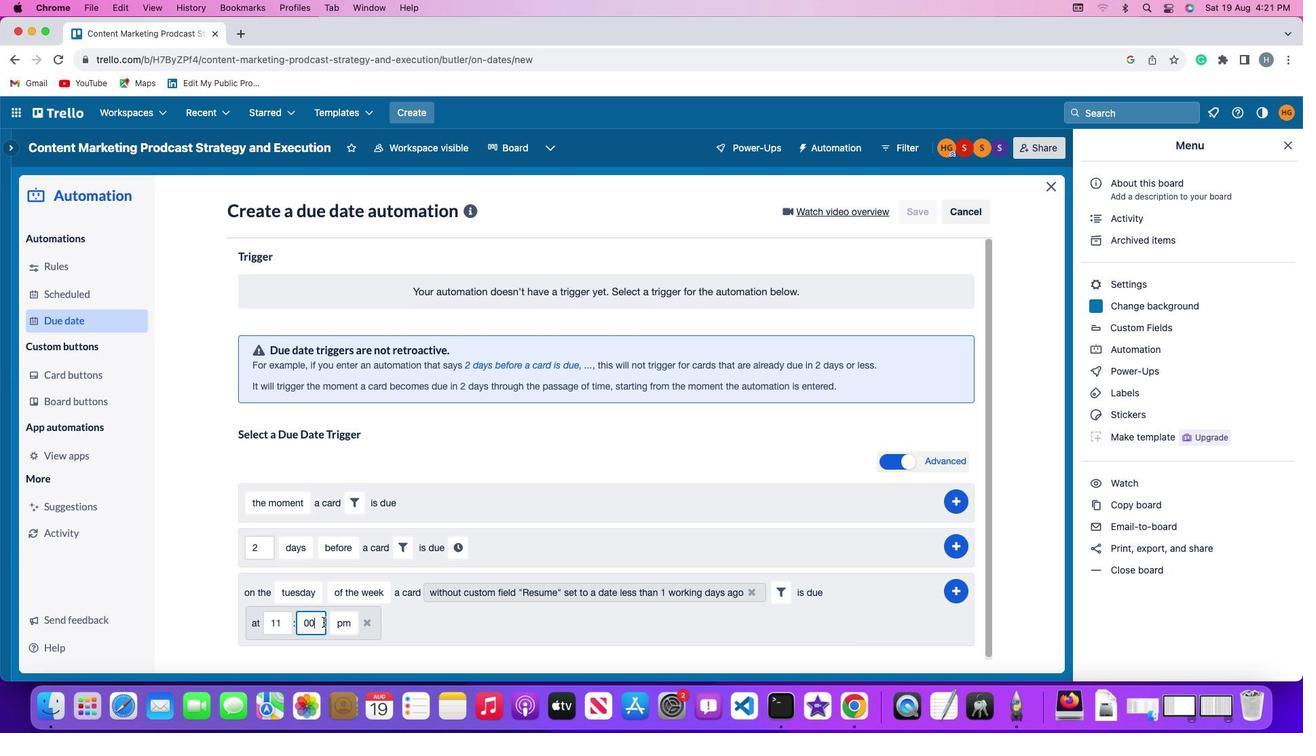 
Action: Mouse moved to (343, 586)
Screenshot: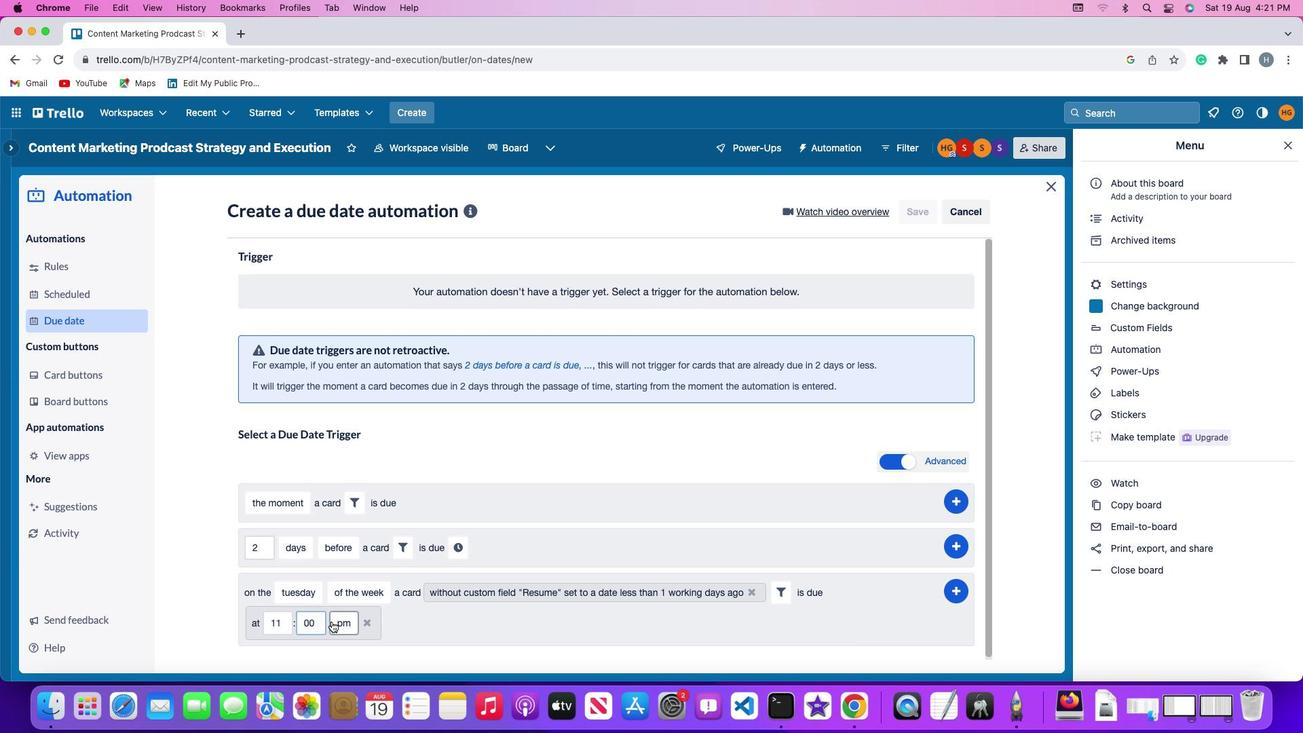 
Action: Mouse pressed left at (343, 586)
Screenshot: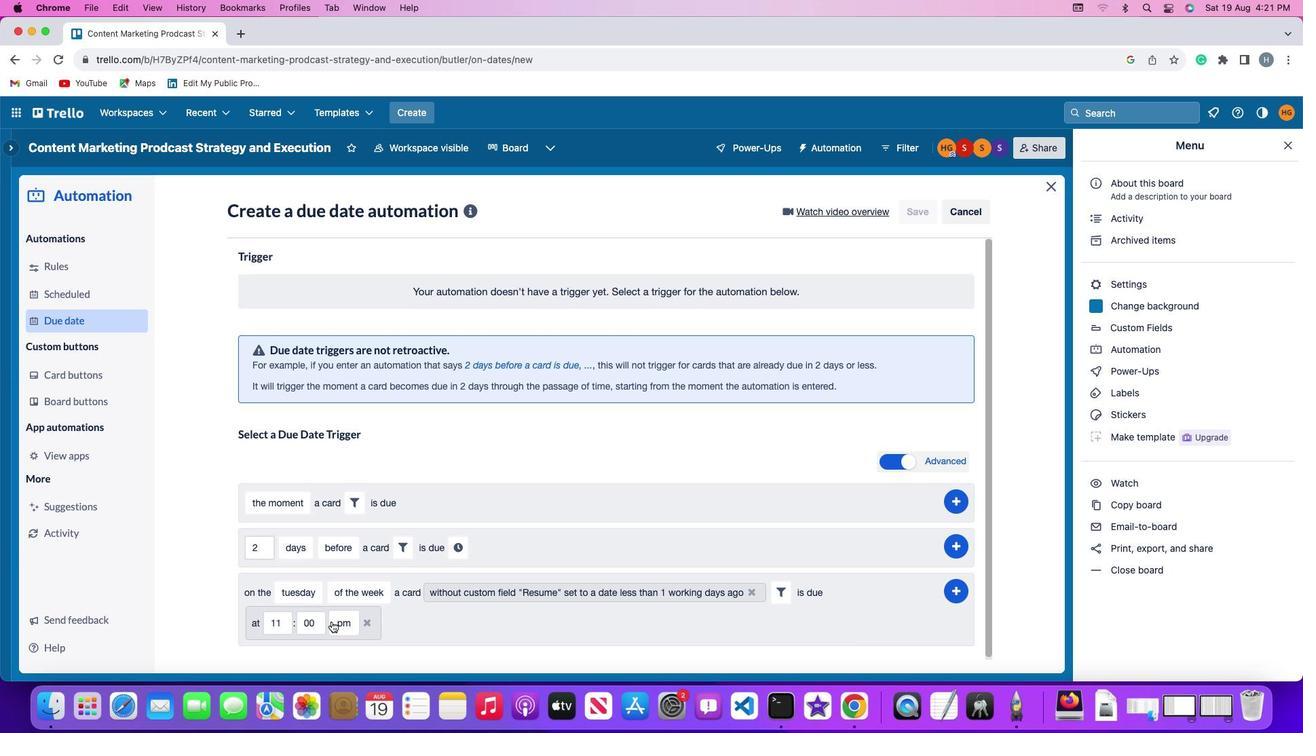 
Action: Mouse moved to (359, 537)
Screenshot: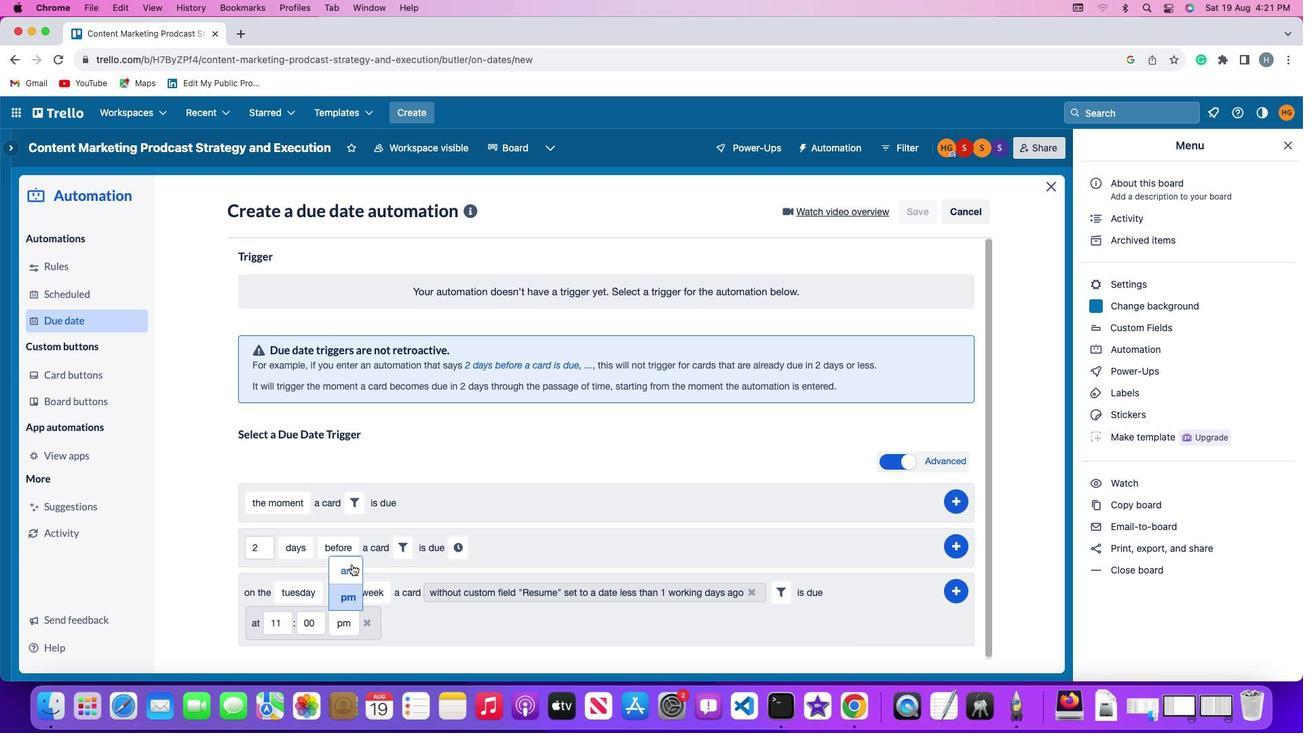 
Action: Mouse pressed left at (359, 537)
Screenshot: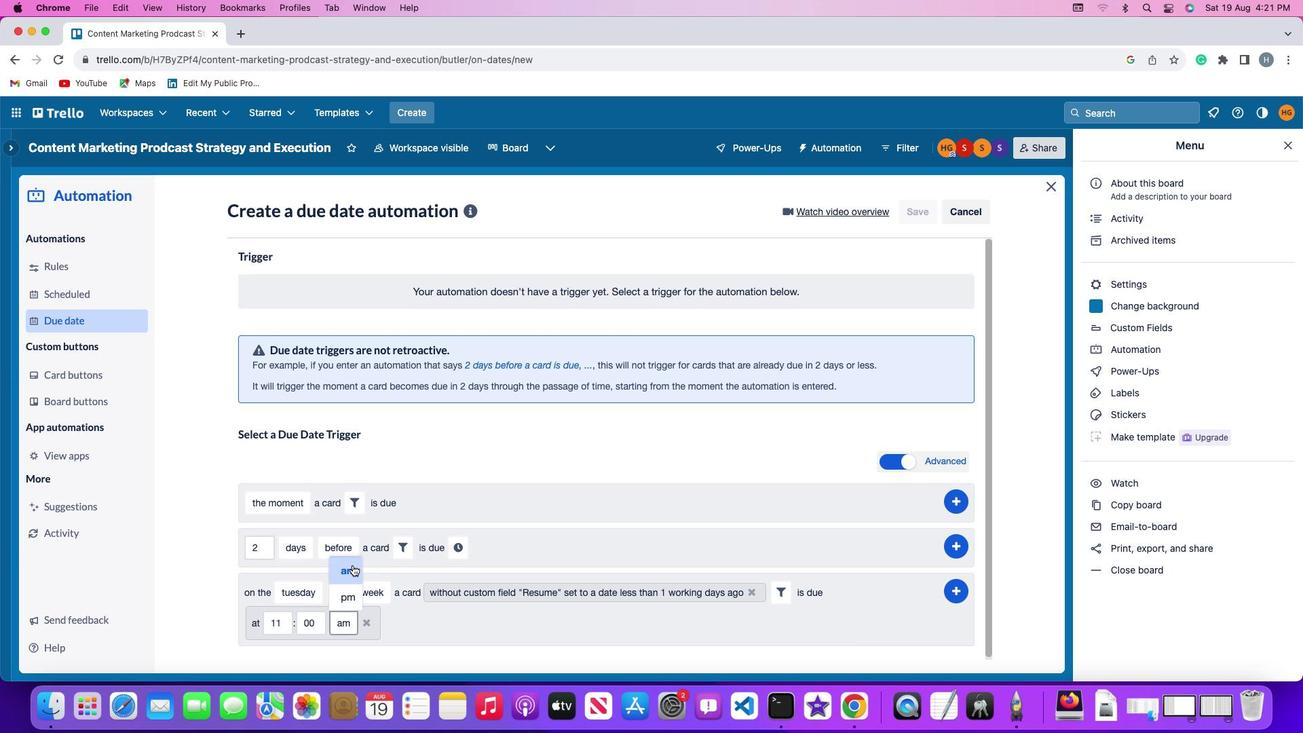 
Action: Mouse moved to (863, 558)
Screenshot: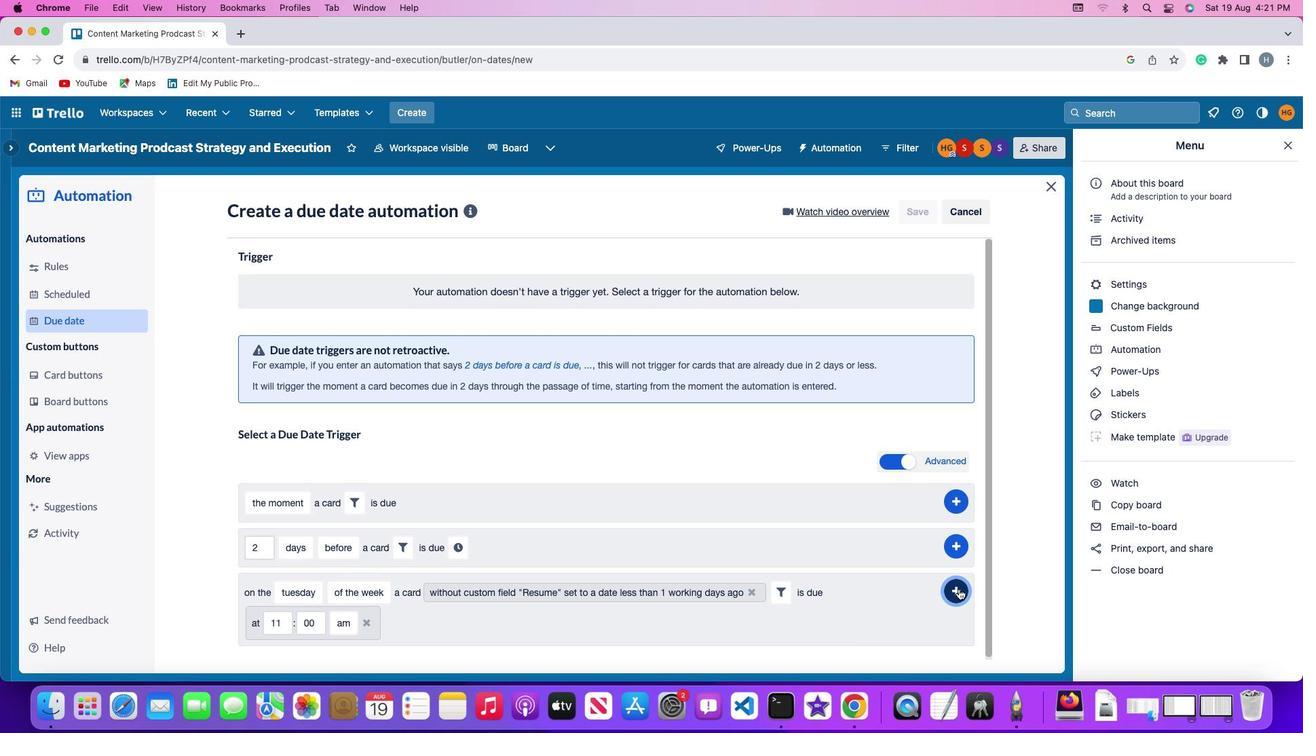 
Action: Mouse pressed left at (863, 558)
Screenshot: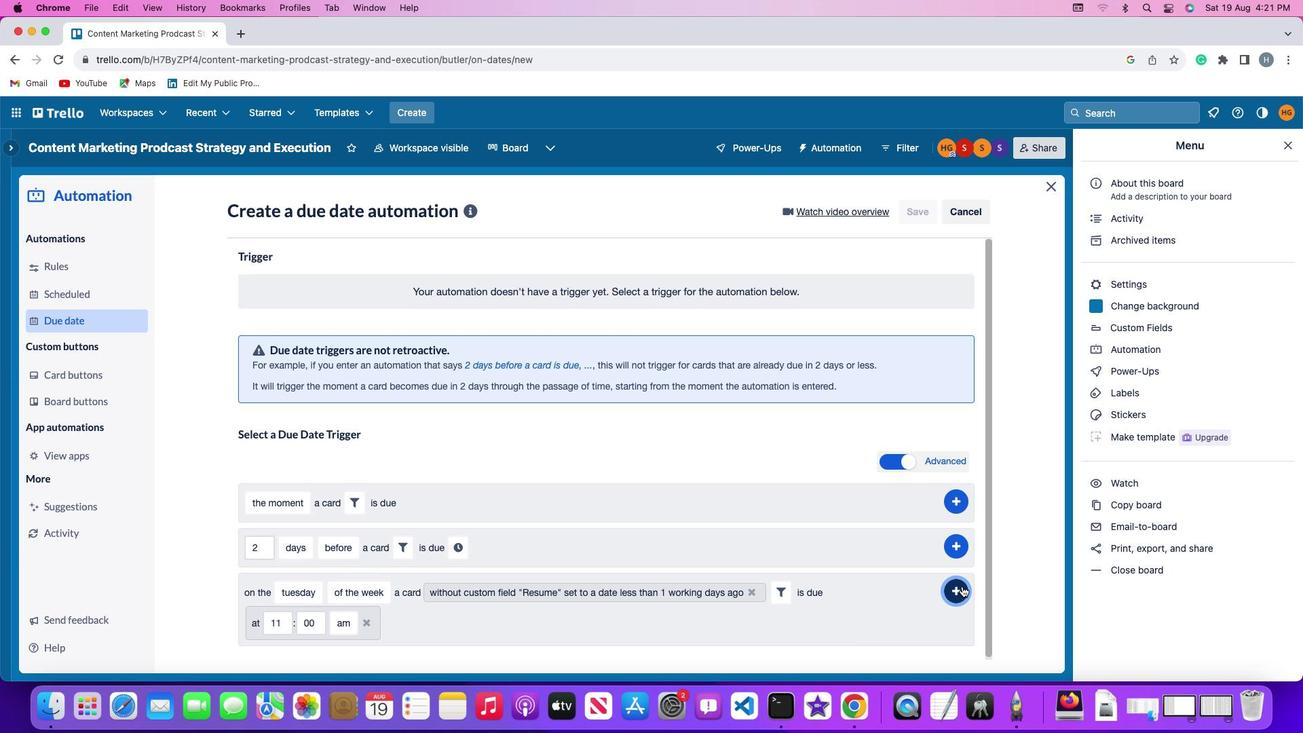 
Action: Mouse moved to (920, 478)
Screenshot: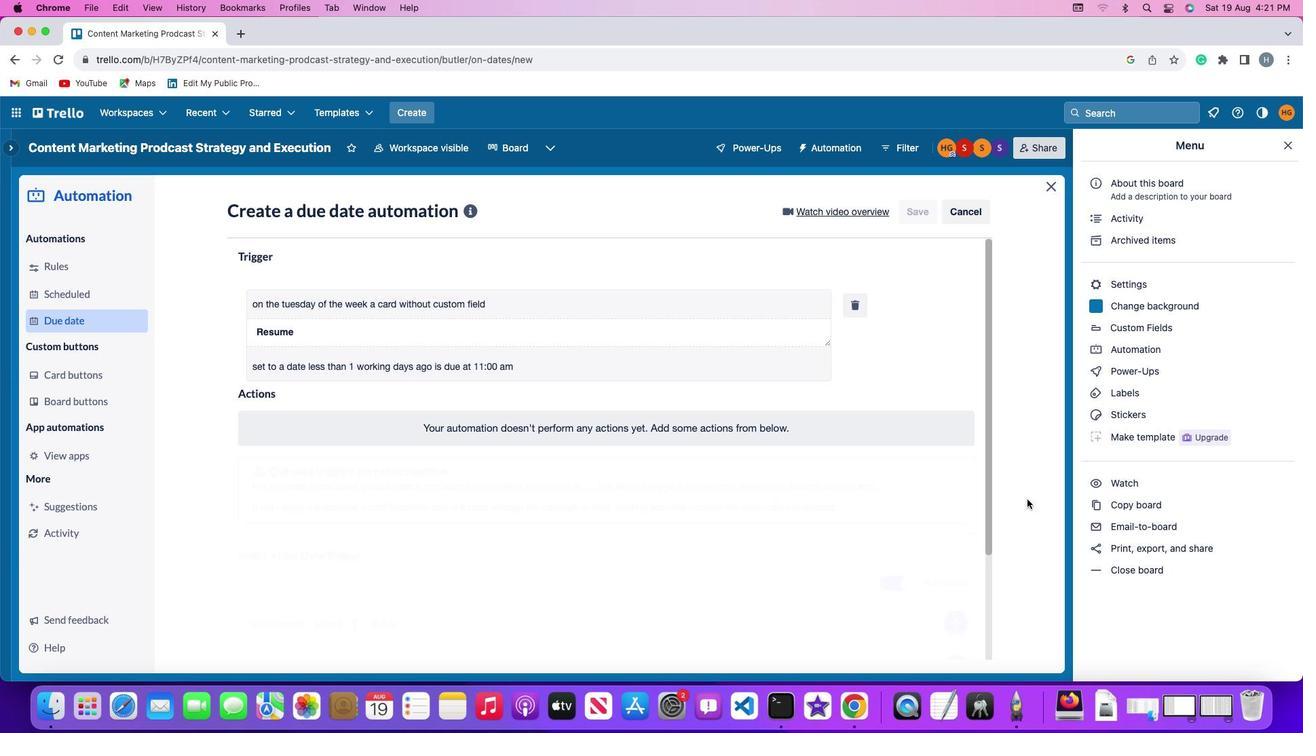 
